 Task: Look for space in Suining, China from 6th September, 2023 to 12th September, 2023 for 4 adults in price range Rs.10000 to Rs.14000. Place can be private room with 4 bedrooms having 4 beds and 4 bathrooms. Property type can be house, flat, guest house. Amenities needed are: wifi, TV, free parkinig on premises, gym, breakfast. Booking option can be shelf check-in. Required host language is Chinese (Simplified).
Action: Mouse moved to (416, 85)
Screenshot: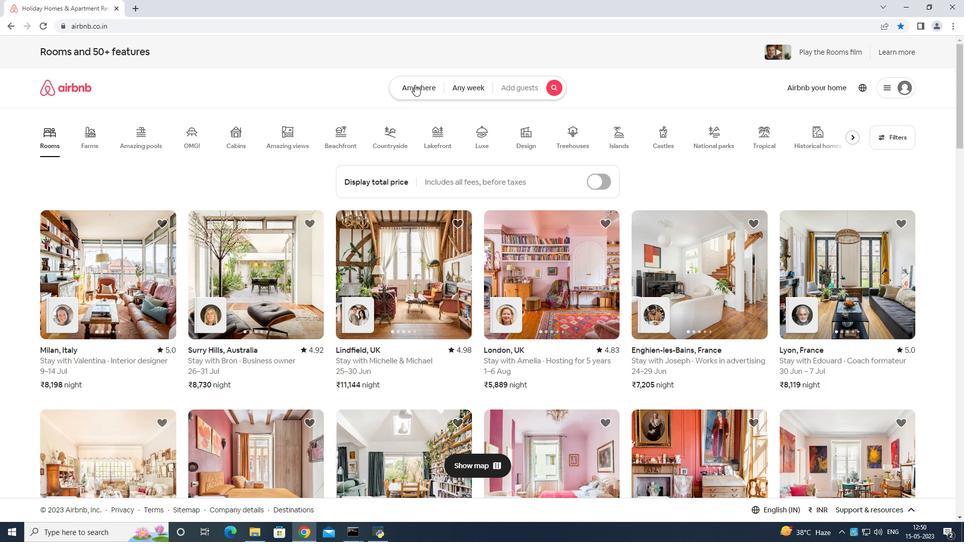 
Action: Mouse pressed left at (416, 85)
Screenshot: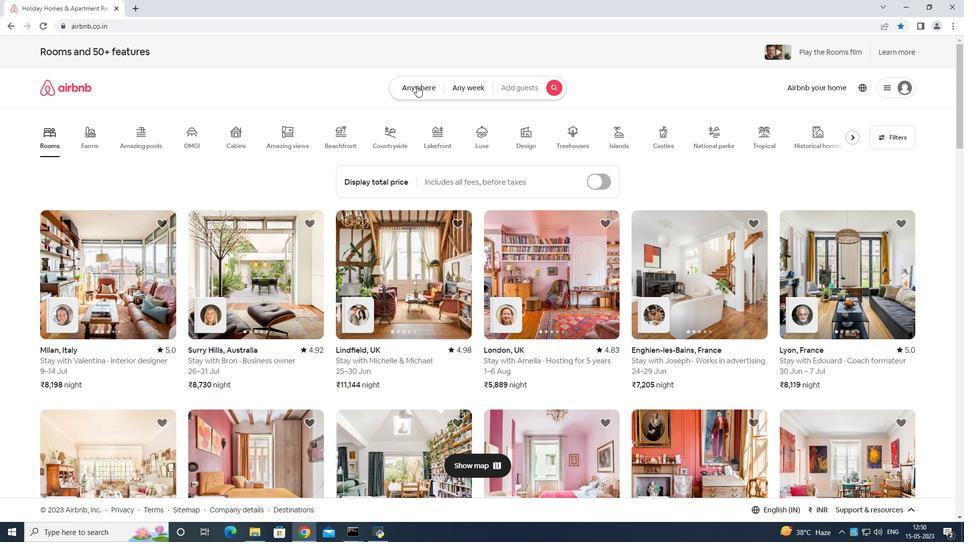 
Action: Mouse moved to (377, 114)
Screenshot: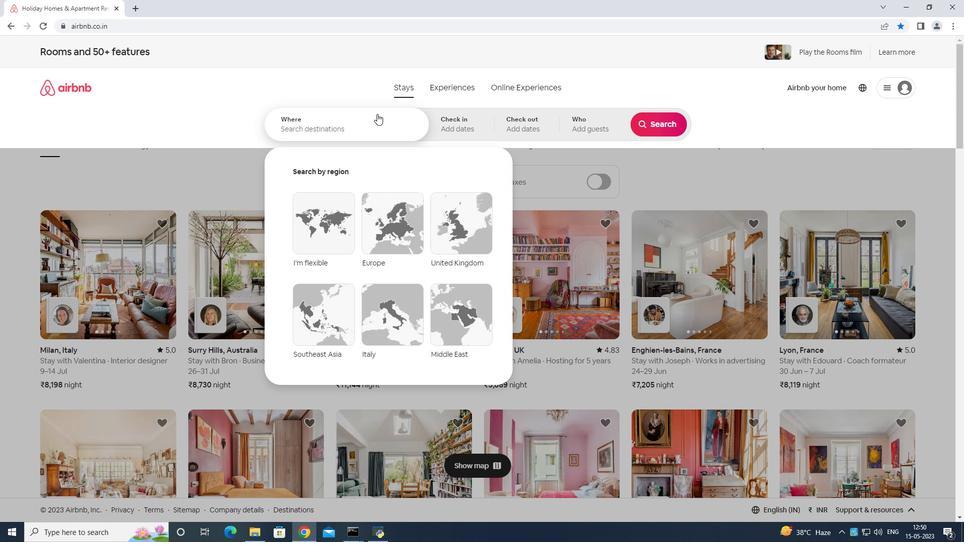 
Action: Mouse pressed left at (377, 114)
Screenshot: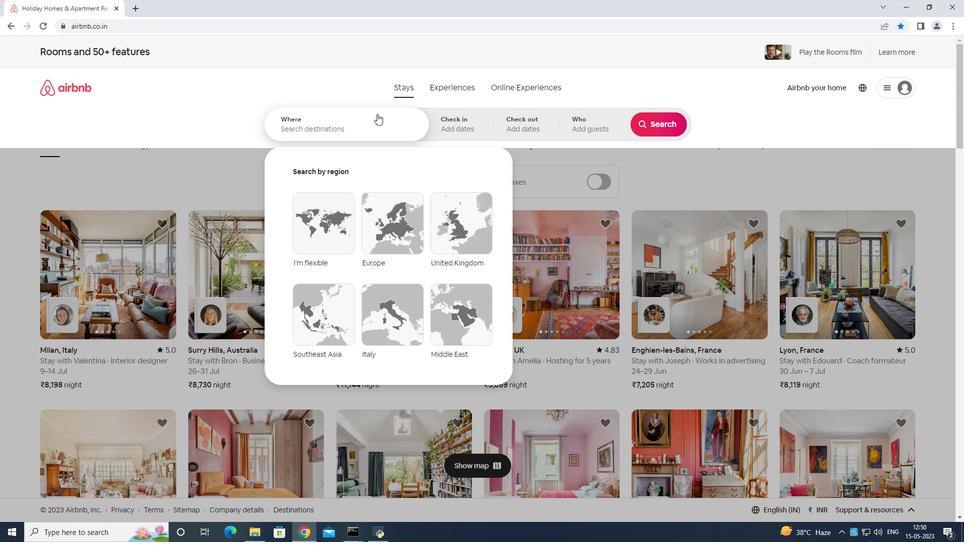 
Action: Mouse moved to (391, 161)
Screenshot: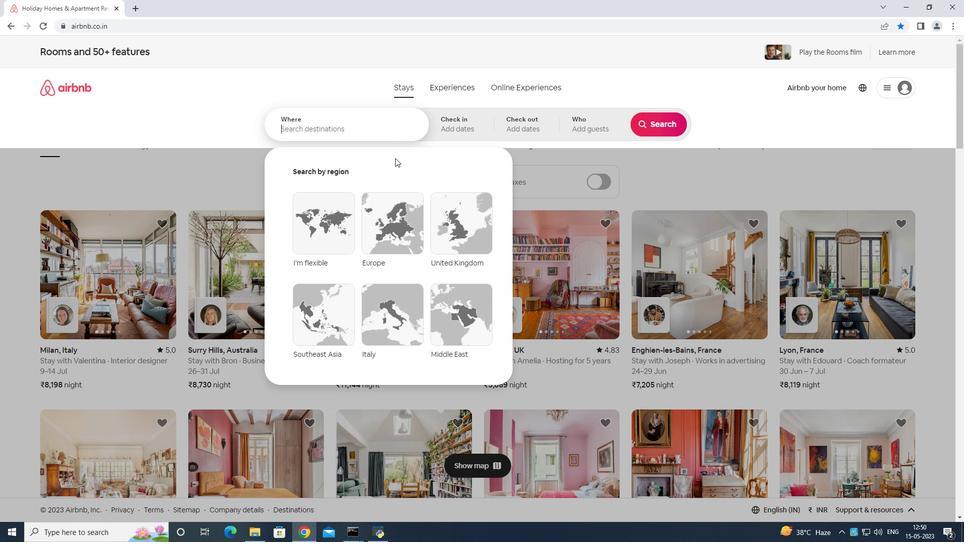 
Action: Key pressed <Key.shift>Suining<Key.space>china<Key.enter>
Screenshot: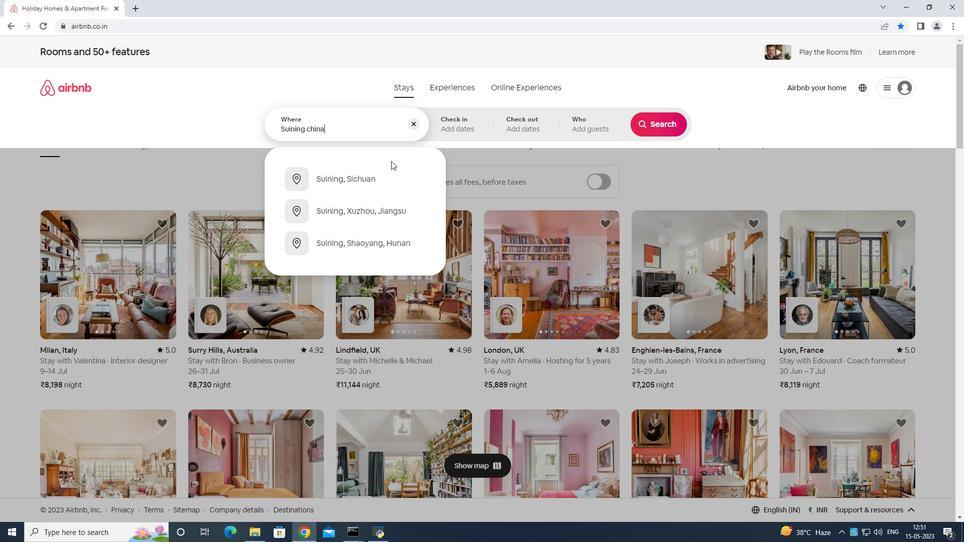 
Action: Mouse moved to (657, 201)
Screenshot: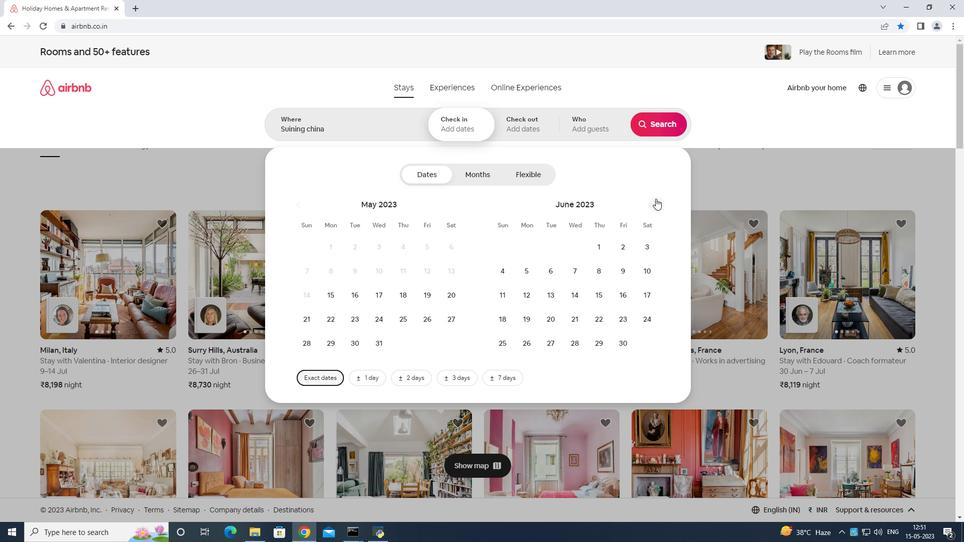 
Action: Mouse pressed left at (657, 201)
Screenshot: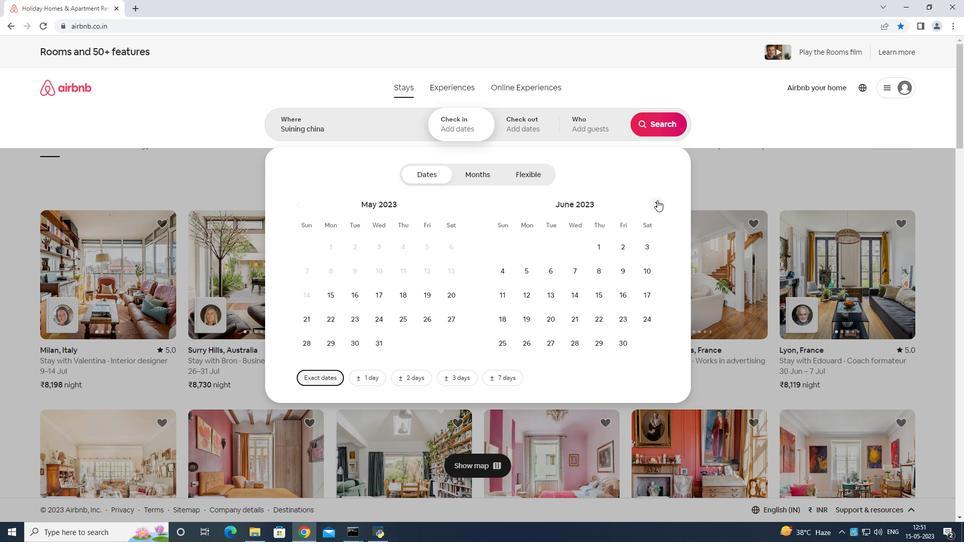 
Action: Mouse moved to (658, 200)
Screenshot: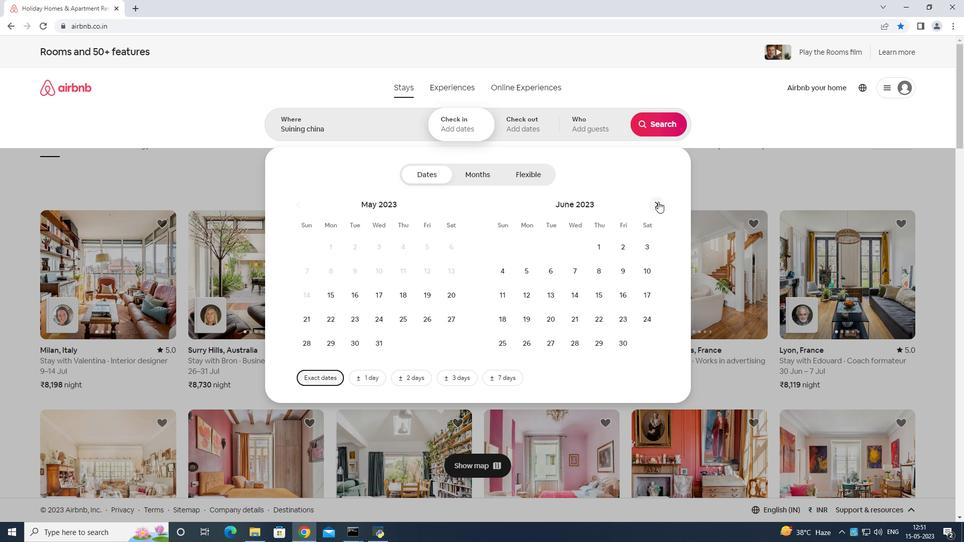 
Action: Mouse pressed left at (658, 200)
Screenshot: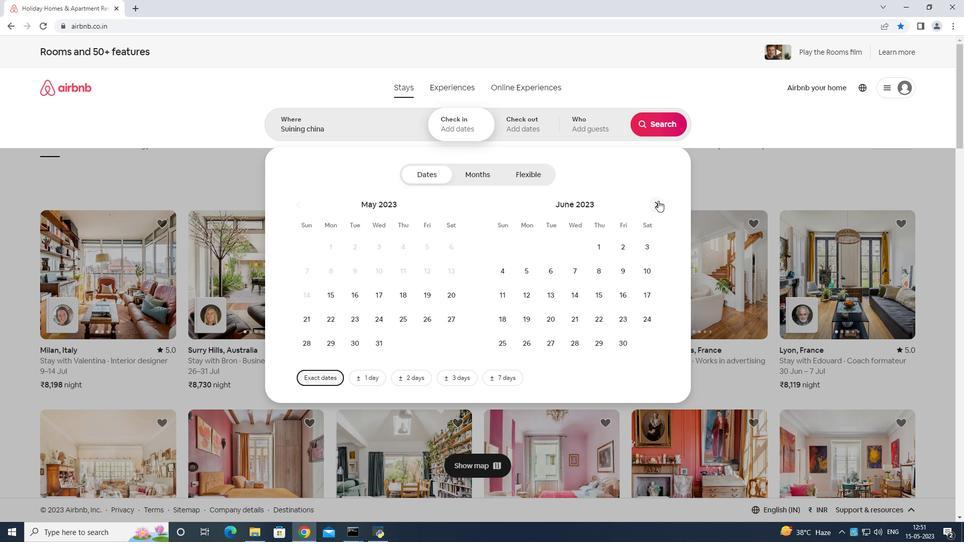 
Action: Mouse pressed left at (658, 200)
Screenshot: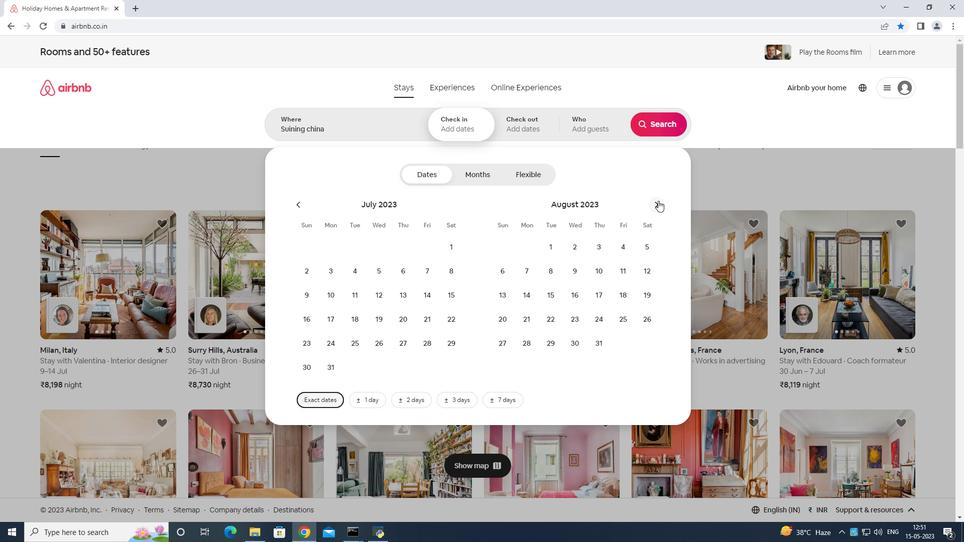 
Action: Mouse moved to (575, 267)
Screenshot: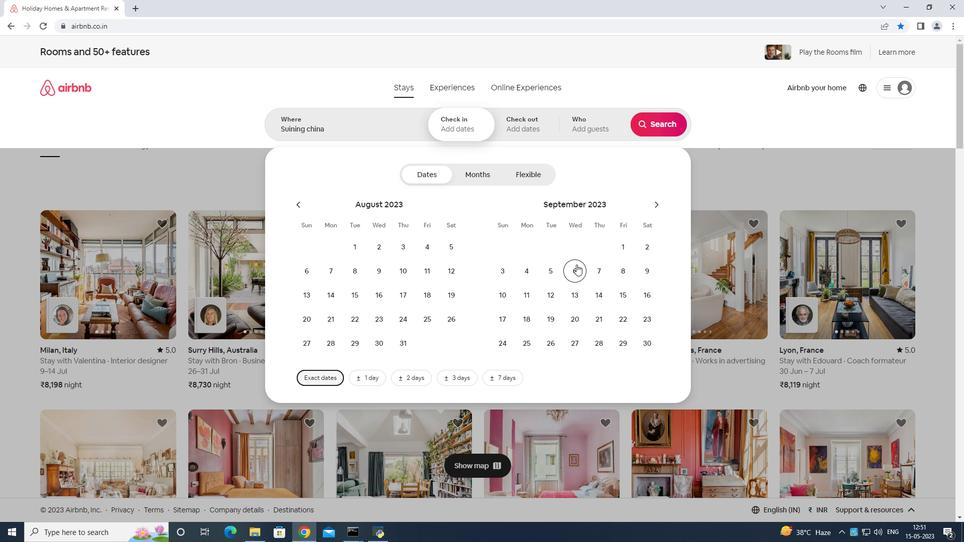 
Action: Mouse pressed left at (575, 267)
Screenshot: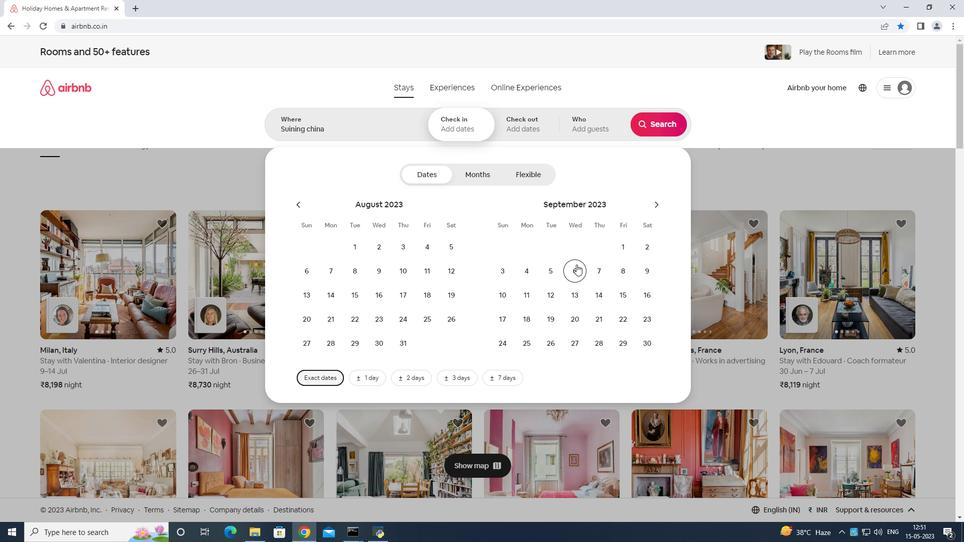 
Action: Mouse moved to (553, 288)
Screenshot: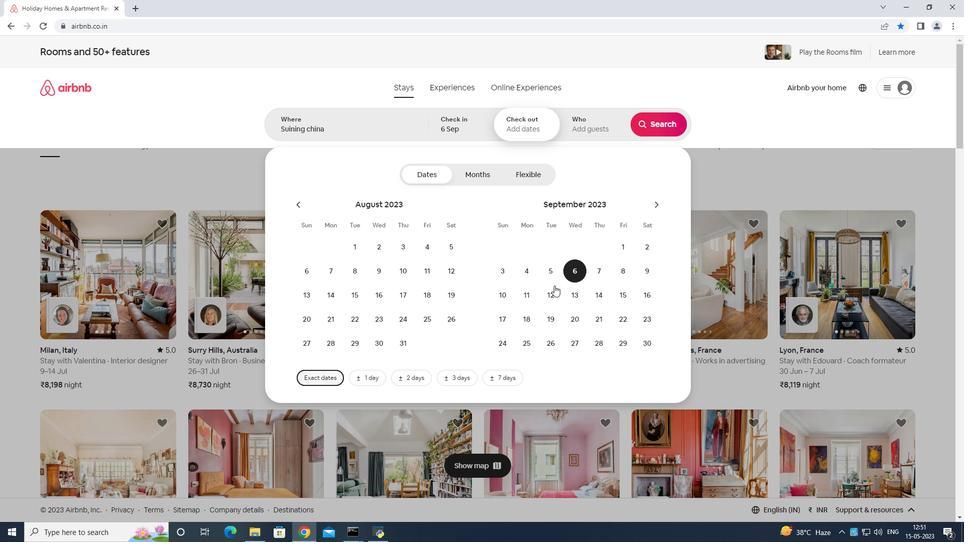 
Action: Mouse pressed left at (553, 288)
Screenshot: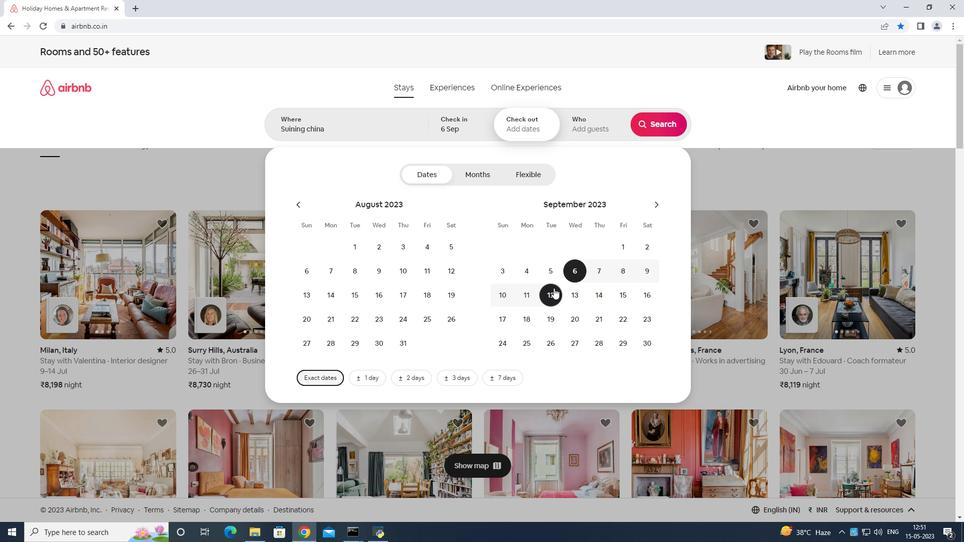 
Action: Mouse moved to (590, 123)
Screenshot: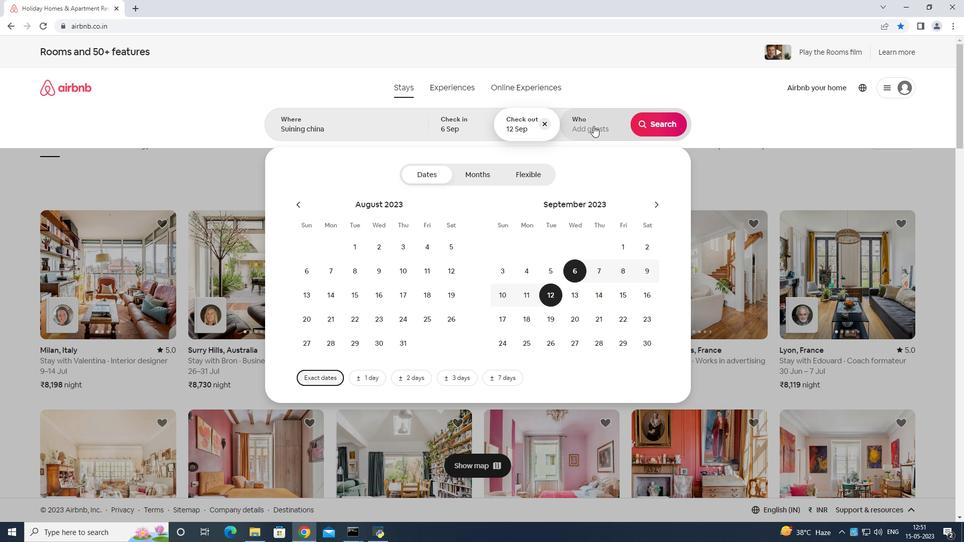 
Action: Mouse pressed left at (590, 123)
Screenshot: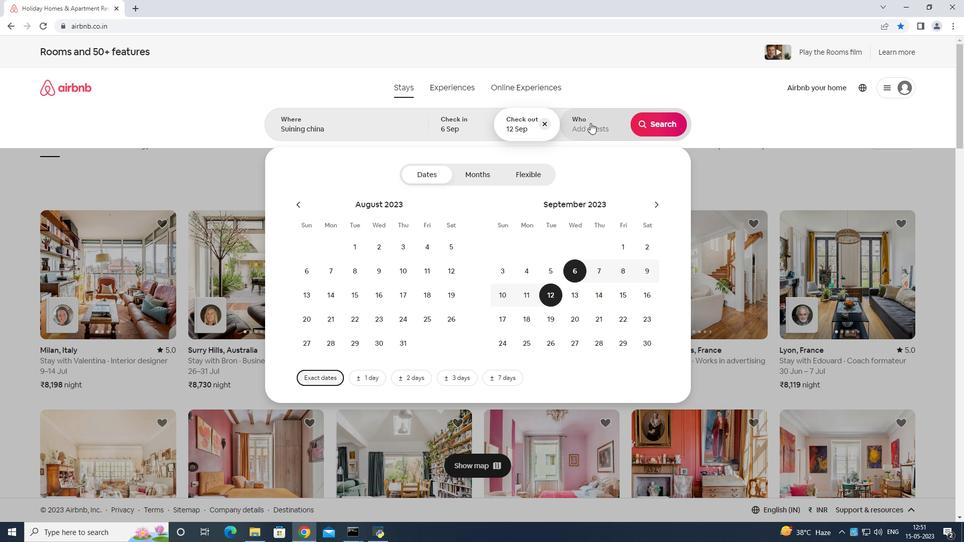 
Action: Mouse moved to (657, 171)
Screenshot: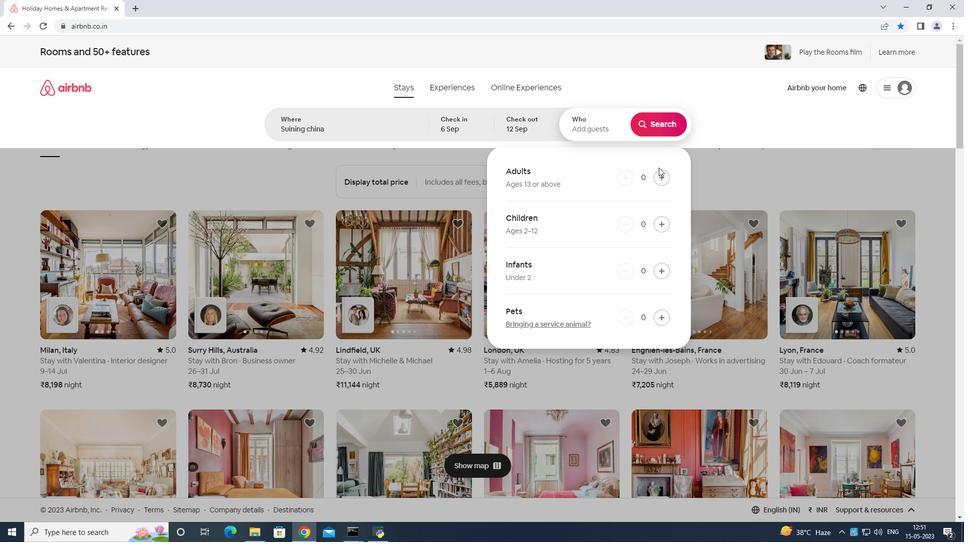 
Action: Mouse pressed left at (657, 171)
Screenshot: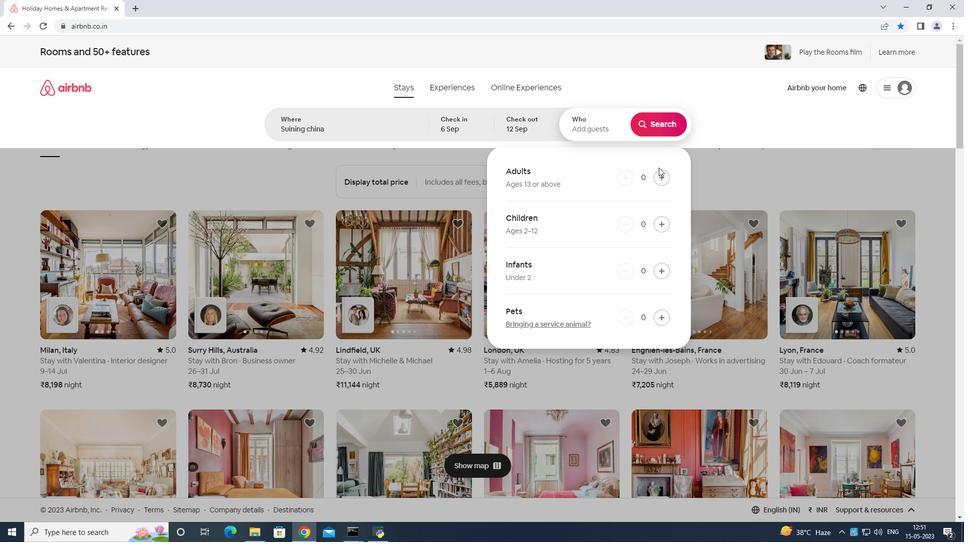 
Action: Mouse moved to (654, 178)
Screenshot: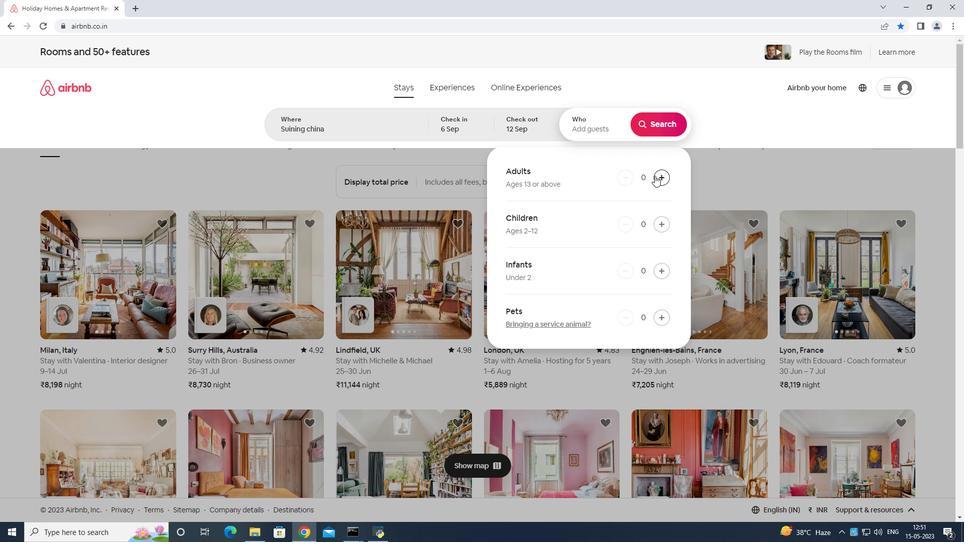 
Action: Mouse pressed left at (654, 178)
Screenshot: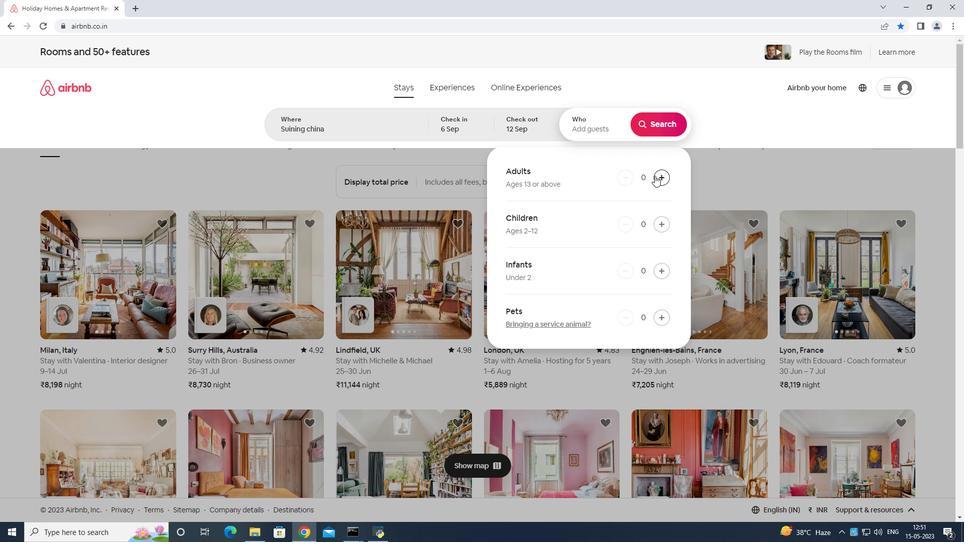 
Action: Mouse moved to (655, 179)
Screenshot: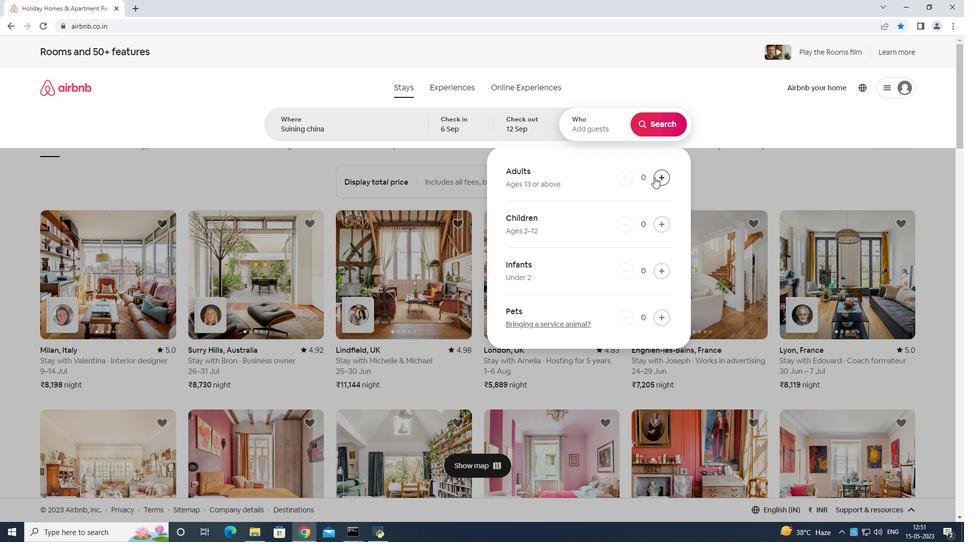 
Action: Mouse pressed left at (655, 179)
Screenshot: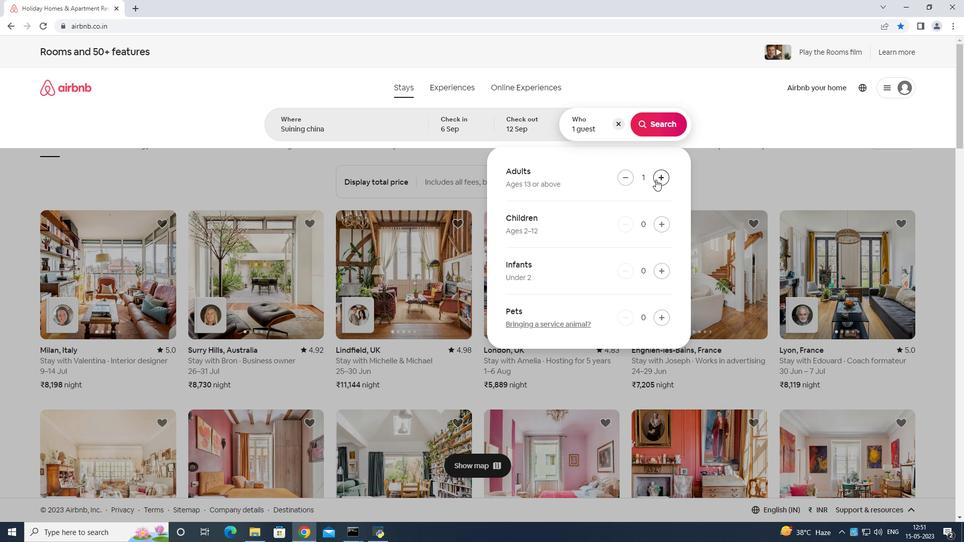 
Action: Mouse moved to (658, 179)
Screenshot: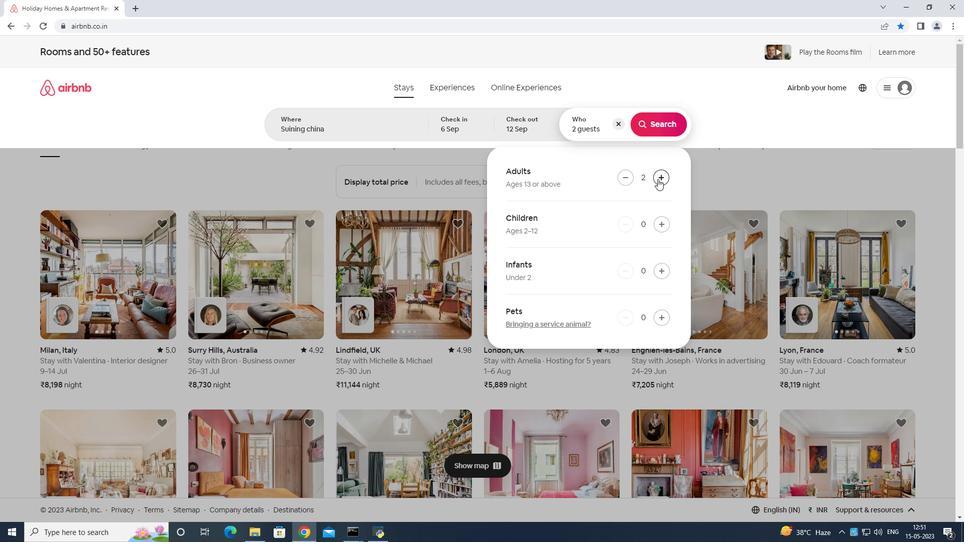 
Action: Mouse pressed left at (658, 179)
Screenshot: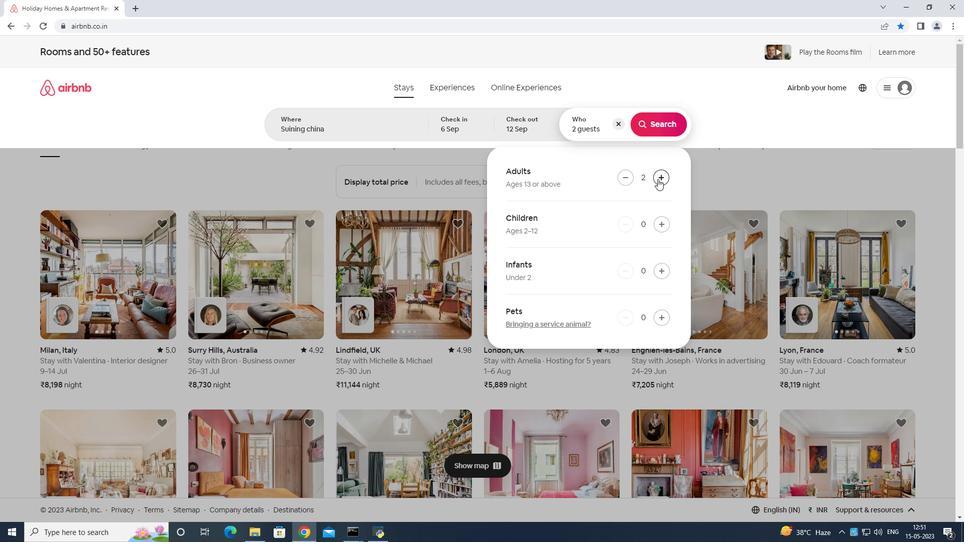 
Action: Mouse moved to (667, 122)
Screenshot: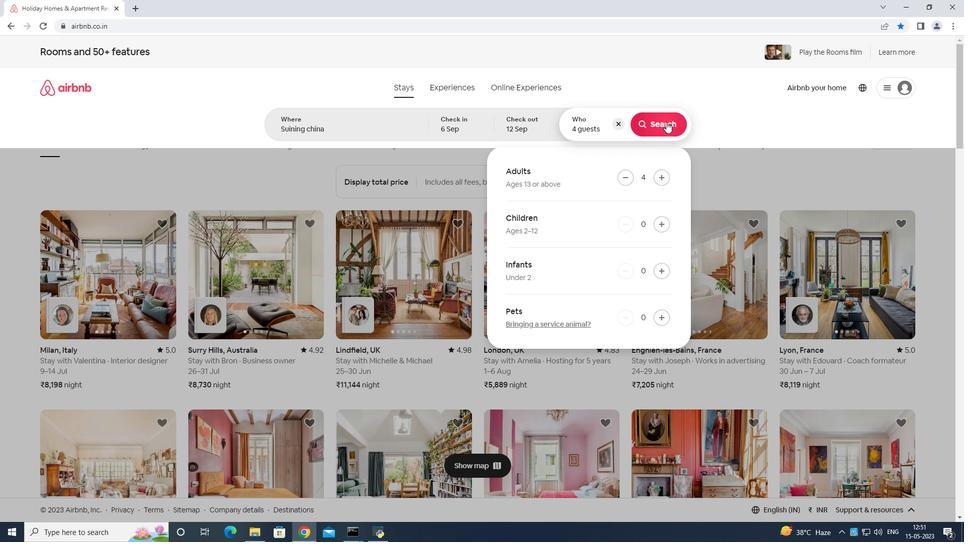 
Action: Mouse pressed left at (667, 122)
Screenshot: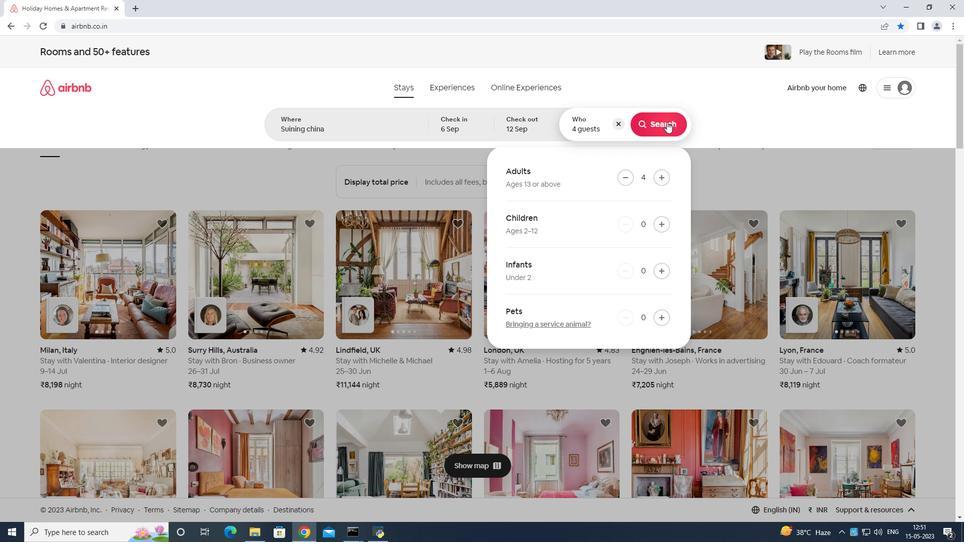 
Action: Mouse moved to (912, 89)
Screenshot: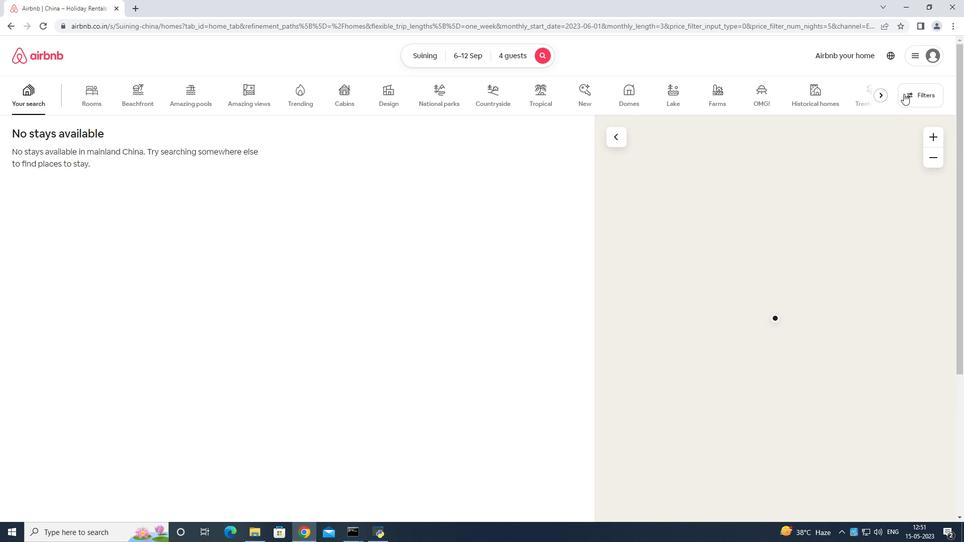 
Action: Mouse pressed left at (912, 89)
Screenshot: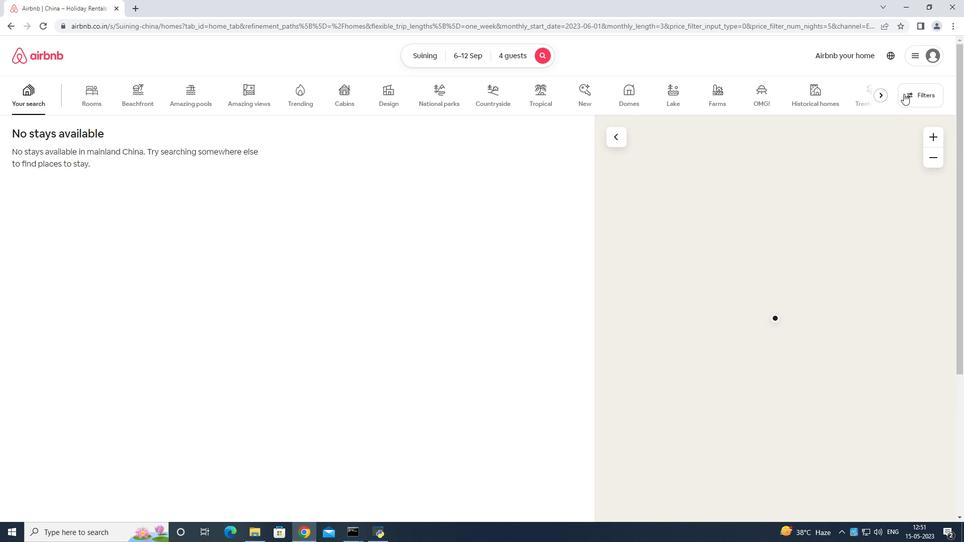 
Action: Mouse moved to (388, 340)
Screenshot: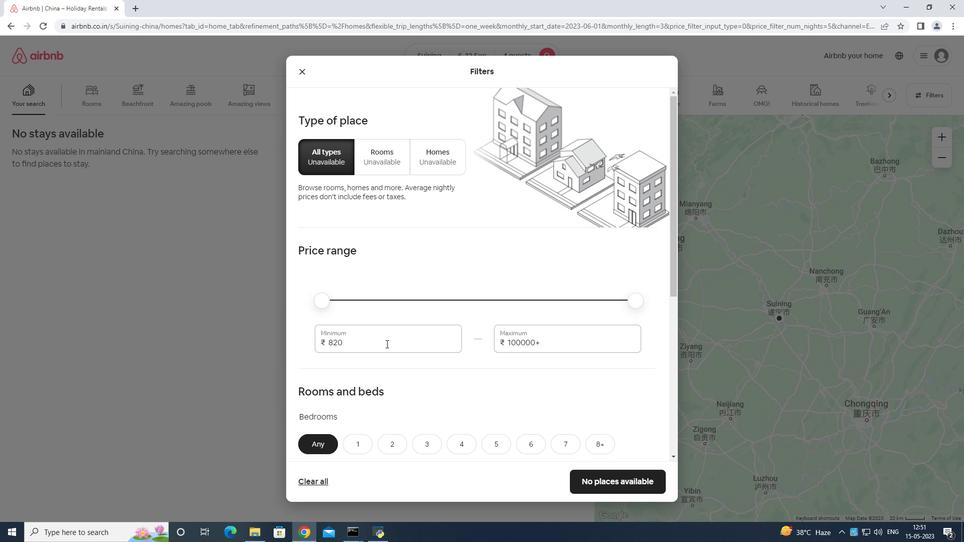 
Action: Mouse pressed left at (388, 340)
Screenshot: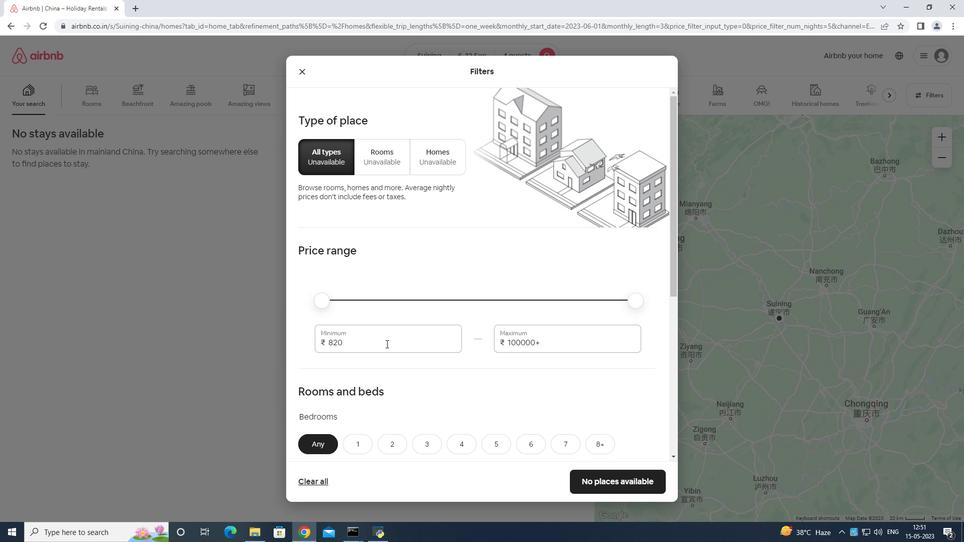 
Action: Mouse moved to (390, 337)
Screenshot: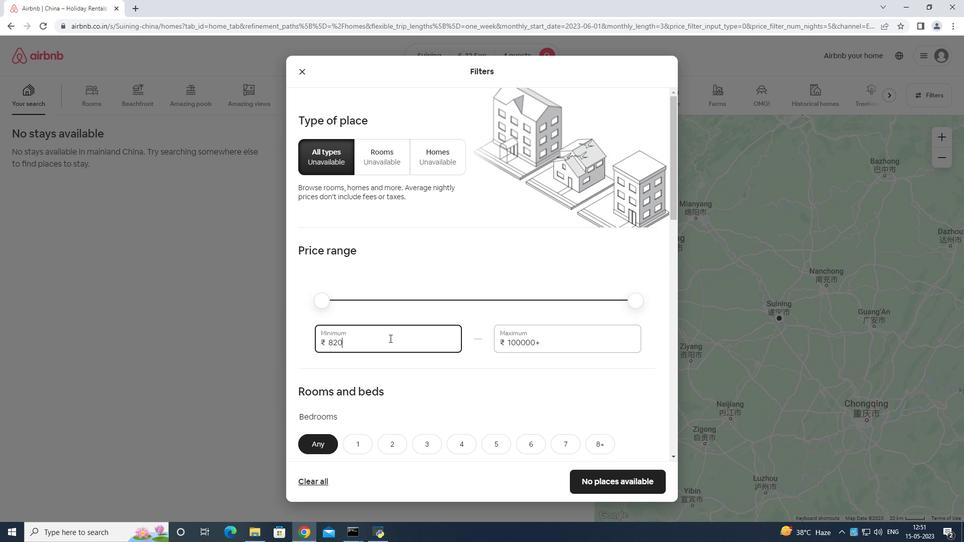 
Action: Key pressed 4
Screenshot: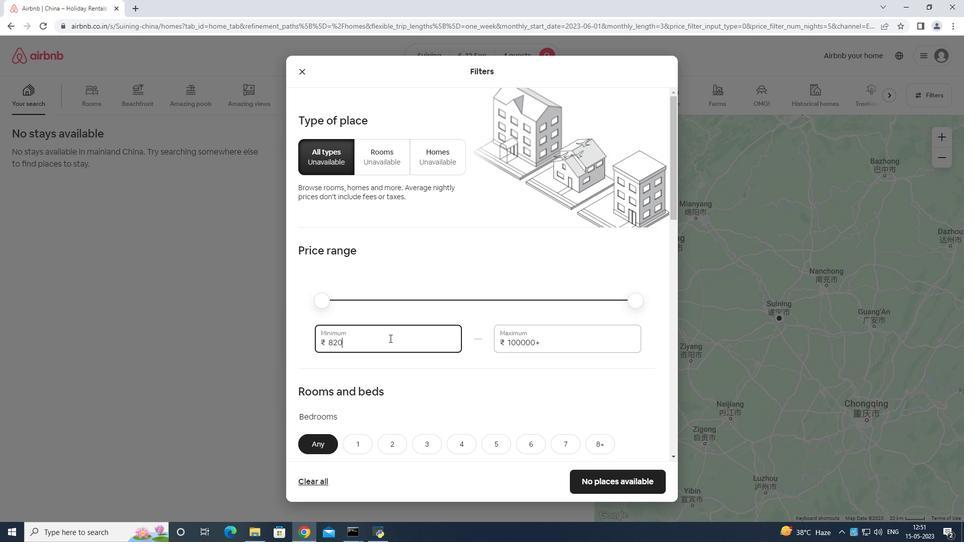 
Action: Mouse moved to (391, 334)
Screenshot: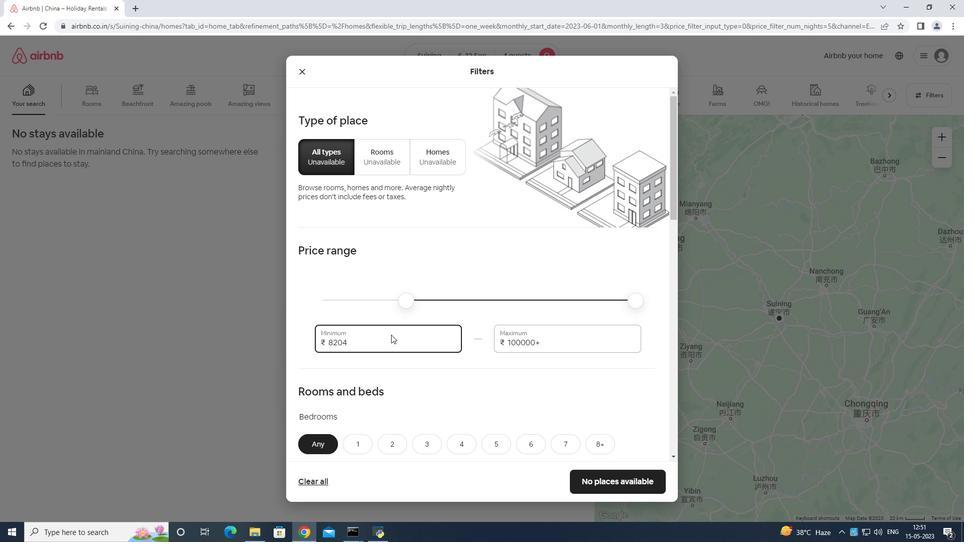 
Action: Key pressed <Key.backspace><Key.backspace><Key.backspace><Key.backspace><Key.backspace><Key.backspace>10000
Screenshot: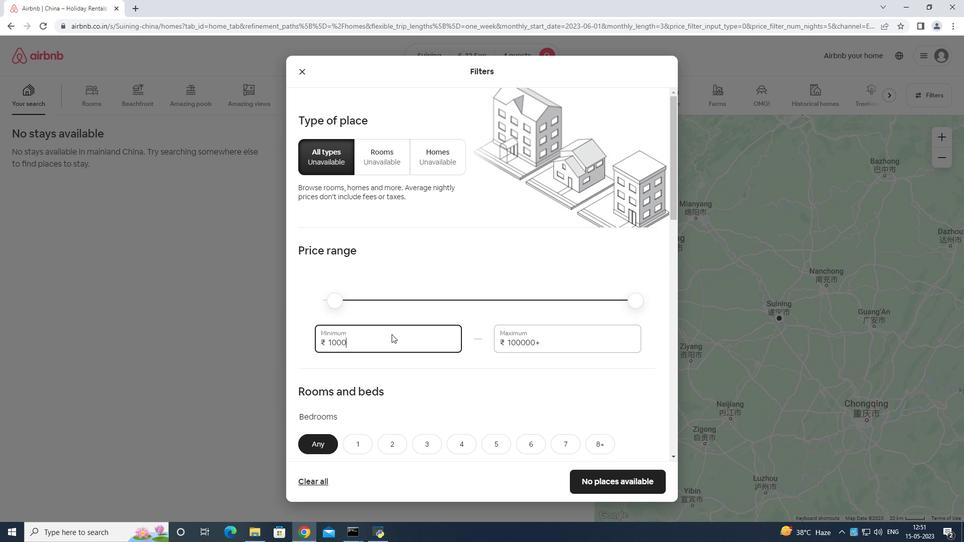 
Action: Mouse moved to (596, 340)
Screenshot: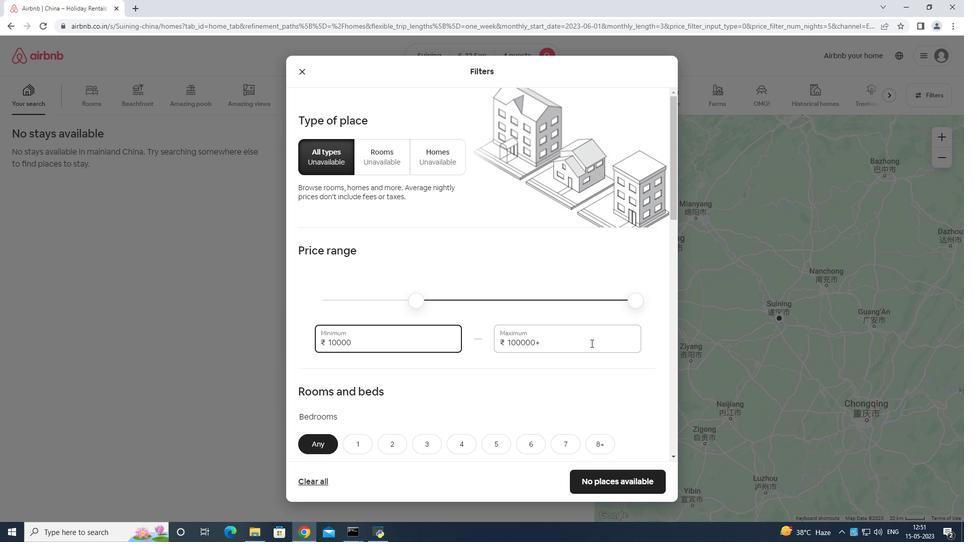 
Action: Mouse pressed left at (596, 340)
Screenshot: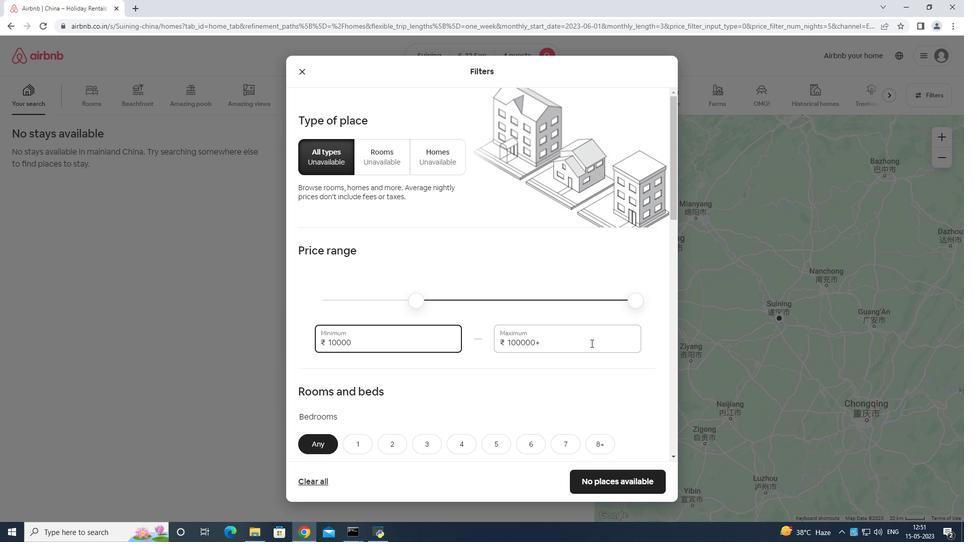 
Action: Mouse moved to (598, 338)
Screenshot: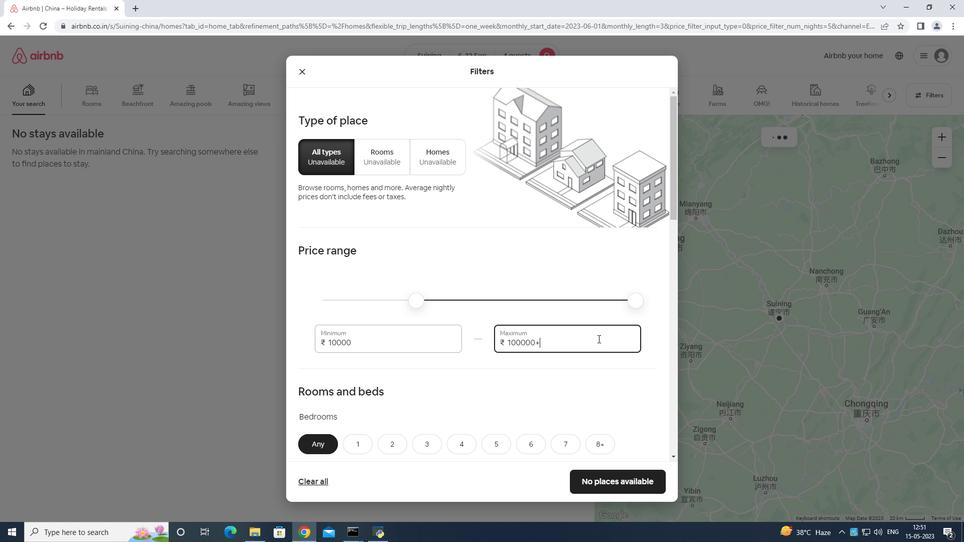 
Action: Key pressed <Key.backspace>
Screenshot: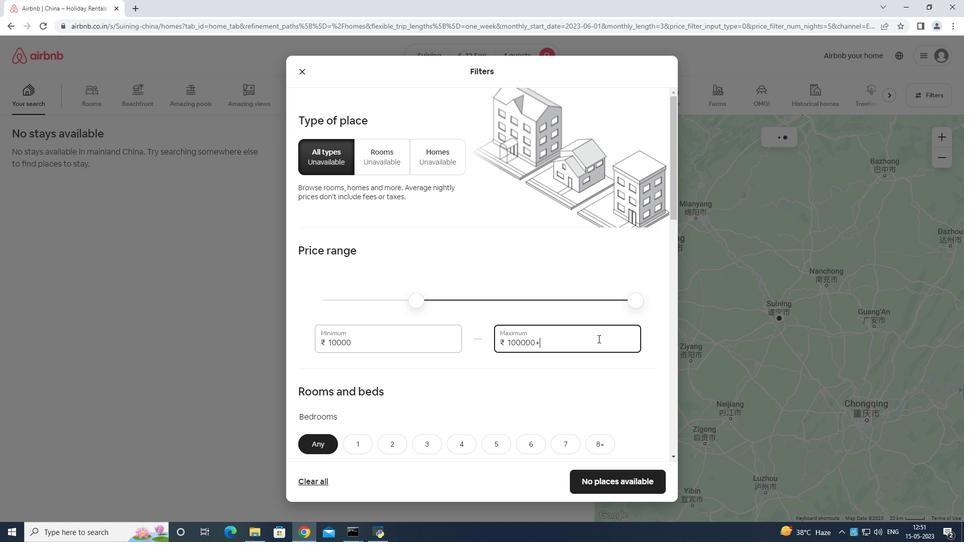 
Action: Mouse moved to (597, 338)
Screenshot: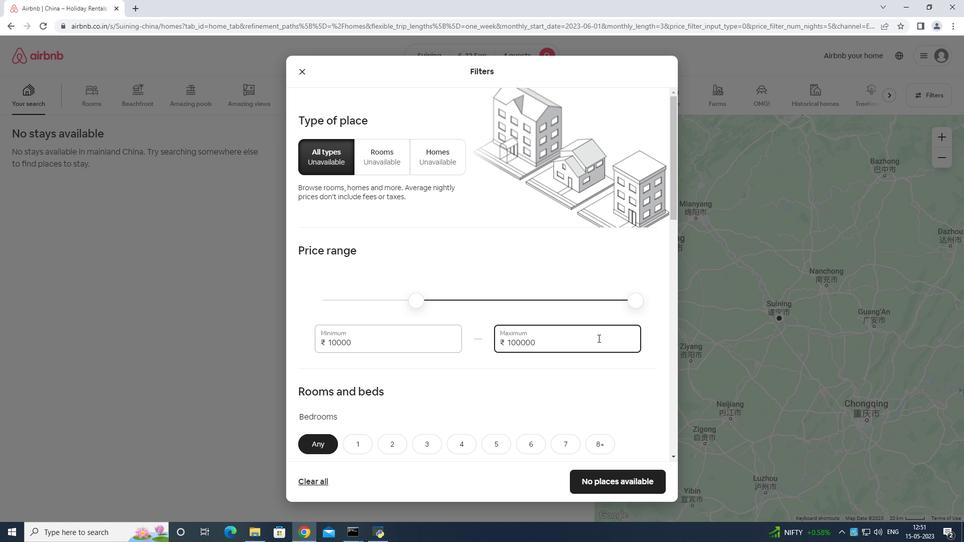 
Action: Key pressed <Key.backspace>
Screenshot: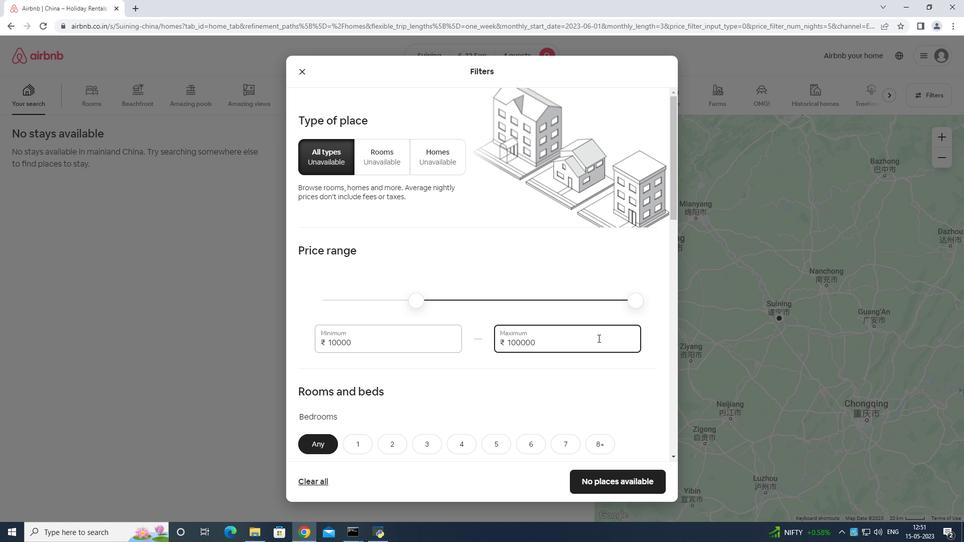 
Action: Mouse moved to (597, 338)
Screenshot: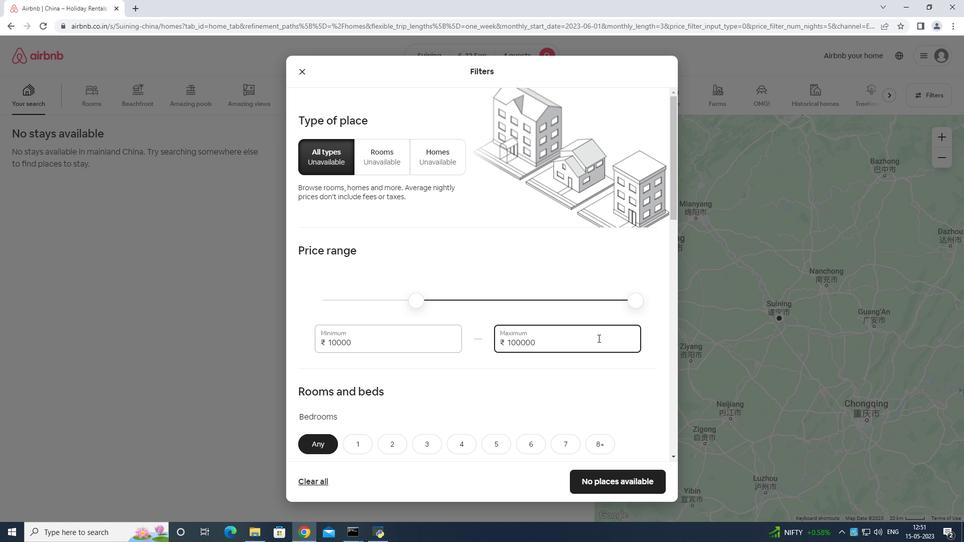 
Action: Key pressed <Key.backspace>
Screenshot: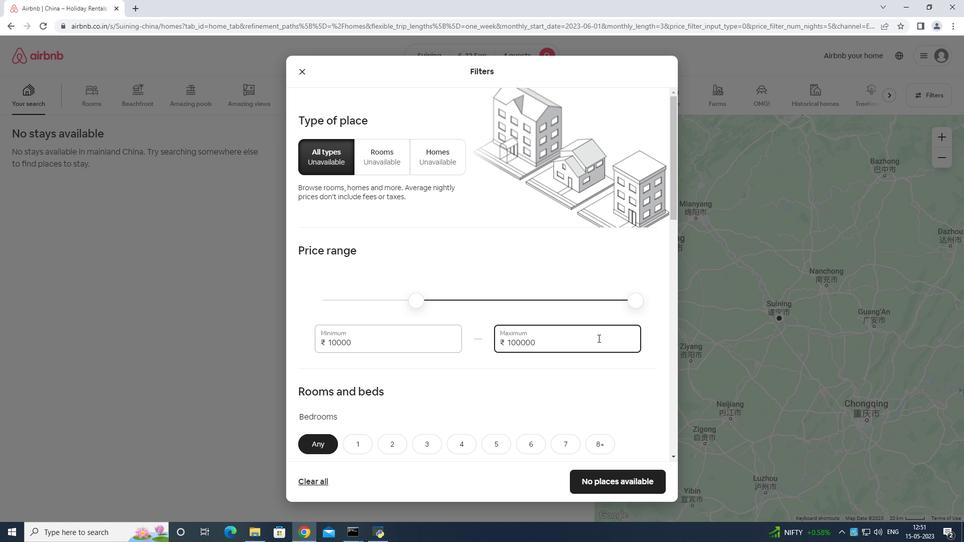 
Action: Mouse moved to (596, 338)
Screenshot: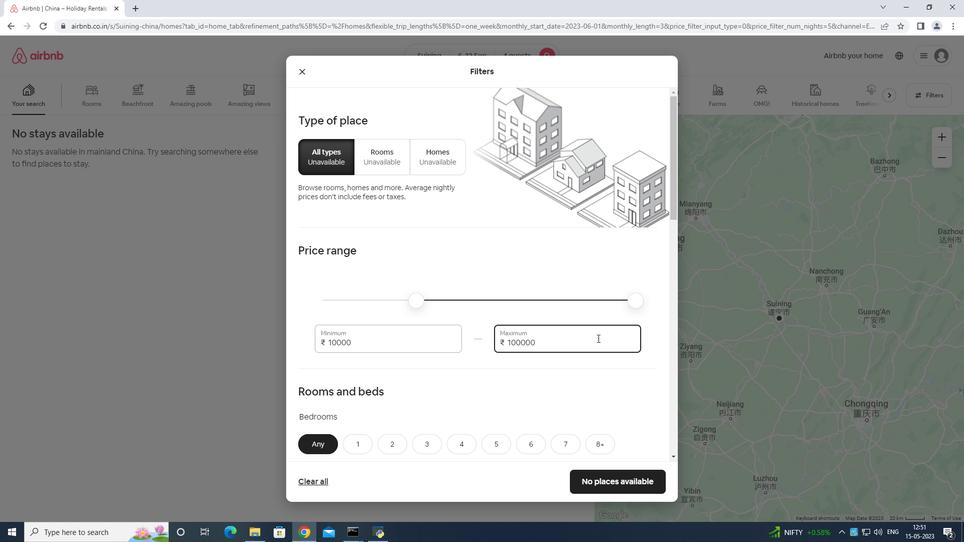 
Action: Key pressed <Key.backspace>
Screenshot: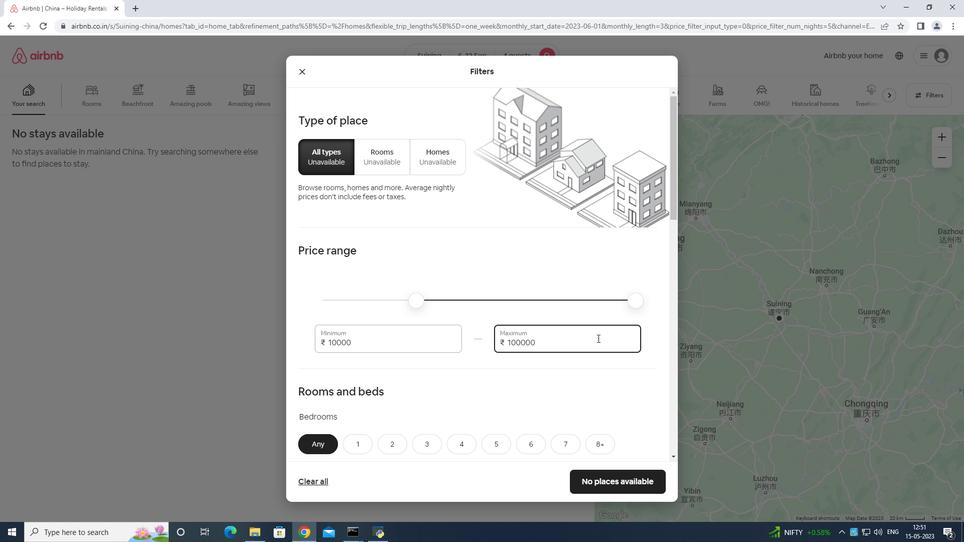 
Action: Mouse moved to (594, 339)
Screenshot: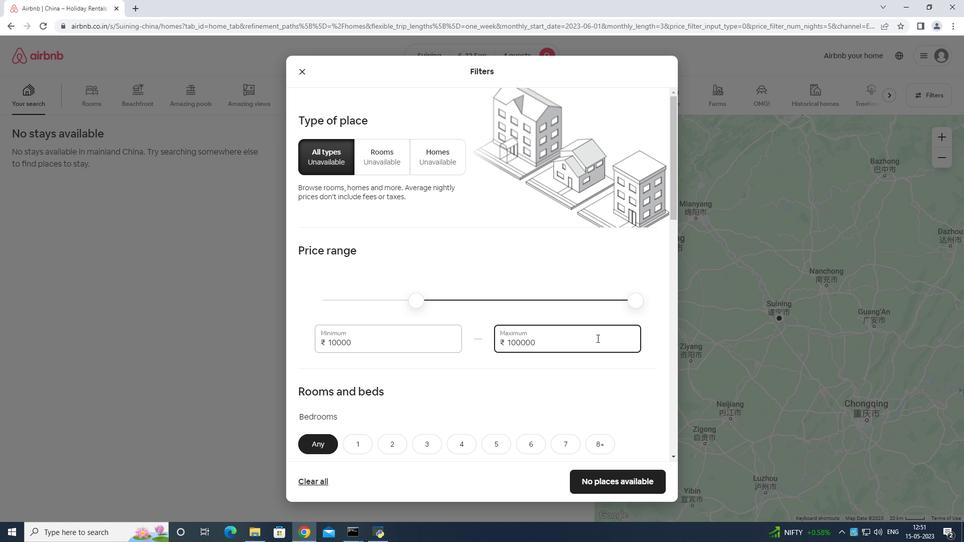 
Action: Key pressed <Key.backspace>
Screenshot: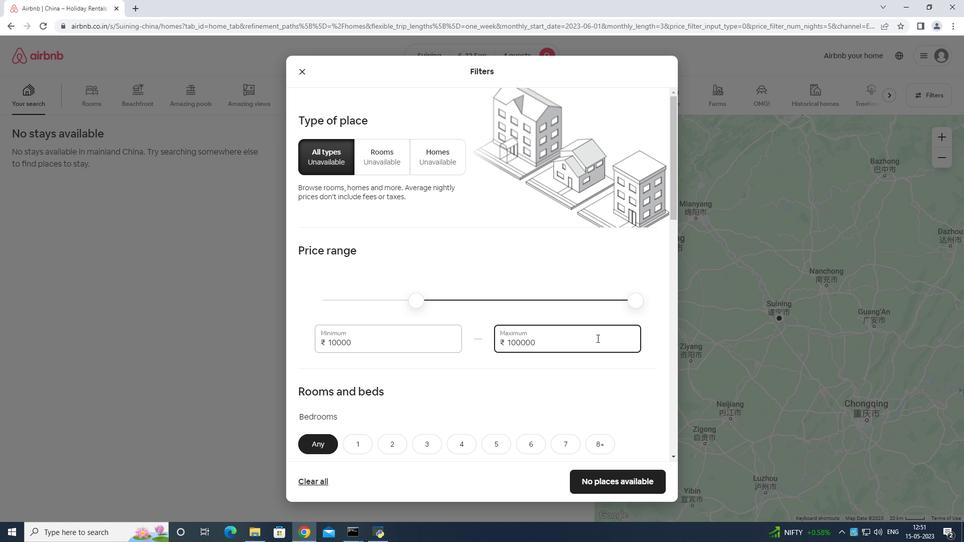 
Action: Mouse moved to (594, 339)
Screenshot: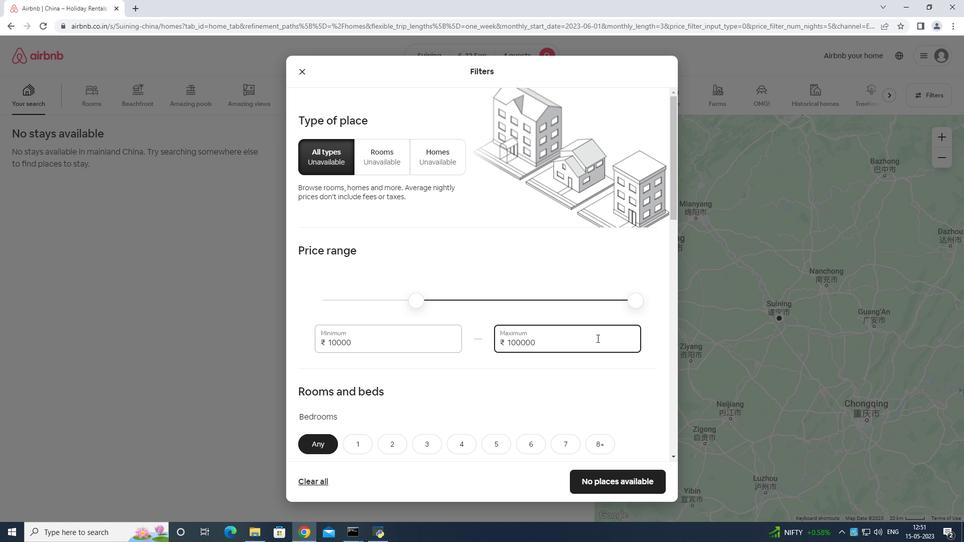 
Action: Key pressed <Key.backspace><Key.backspace><Key.backspace><Key.backspace>
Screenshot: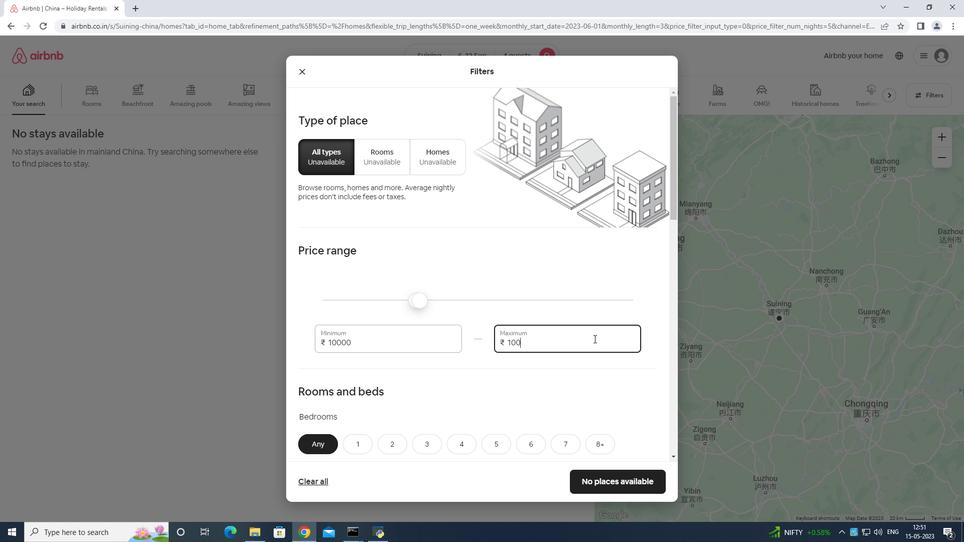 
Action: Mouse moved to (593, 339)
Screenshot: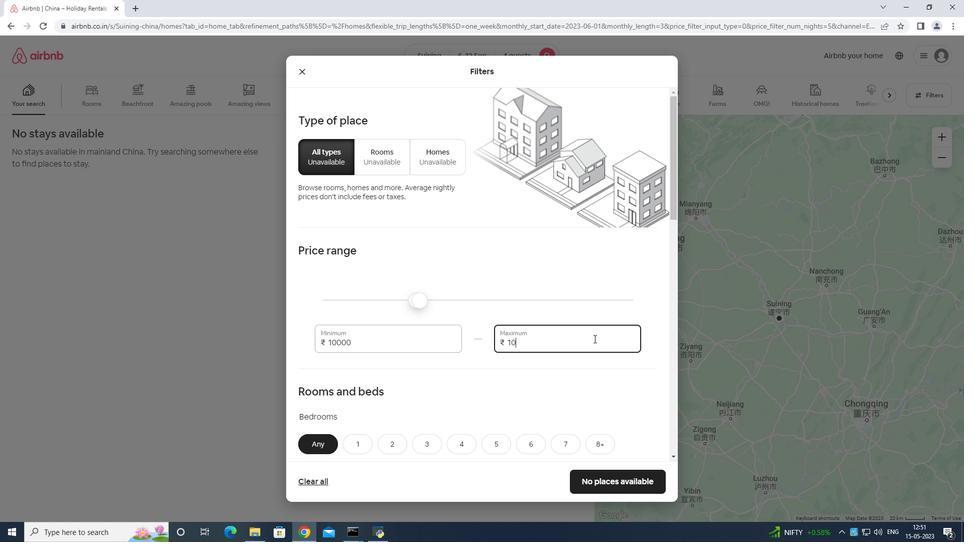 
Action: Key pressed 14
Screenshot: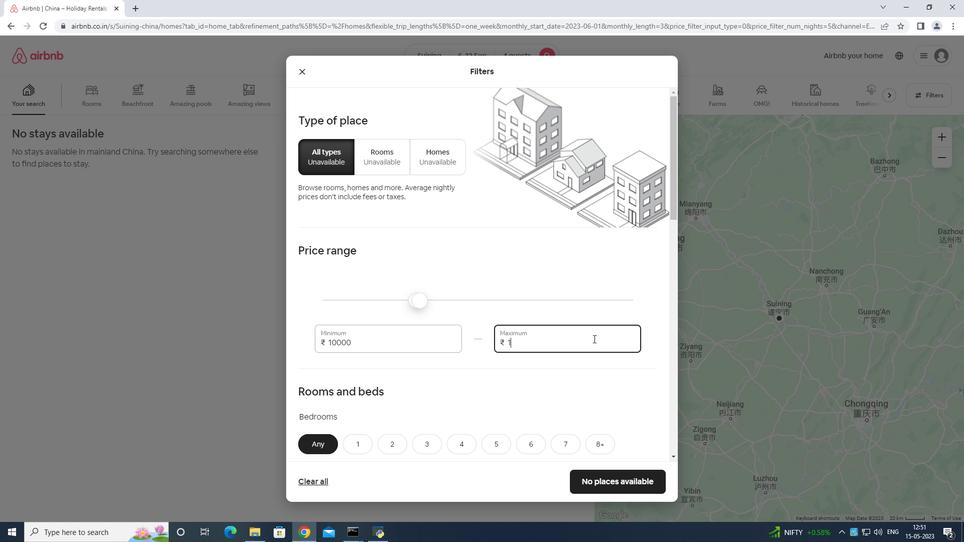 
Action: Mouse moved to (593, 336)
Screenshot: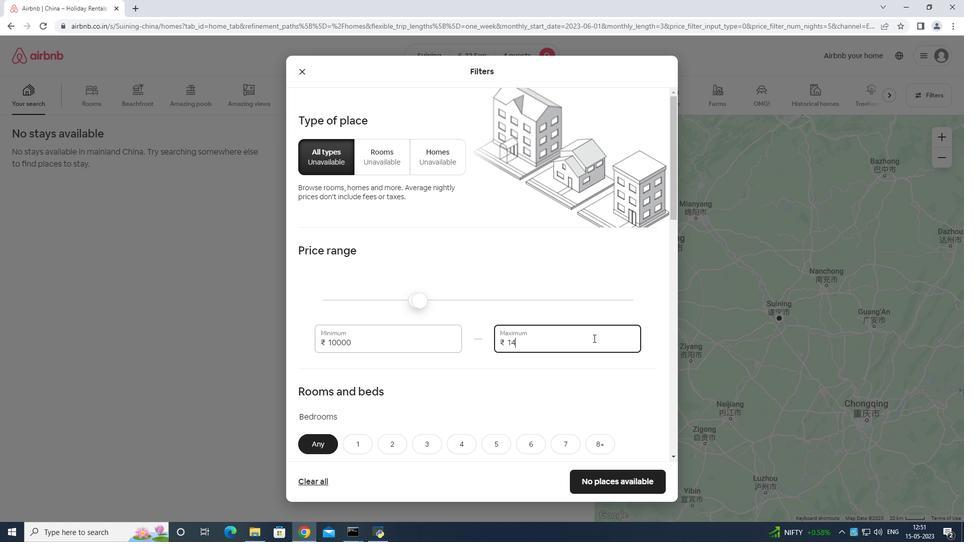 
Action: Key pressed 0
Screenshot: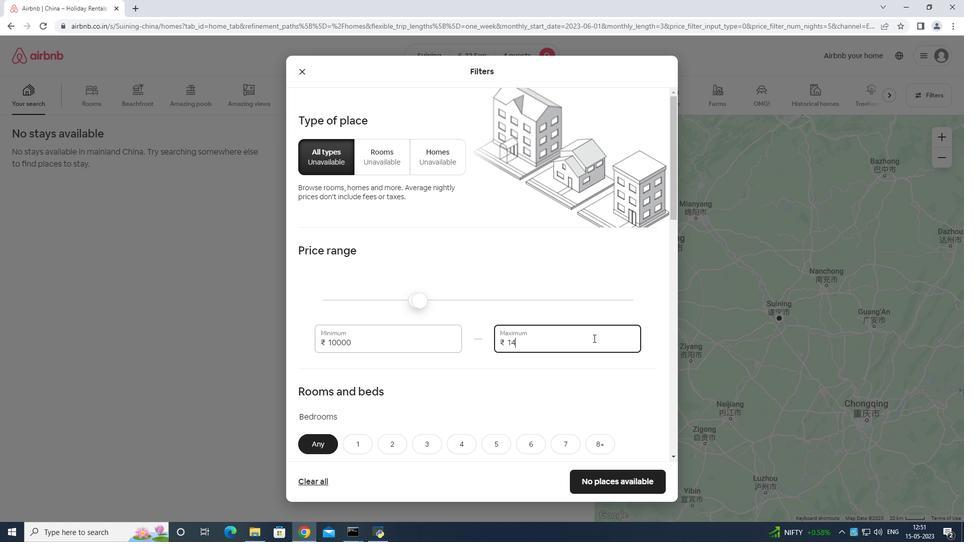
Action: Mouse moved to (592, 336)
Screenshot: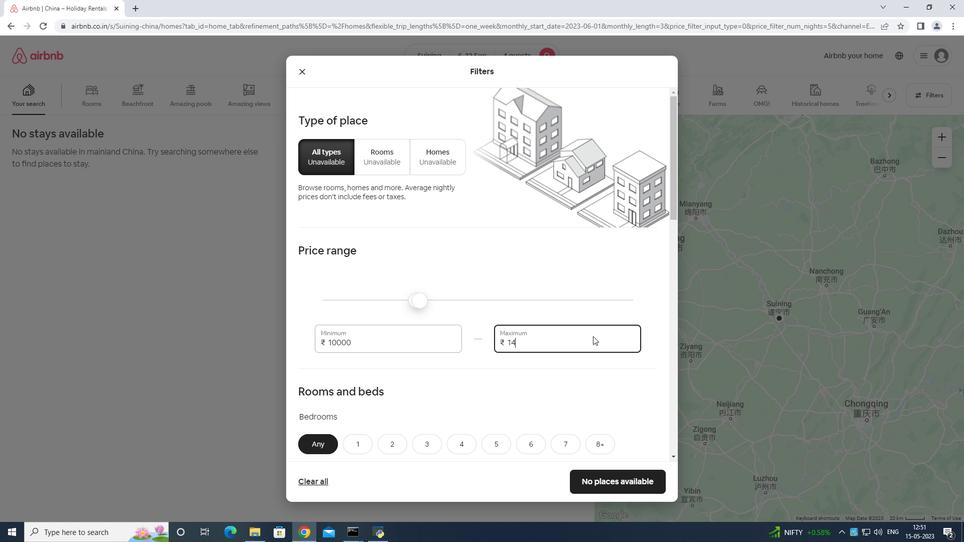 
Action: Key pressed 00
Screenshot: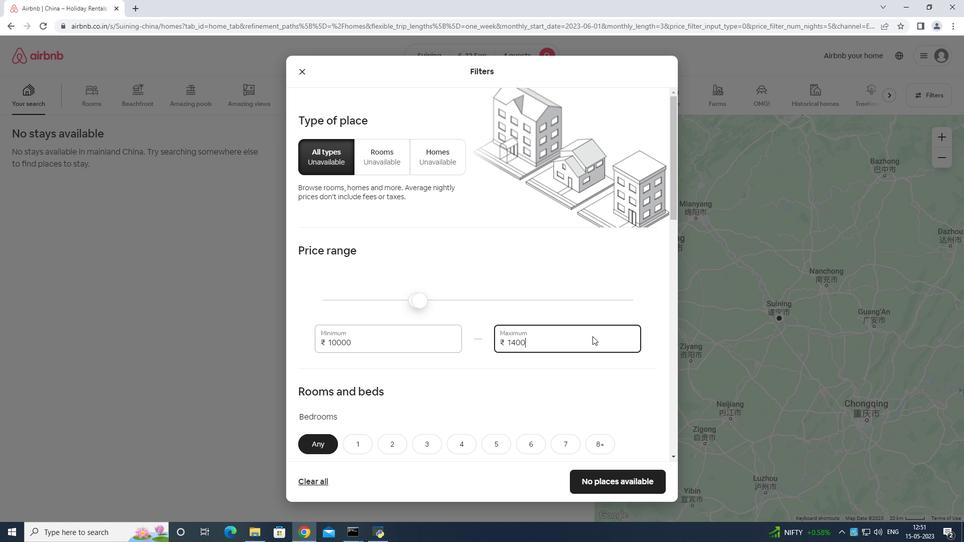 
Action: Mouse moved to (584, 335)
Screenshot: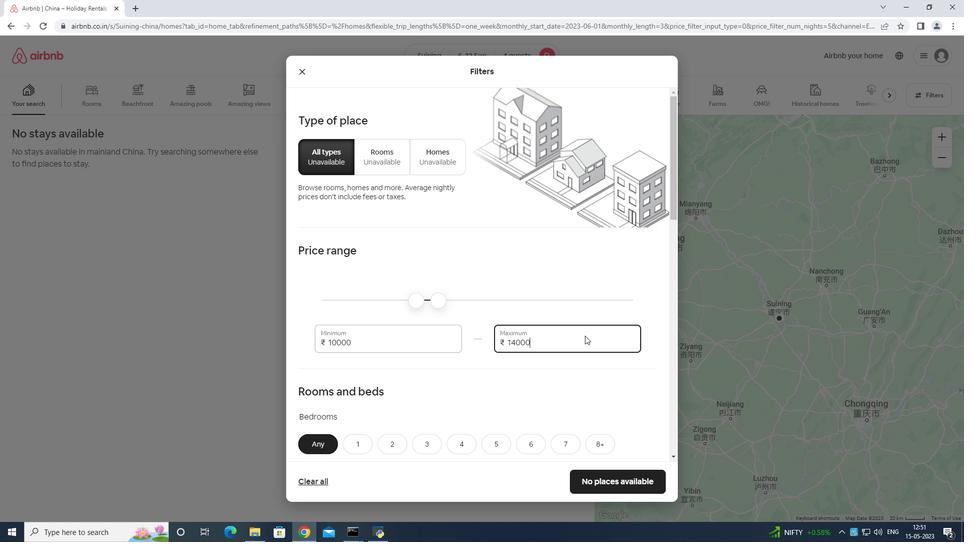 
Action: Mouse scrolled (584, 335) with delta (0, 0)
Screenshot: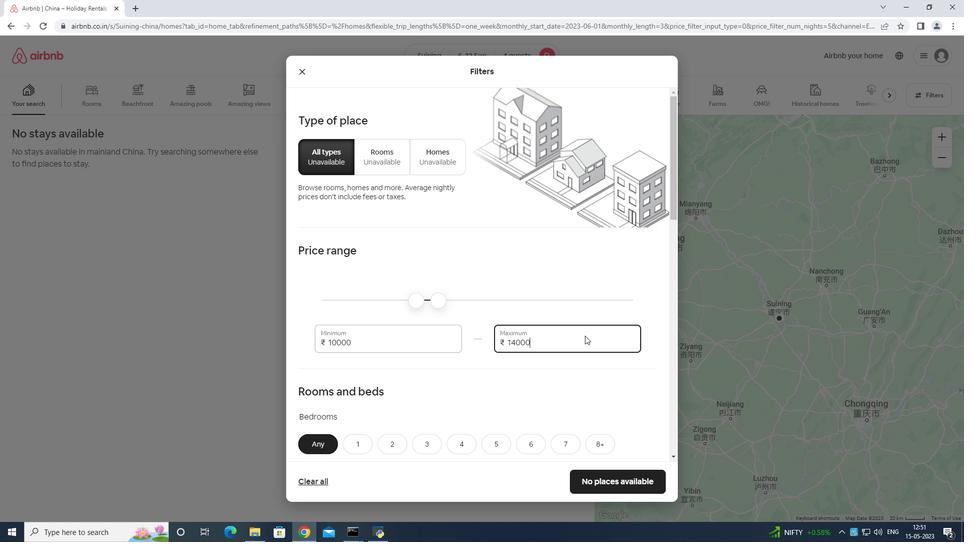 
Action: Mouse moved to (583, 337)
Screenshot: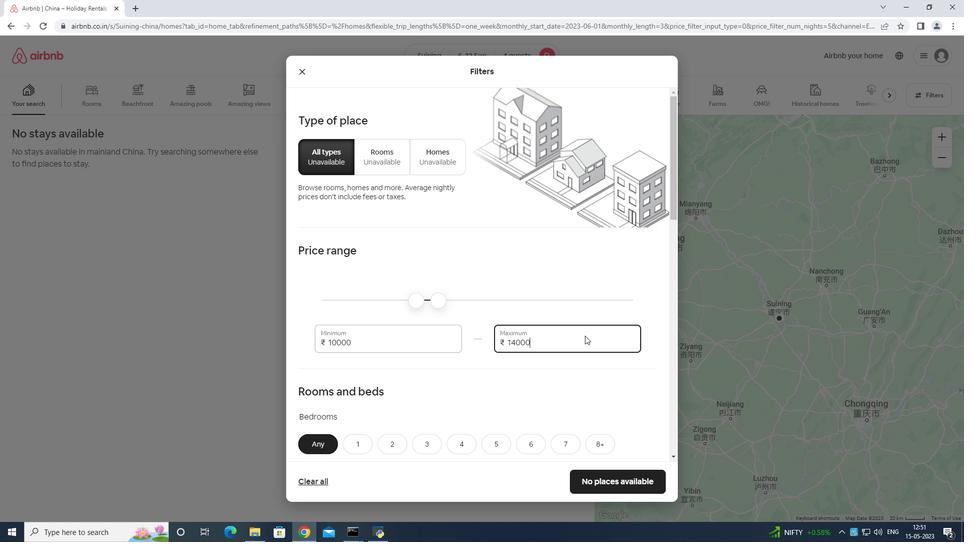 
Action: Mouse scrolled (583, 336) with delta (0, 0)
Screenshot: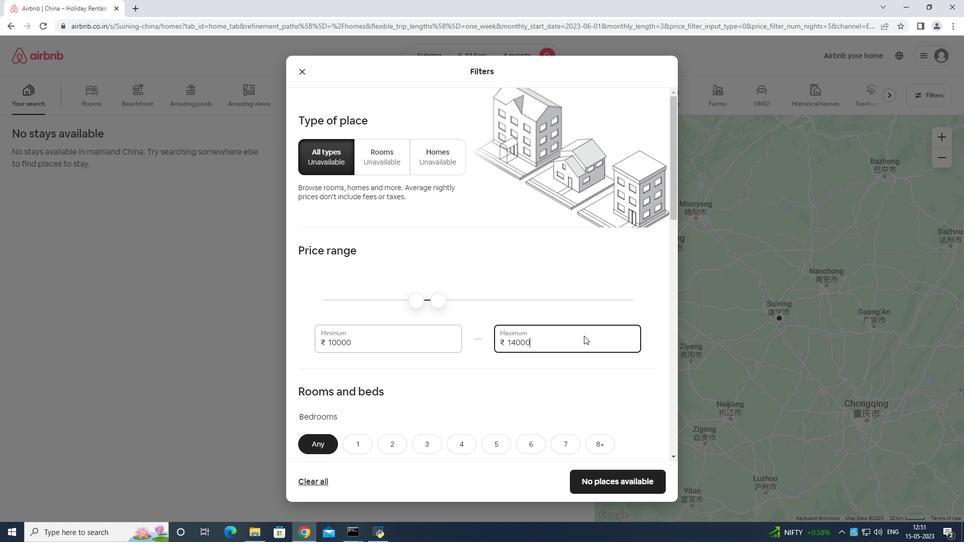 
Action: Mouse moved to (464, 340)
Screenshot: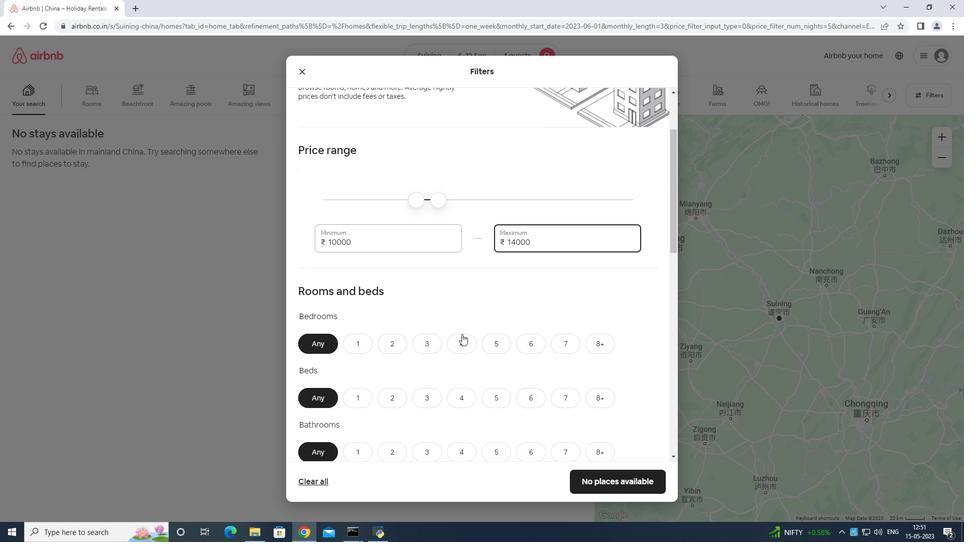 
Action: Mouse pressed left at (464, 340)
Screenshot: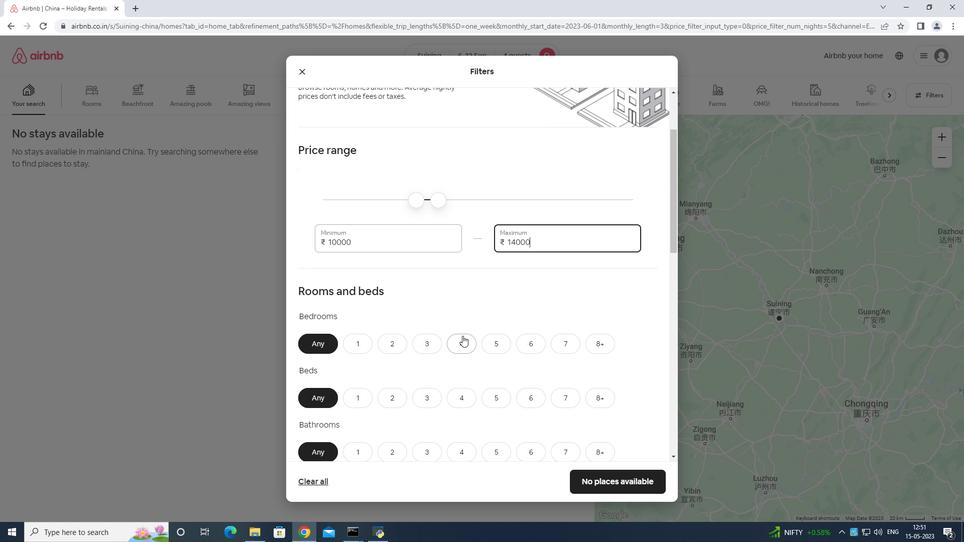 
Action: Mouse moved to (459, 394)
Screenshot: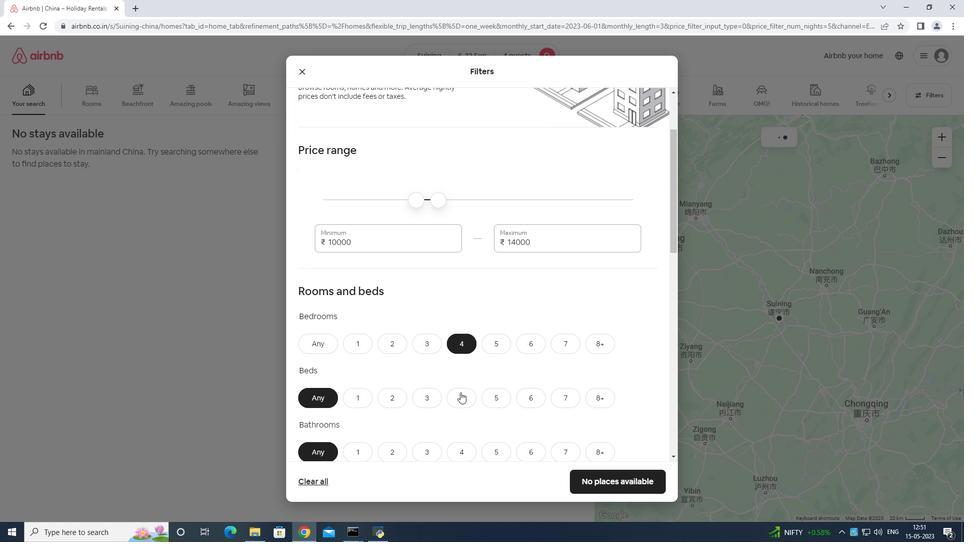 
Action: Mouse pressed left at (459, 394)
Screenshot: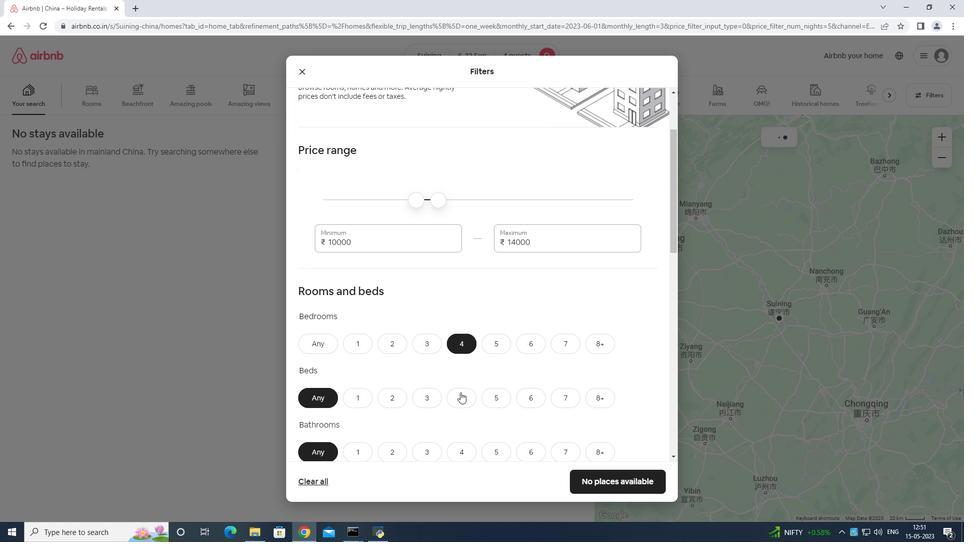 
Action: Mouse moved to (460, 444)
Screenshot: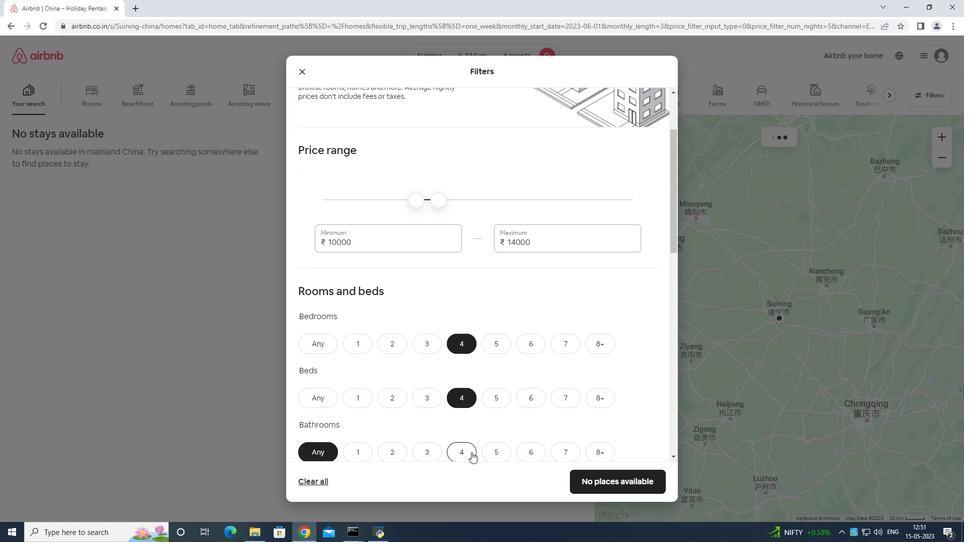 
Action: Mouse pressed left at (460, 444)
Screenshot: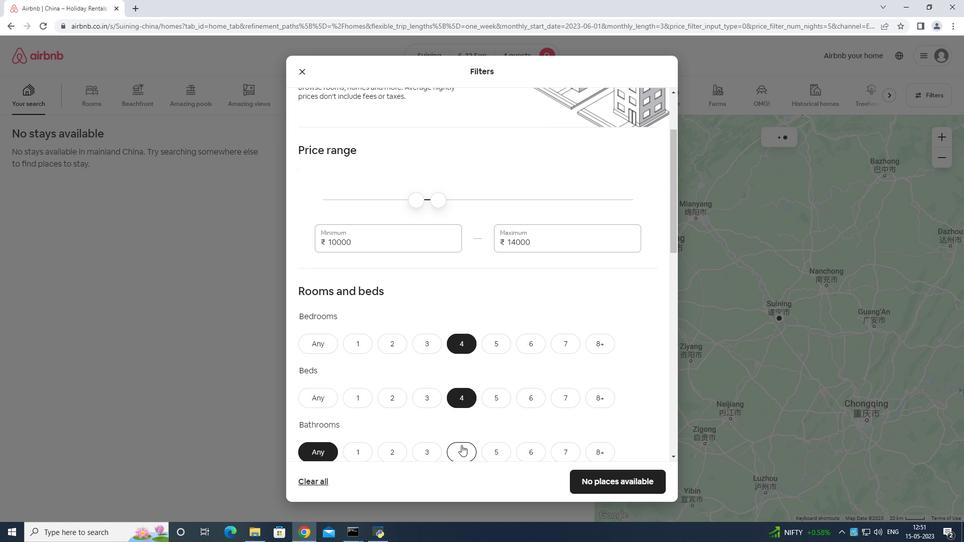 
Action: Mouse moved to (511, 416)
Screenshot: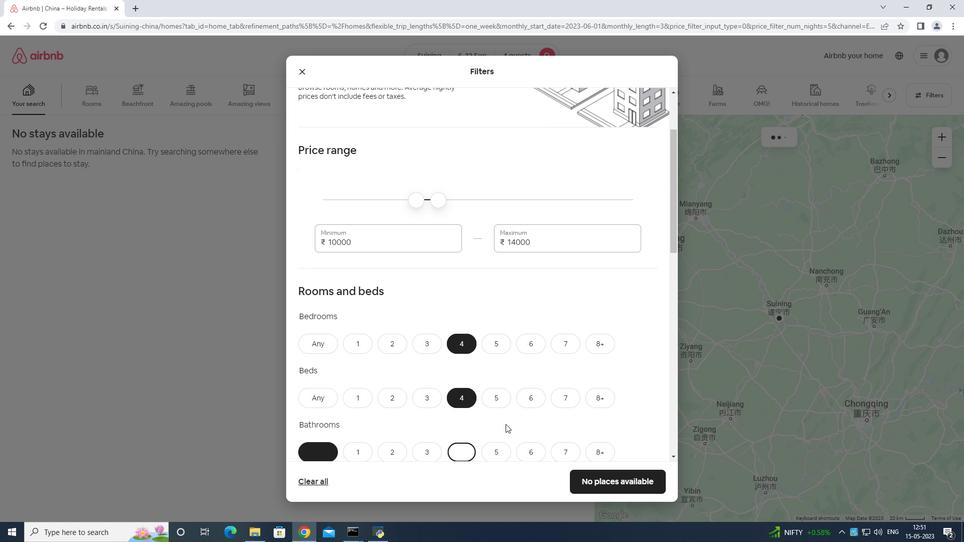 
Action: Mouse scrolled (511, 415) with delta (0, 0)
Screenshot: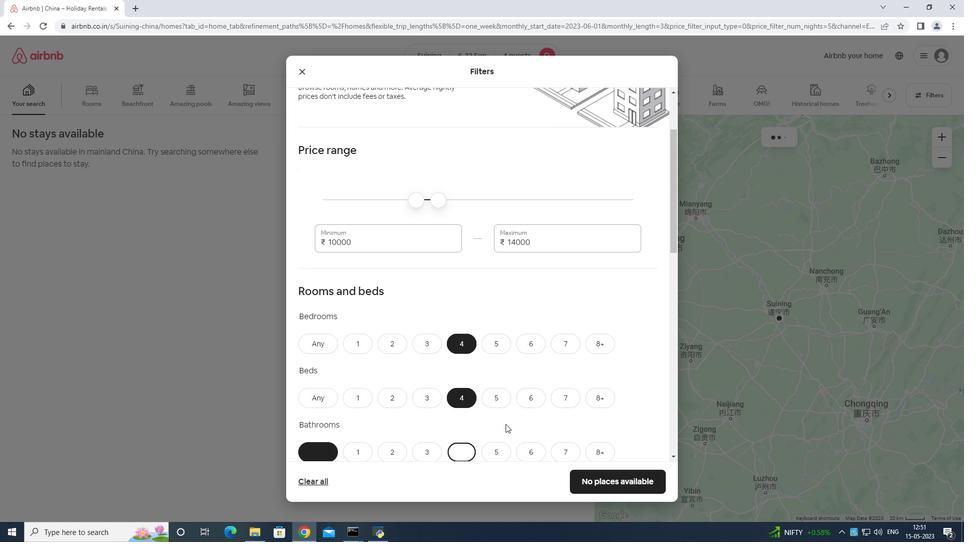 
Action: Mouse moved to (513, 411)
Screenshot: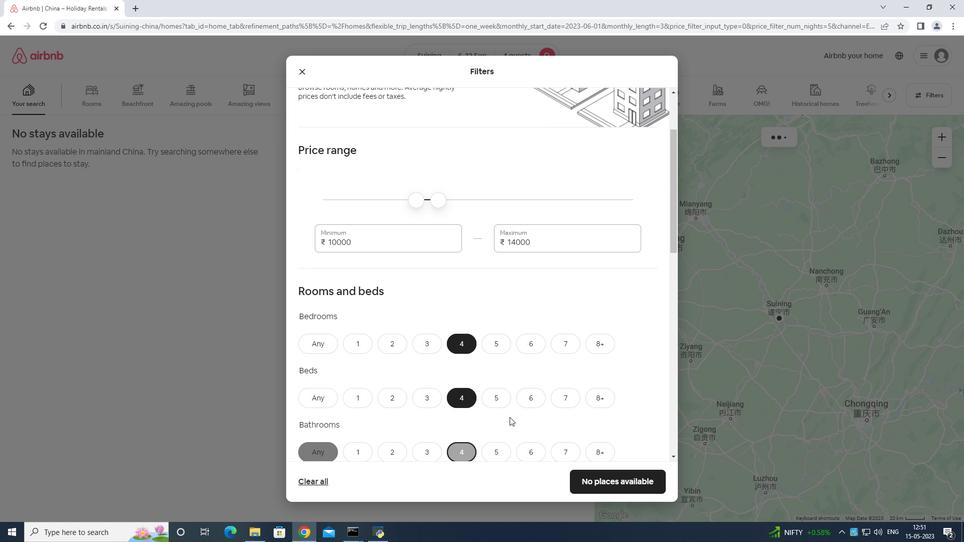 
Action: Mouse scrolled (513, 410) with delta (0, 0)
Screenshot: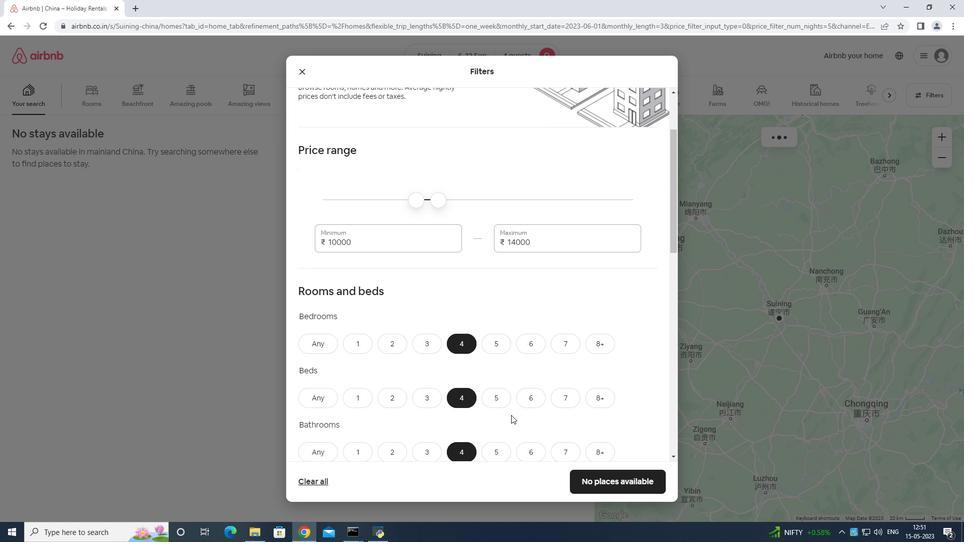 
Action: Mouse moved to (516, 393)
Screenshot: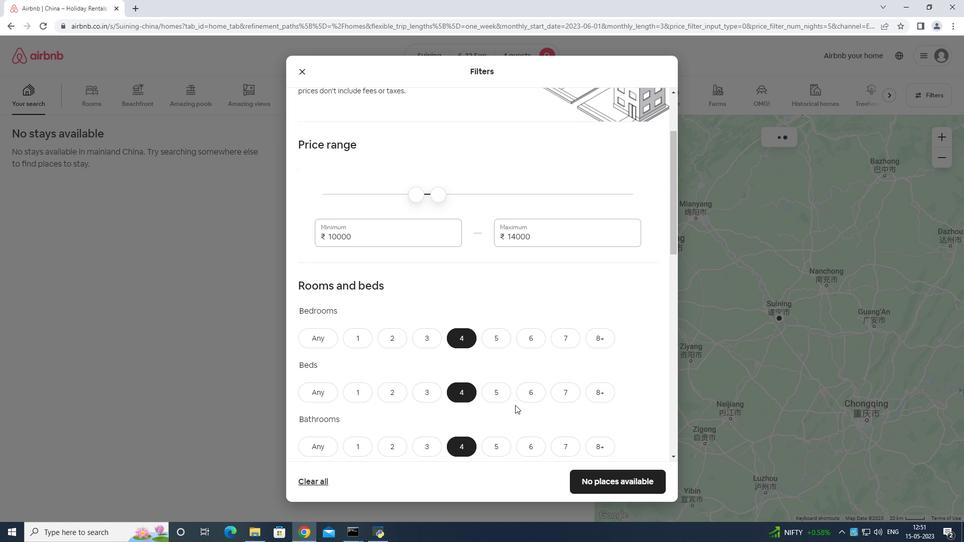 
Action: Mouse scrolled (516, 394) with delta (0, 0)
Screenshot: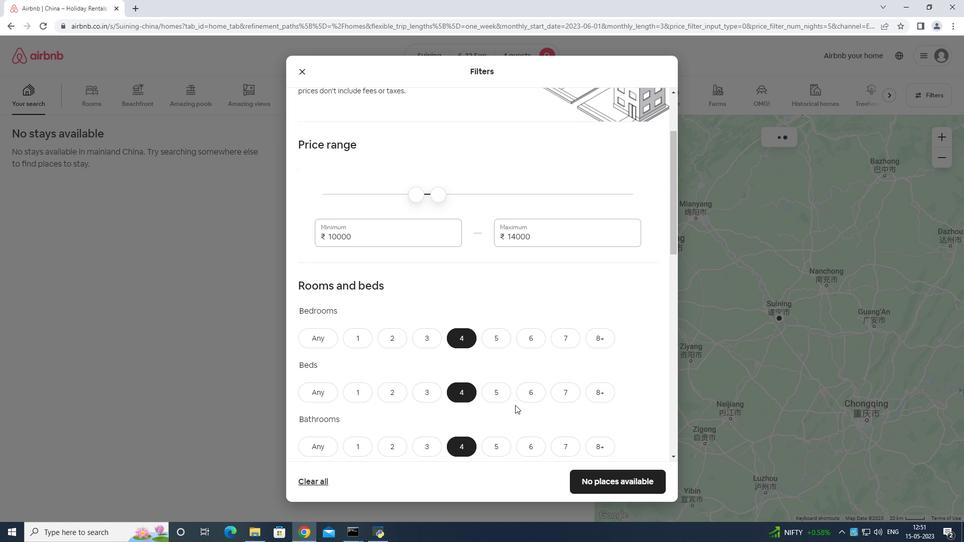 
Action: Mouse moved to (515, 373)
Screenshot: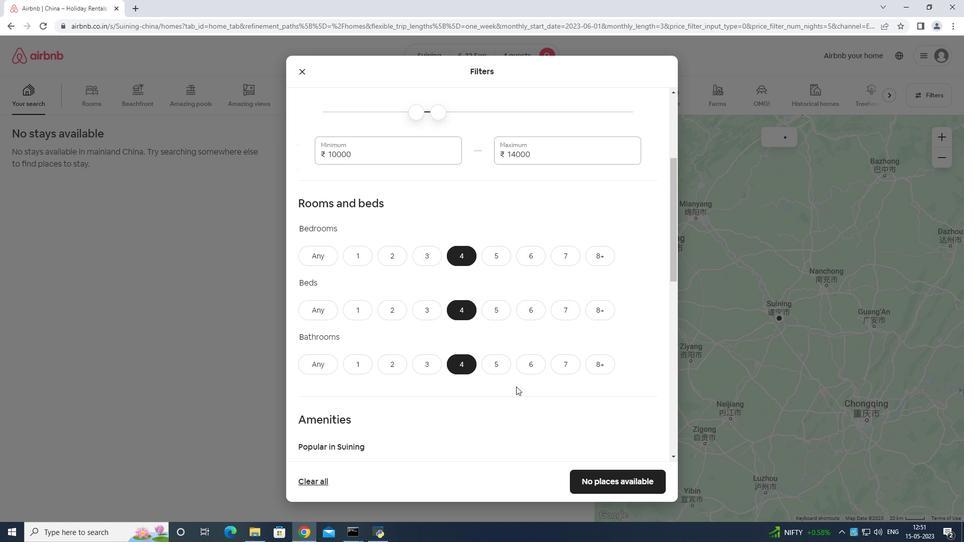 
Action: Mouse scrolled (515, 373) with delta (0, 0)
Screenshot: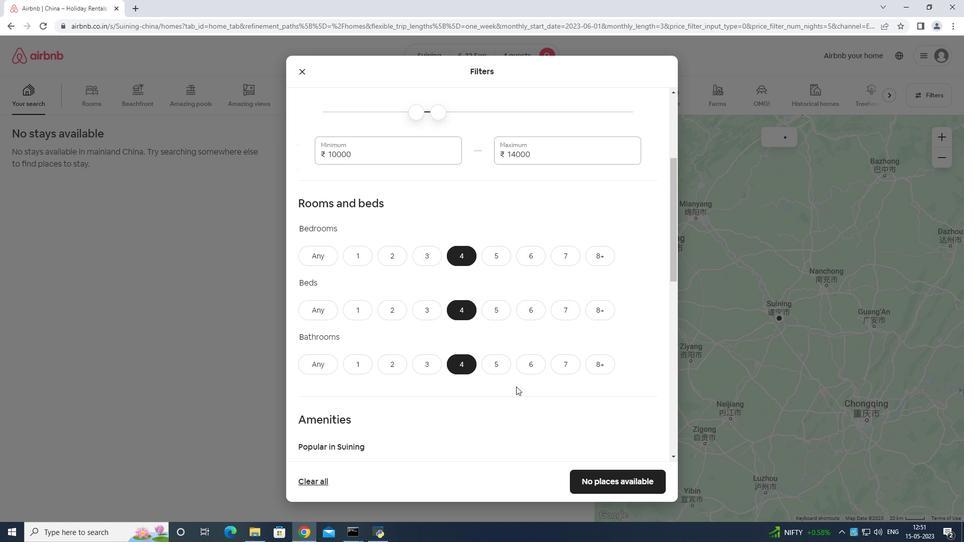 
Action: Mouse moved to (331, 354)
Screenshot: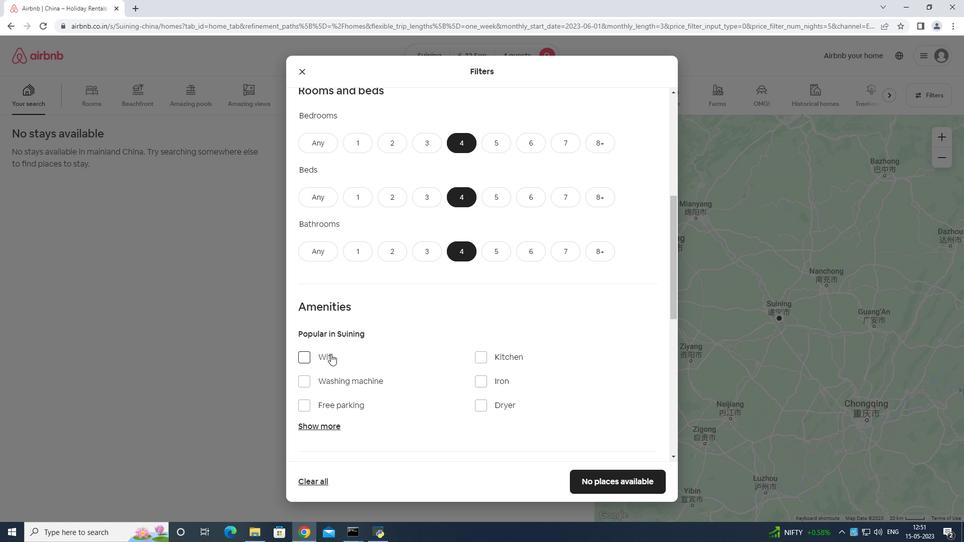 
Action: Mouse pressed left at (331, 354)
Screenshot: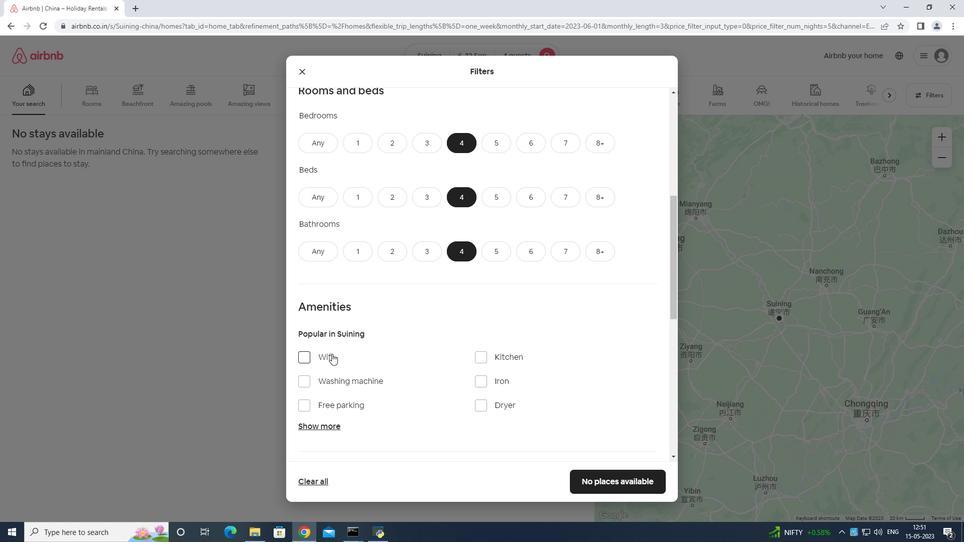 
Action: Mouse moved to (323, 348)
Screenshot: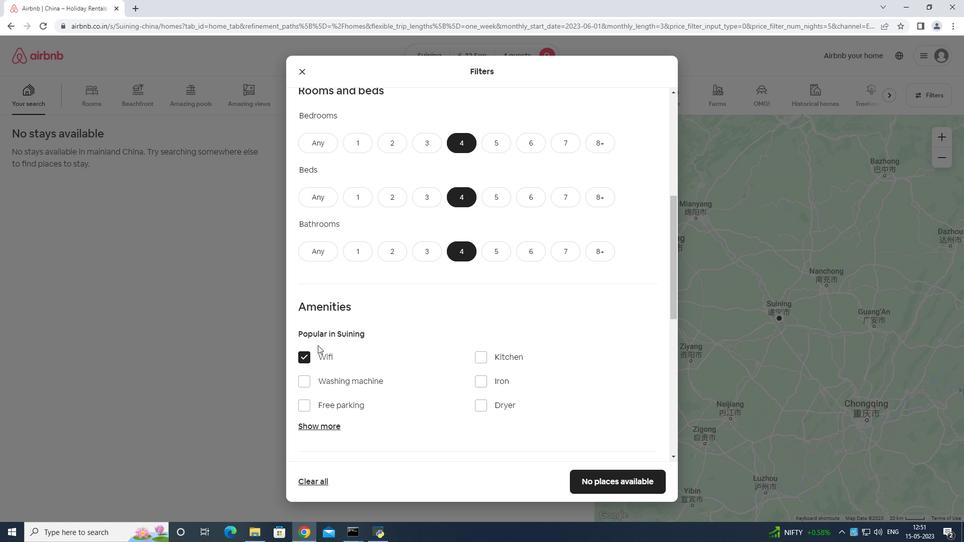 
Action: Mouse scrolled (323, 347) with delta (0, 0)
Screenshot: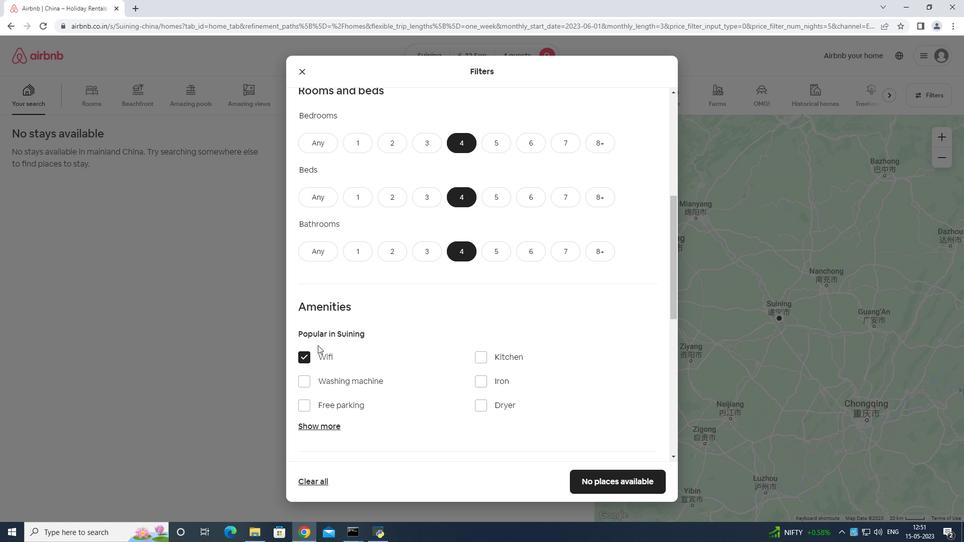 
Action: Mouse moved to (333, 350)
Screenshot: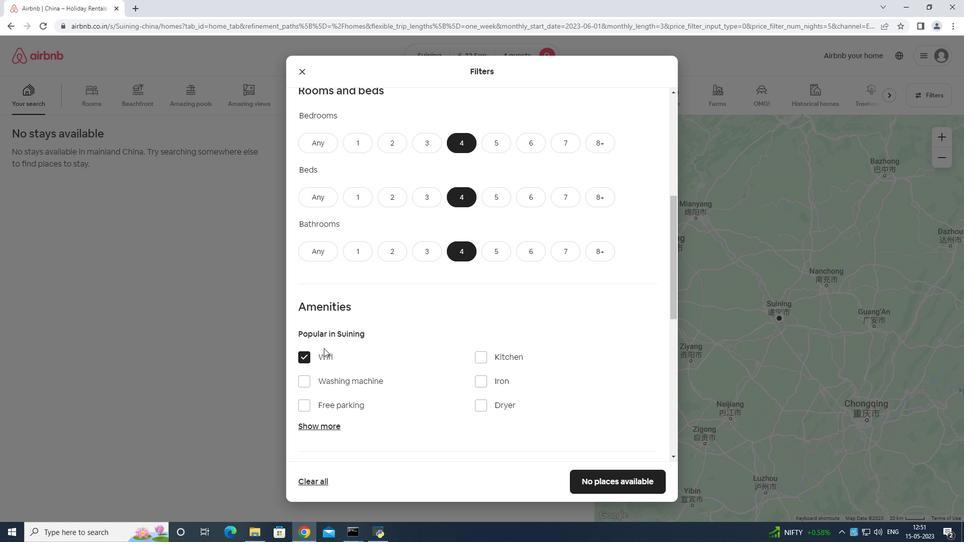 
Action: Mouse scrolled (333, 350) with delta (0, 0)
Screenshot: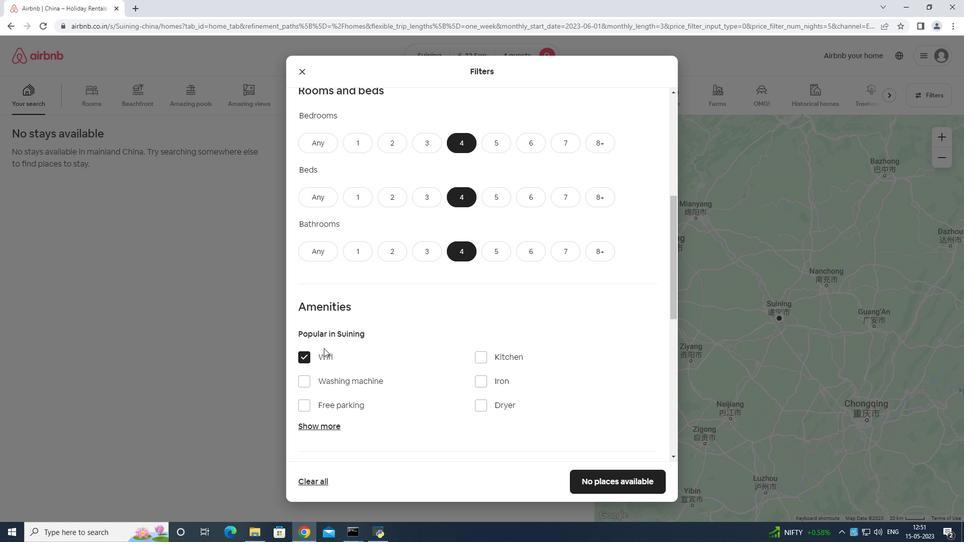 
Action: Mouse moved to (343, 298)
Screenshot: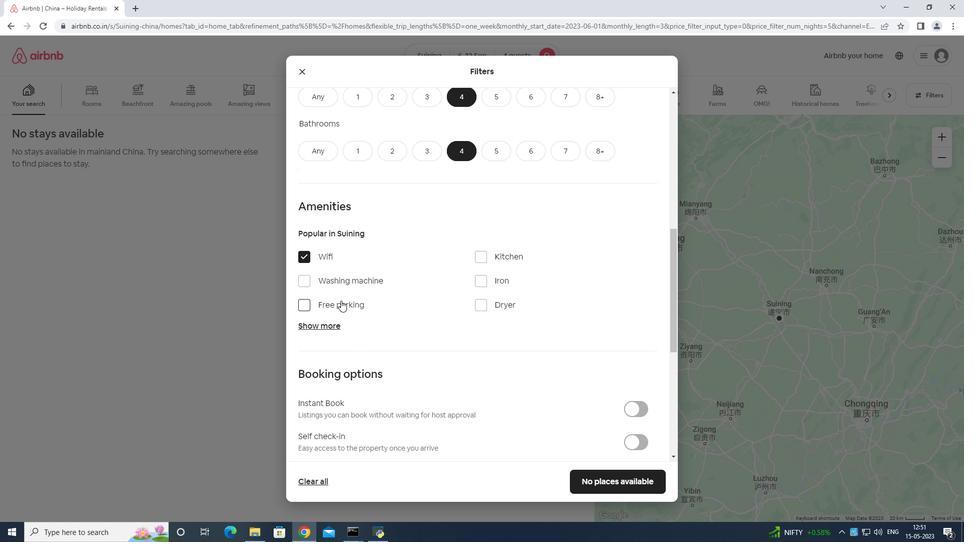 
Action: Mouse pressed left at (343, 298)
Screenshot: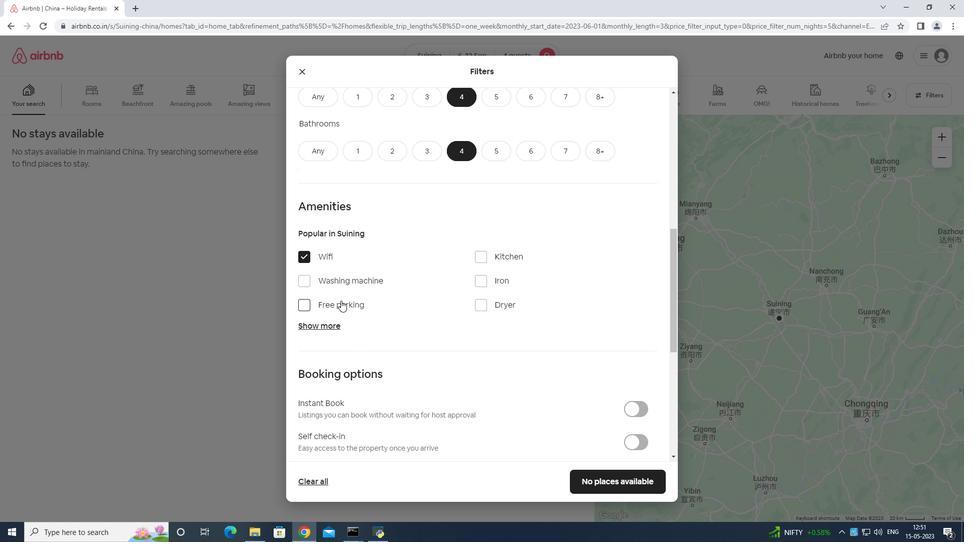 
Action: Mouse moved to (321, 325)
Screenshot: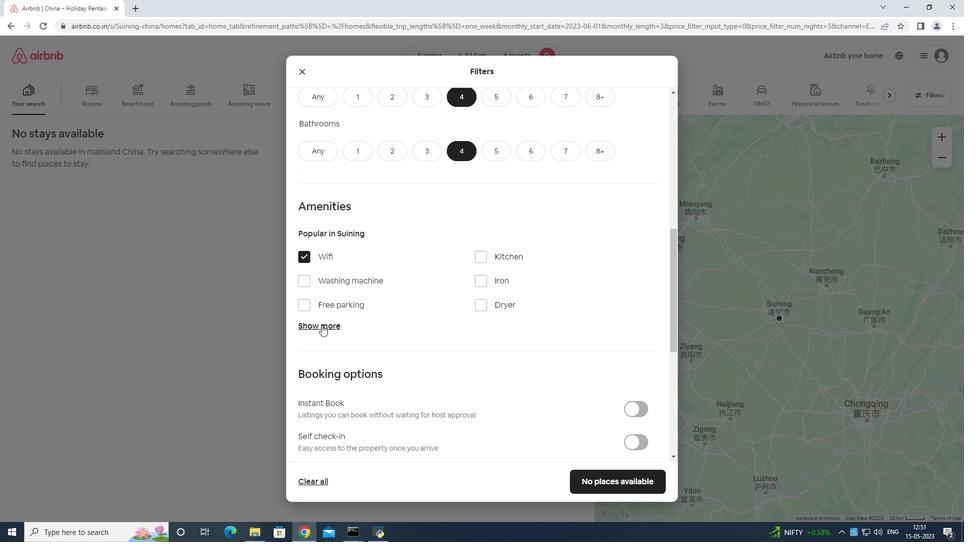 
Action: Mouse pressed left at (321, 325)
Screenshot: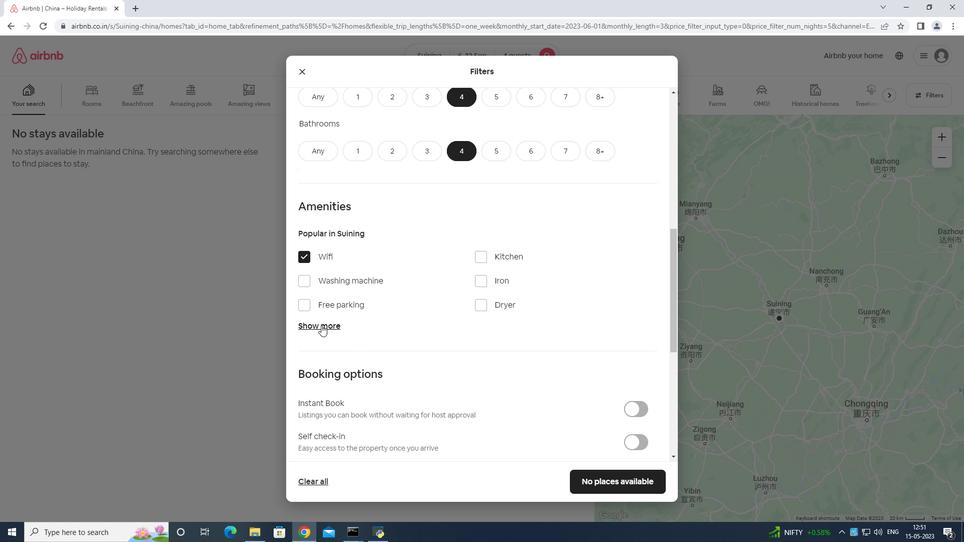 
Action: Mouse moved to (325, 304)
Screenshot: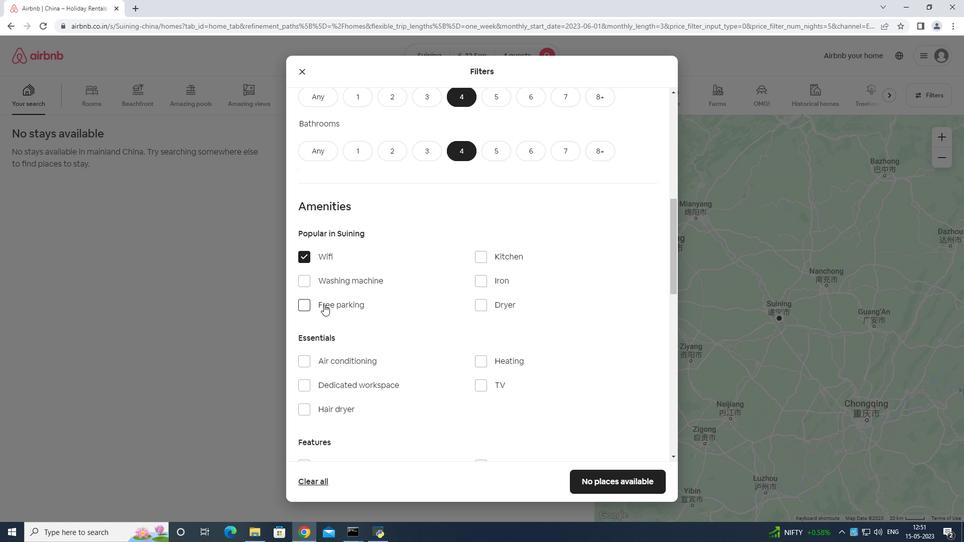 
Action: Mouse pressed left at (325, 304)
Screenshot: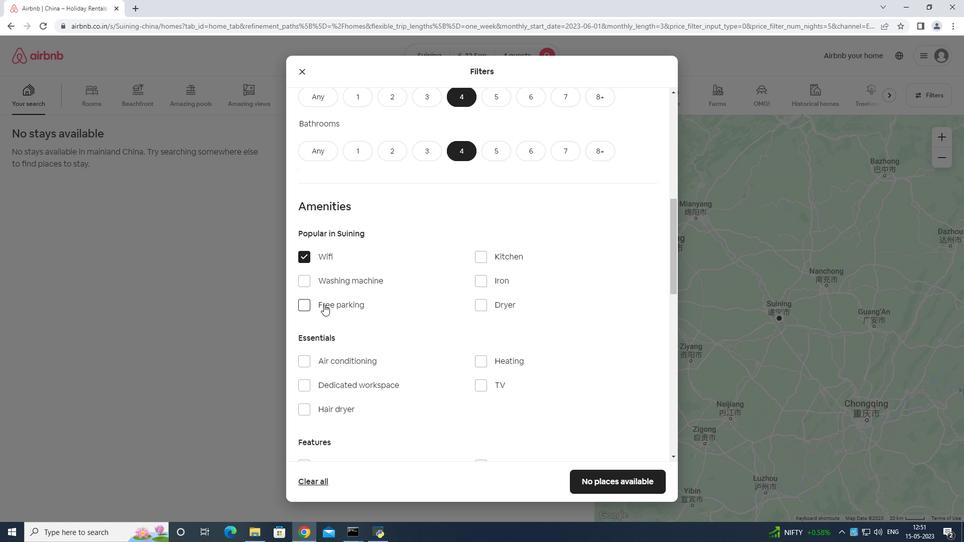
Action: Mouse moved to (479, 387)
Screenshot: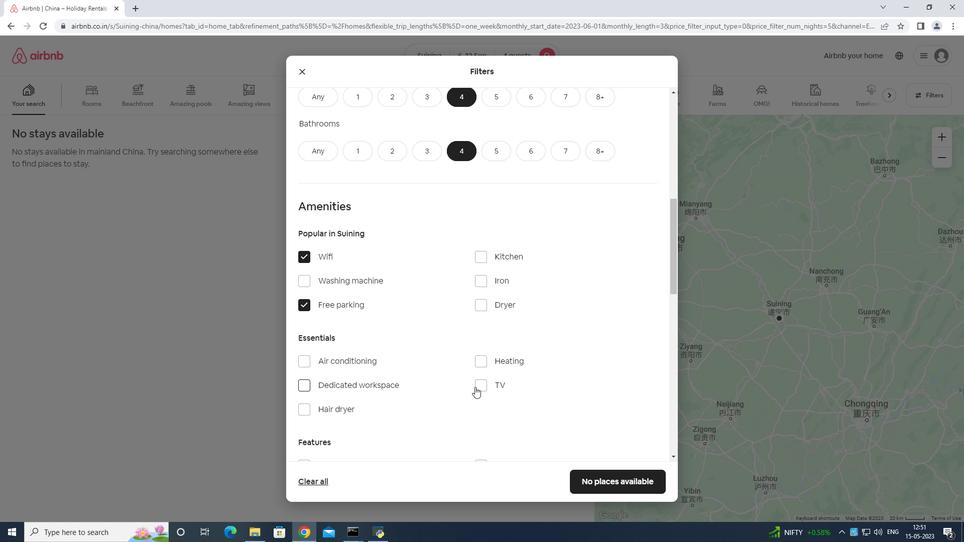 
Action: Mouse pressed left at (479, 387)
Screenshot: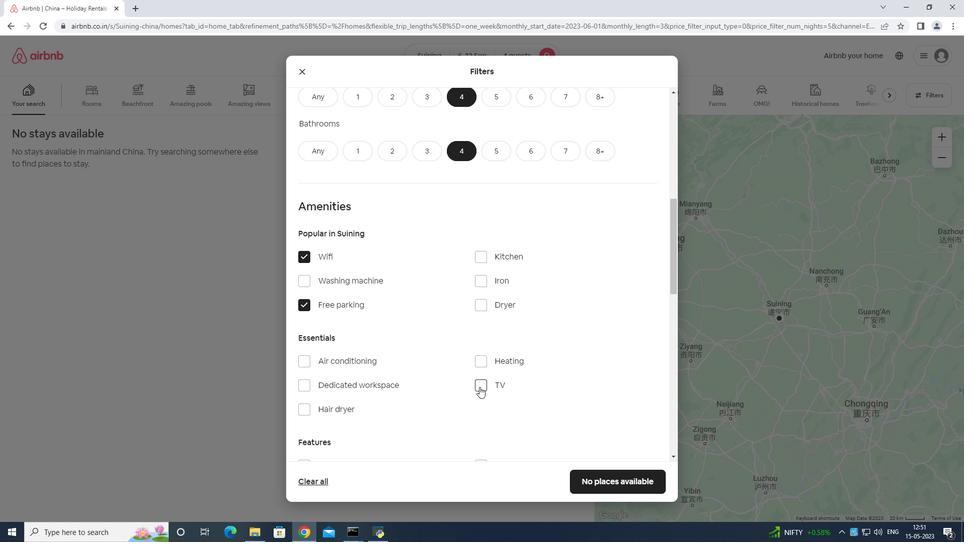 
Action: Mouse moved to (491, 367)
Screenshot: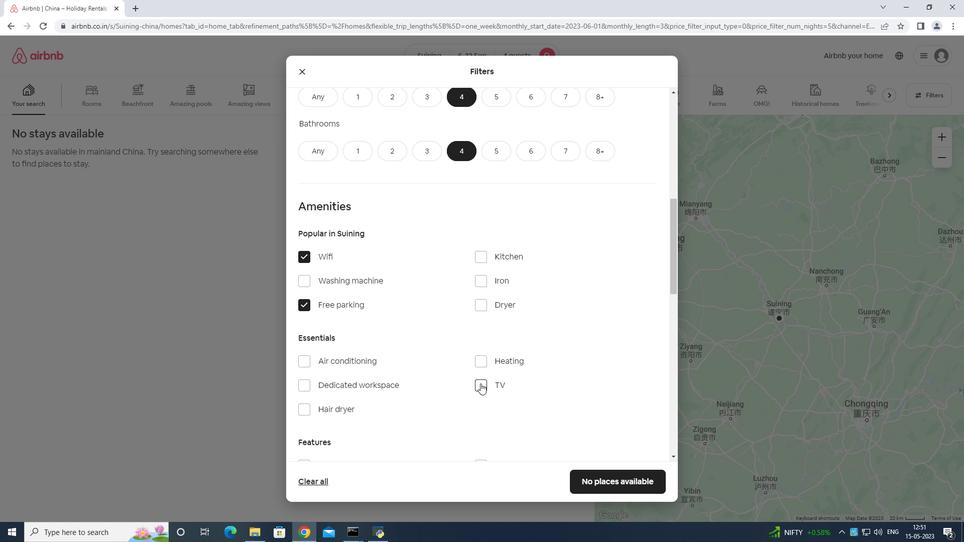 
Action: Mouse scrolled (491, 367) with delta (0, 0)
Screenshot: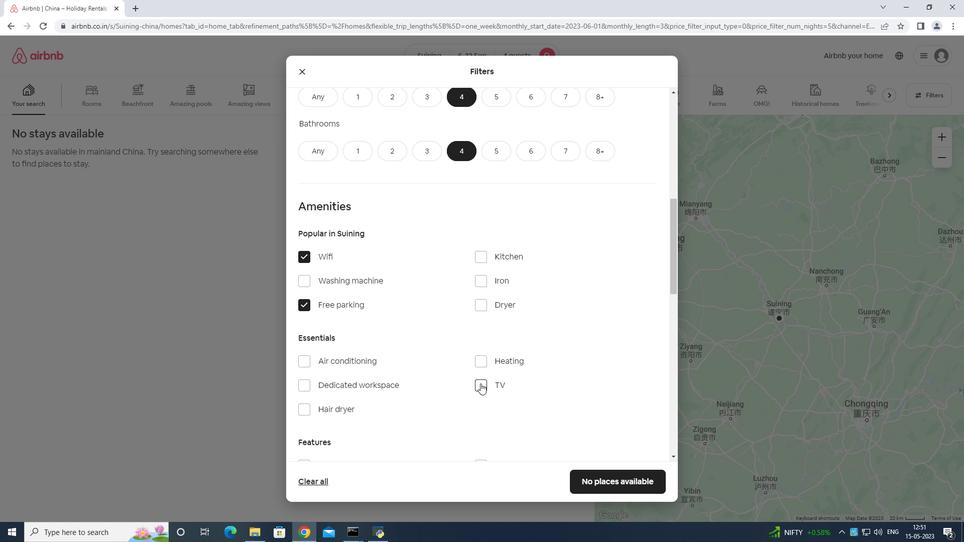 
Action: Mouse moved to (493, 367)
Screenshot: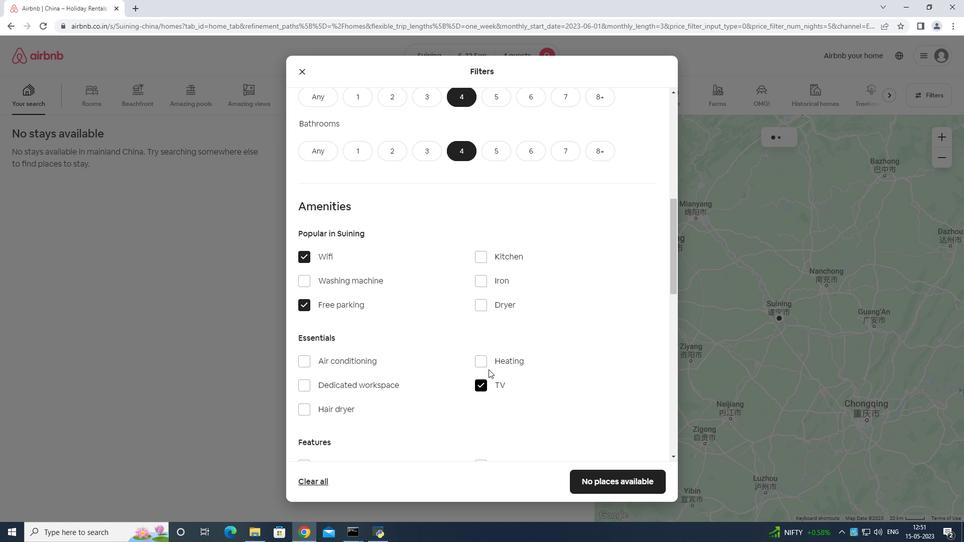 
Action: Mouse scrolled (493, 367) with delta (0, 0)
Screenshot: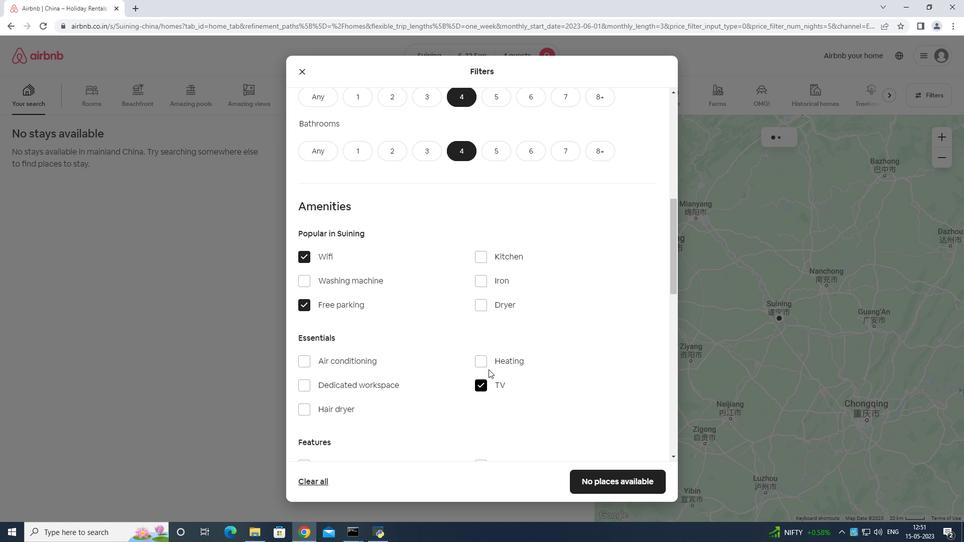 
Action: Mouse moved to (494, 367)
Screenshot: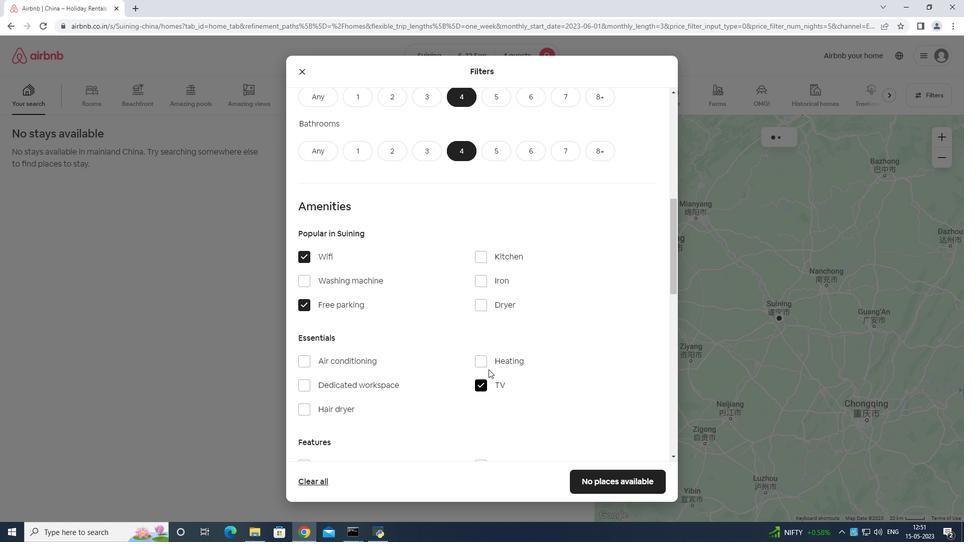 
Action: Mouse scrolled (494, 367) with delta (0, 0)
Screenshot: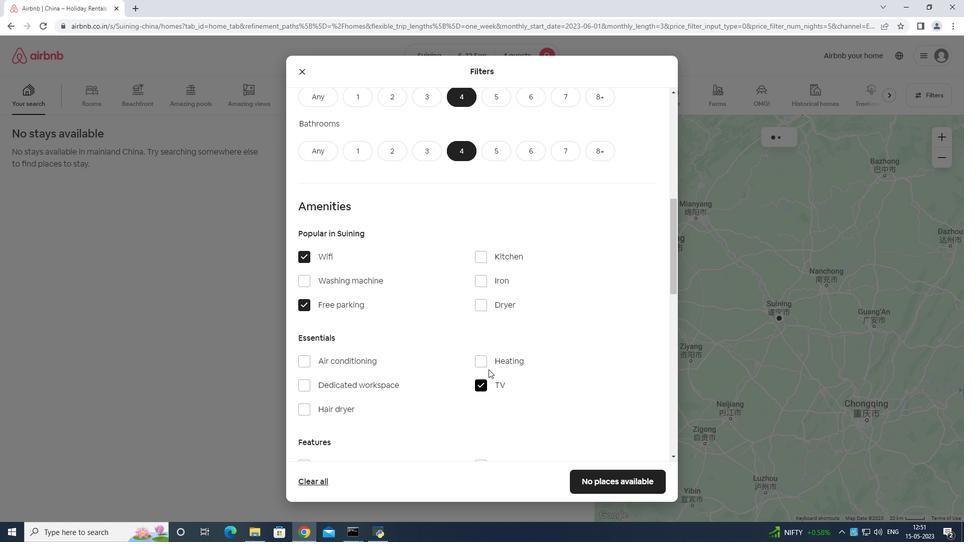 
Action: Mouse moved to (494, 367)
Screenshot: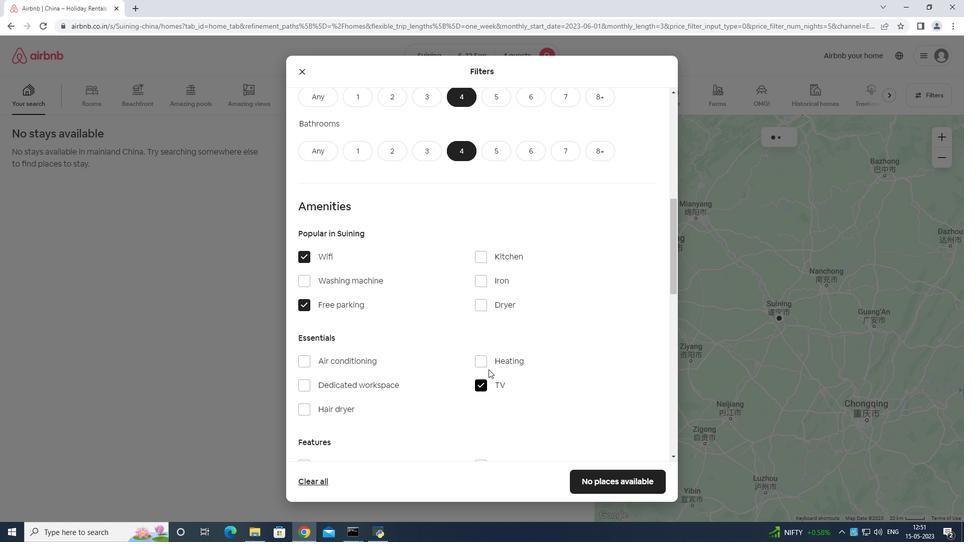 
Action: Mouse scrolled (494, 367) with delta (0, 0)
Screenshot: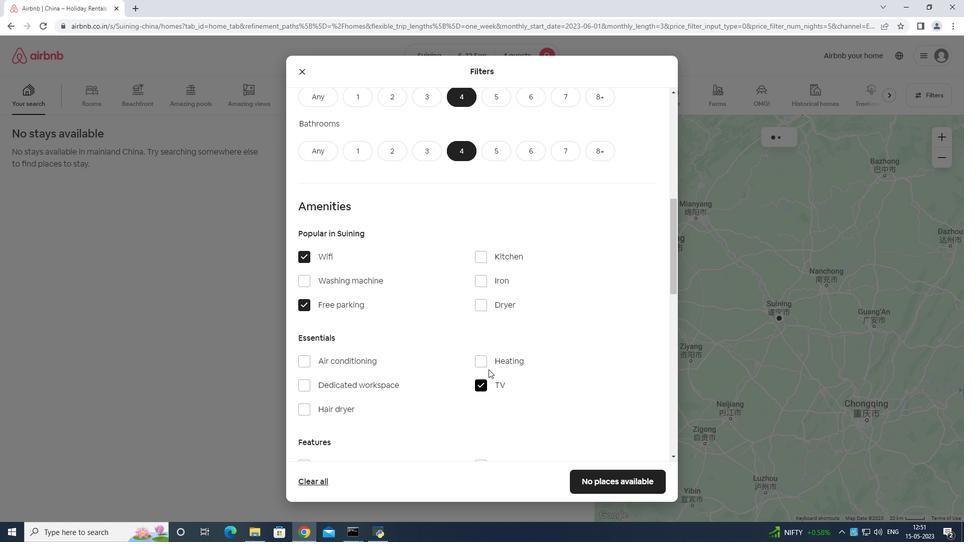 
Action: Mouse moved to (341, 319)
Screenshot: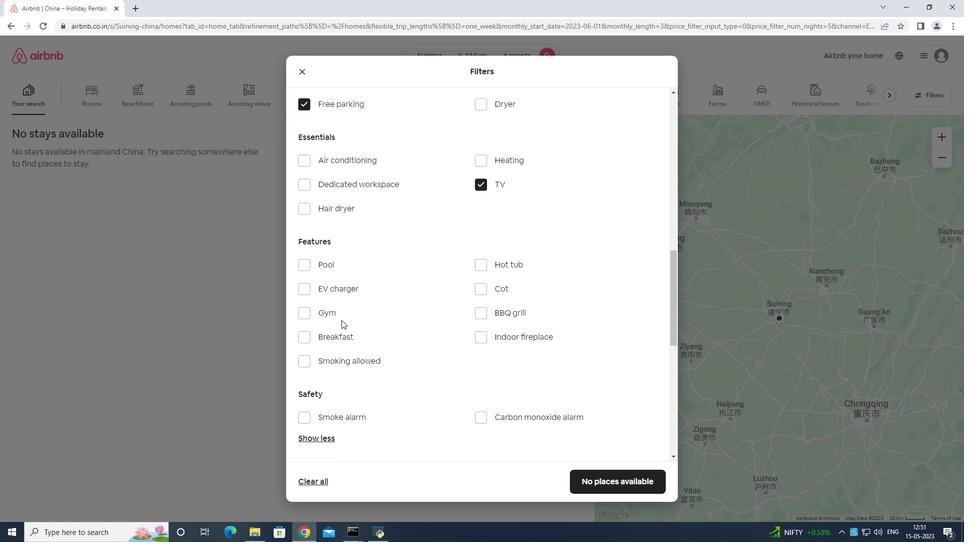 
Action: Mouse pressed left at (341, 319)
Screenshot: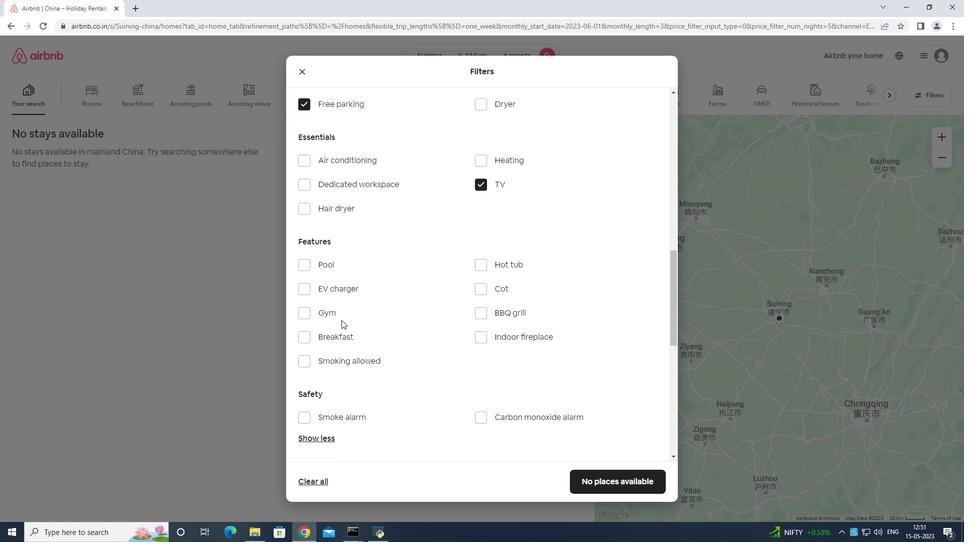 
Action: Mouse moved to (341, 336)
Screenshot: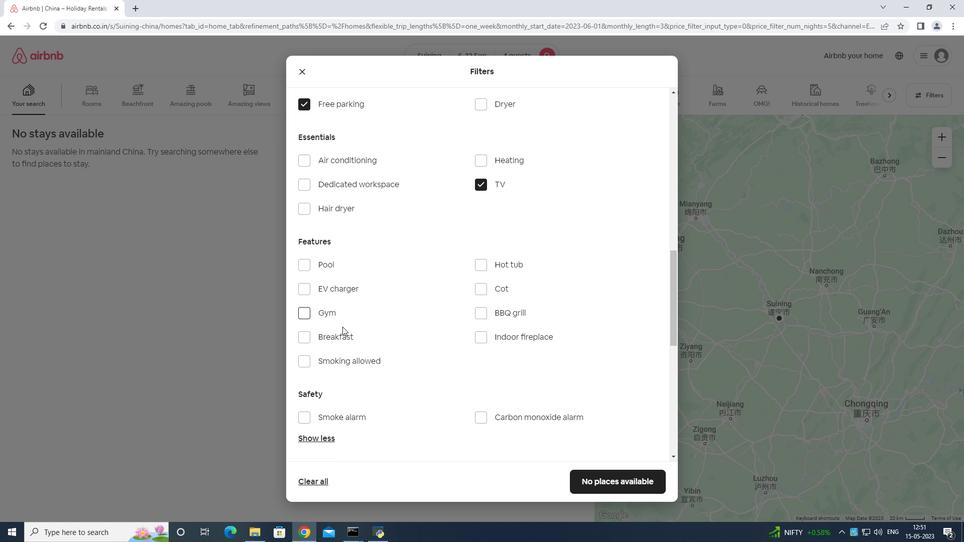 
Action: Mouse pressed left at (341, 336)
Screenshot: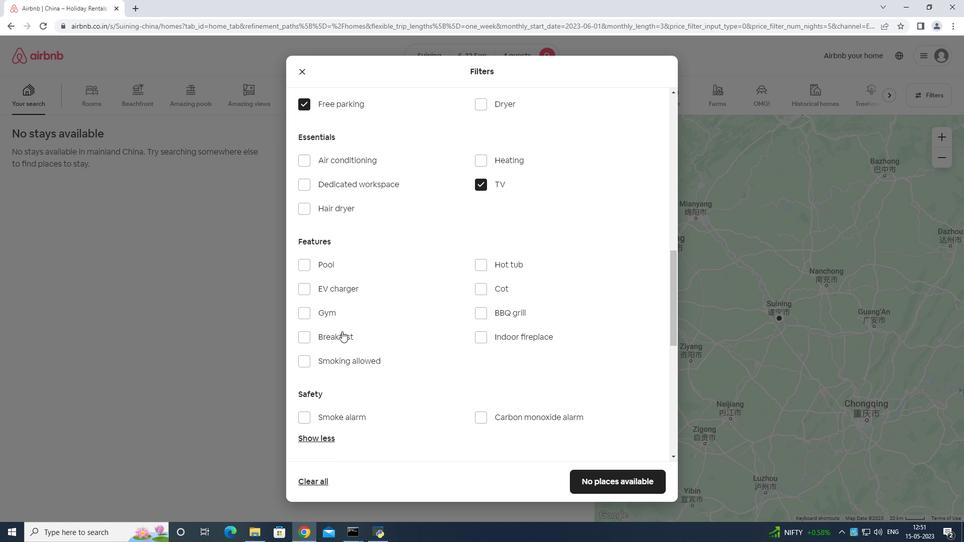 
Action: Mouse moved to (348, 309)
Screenshot: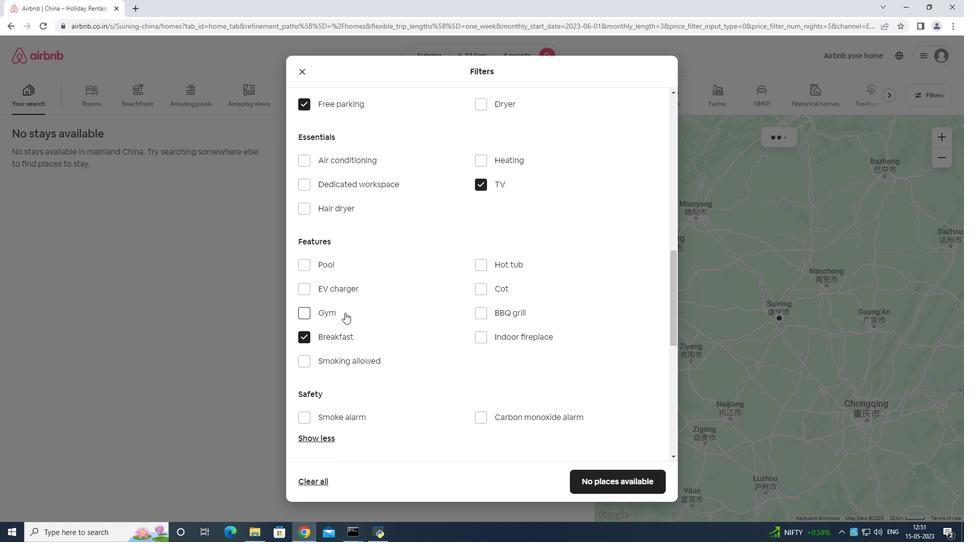 
Action: Mouse pressed left at (348, 309)
Screenshot: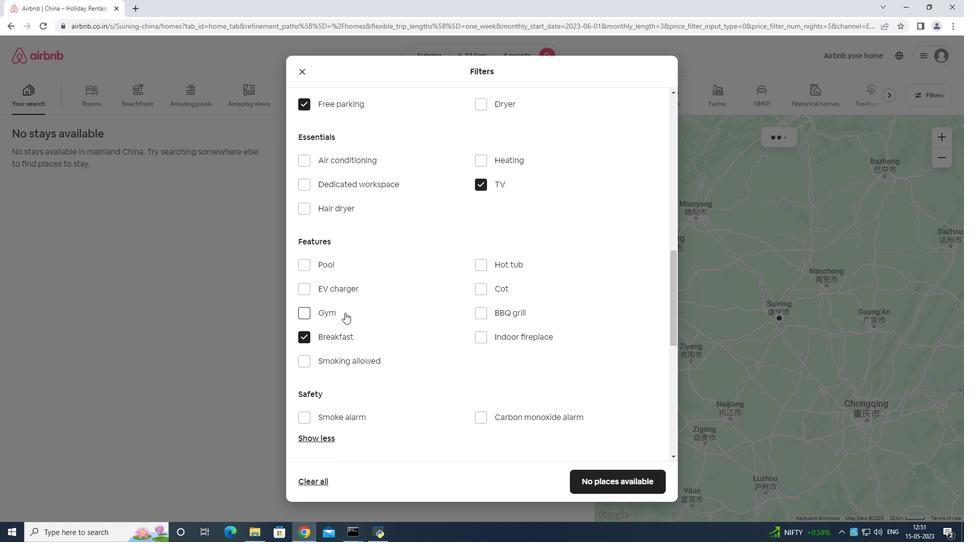 
Action: Mouse moved to (502, 309)
Screenshot: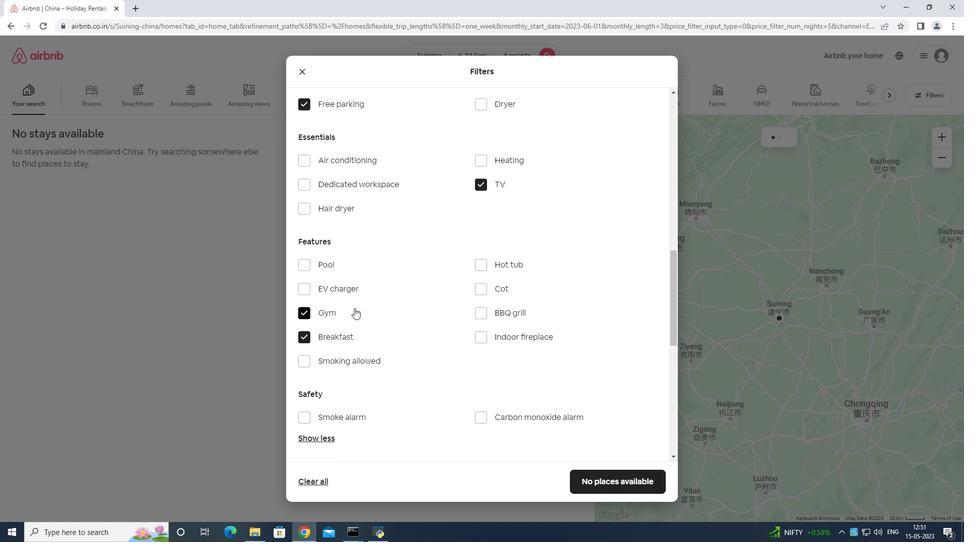 
Action: Mouse scrolled (502, 308) with delta (0, 0)
Screenshot: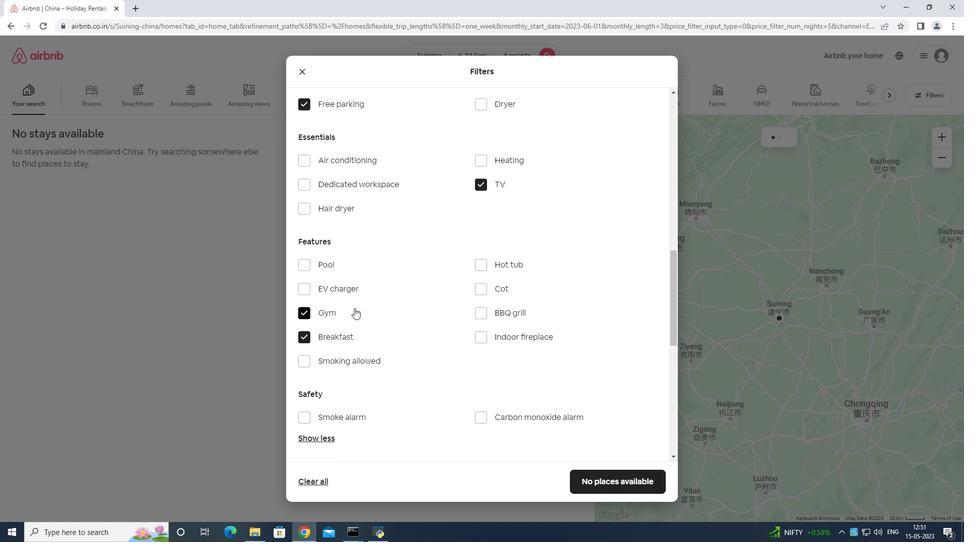 
Action: Mouse moved to (513, 314)
Screenshot: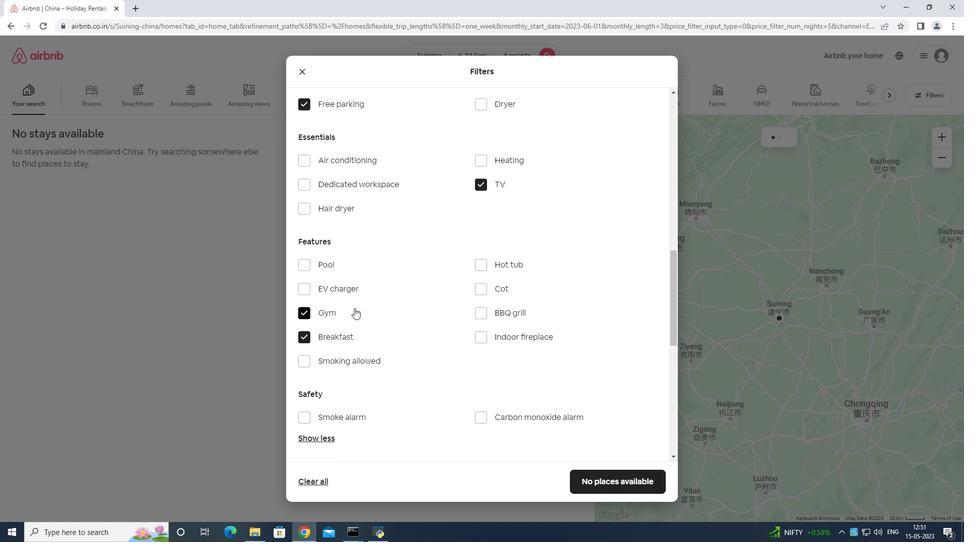 
Action: Mouse scrolled (513, 313) with delta (0, 0)
Screenshot: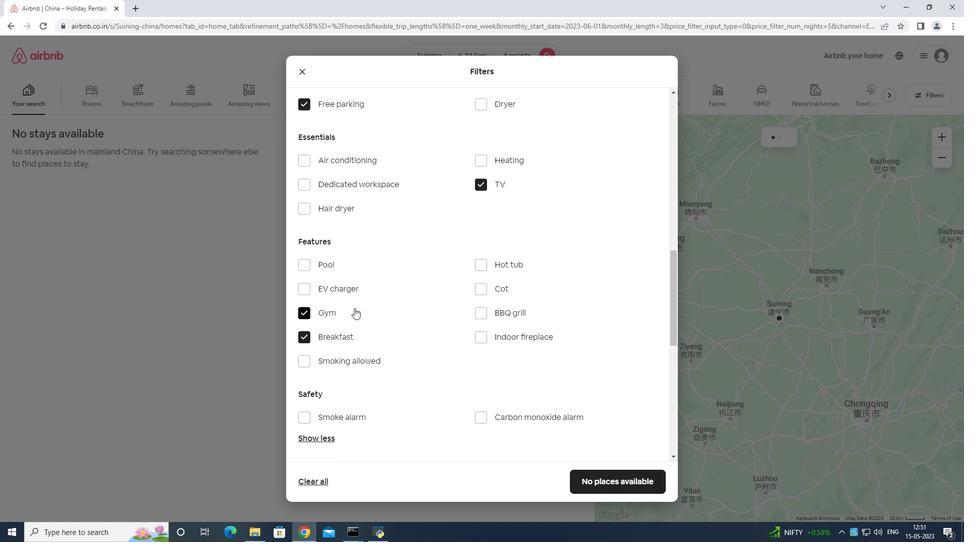 
Action: Mouse moved to (518, 316)
Screenshot: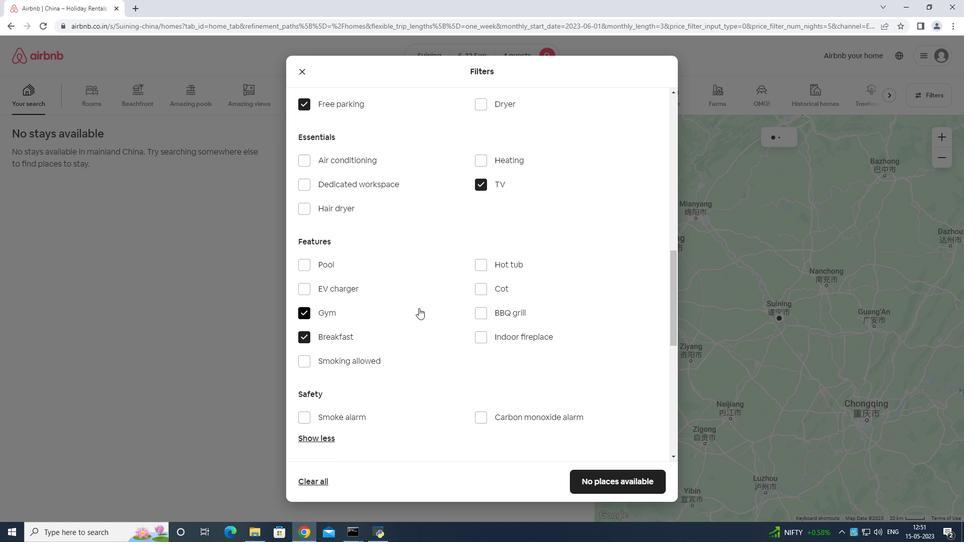 
Action: Mouse scrolled (518, 316) with delta (0, 0)
Screenshot: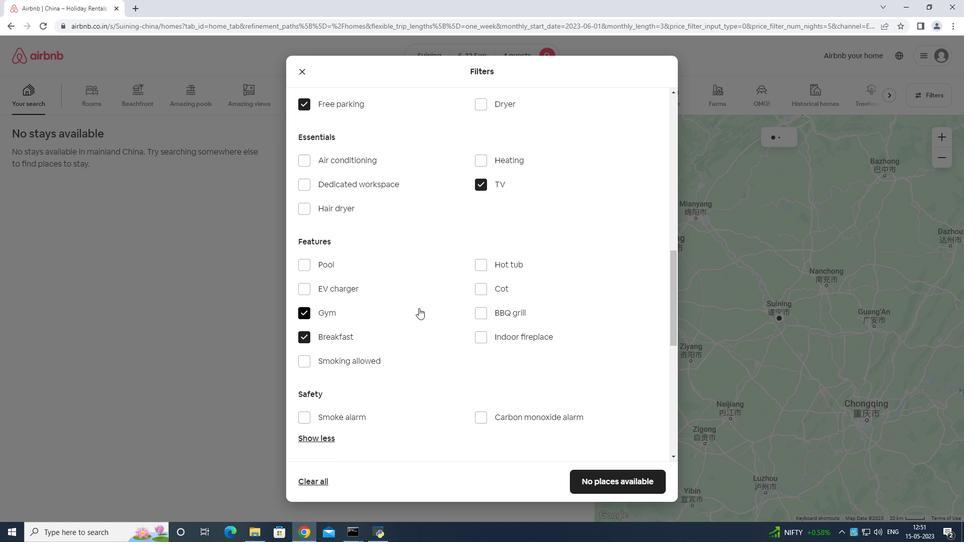 
Action: Mouse moved to (521, 316)
Screenshot: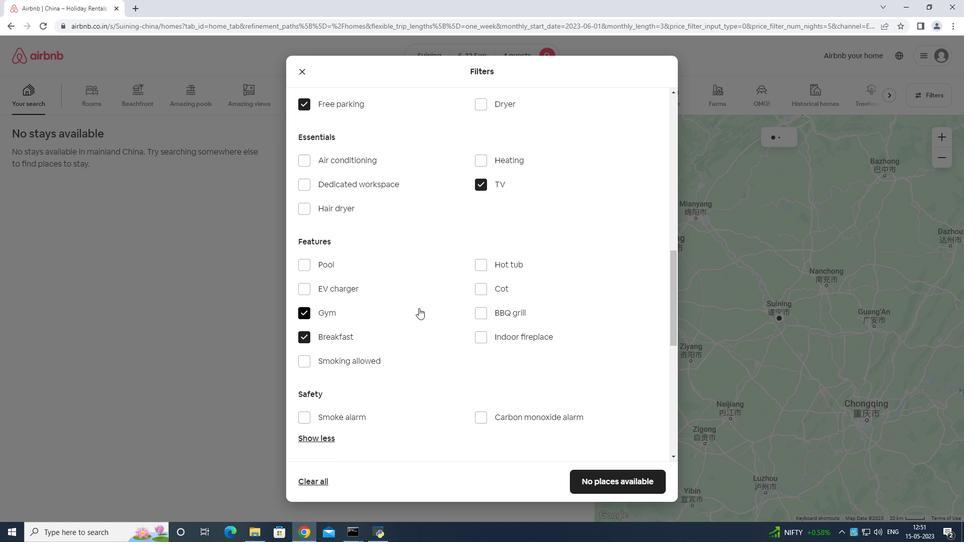
Action: Mouse scrolled (521, 316) with delta (0, 0)
Screenshot: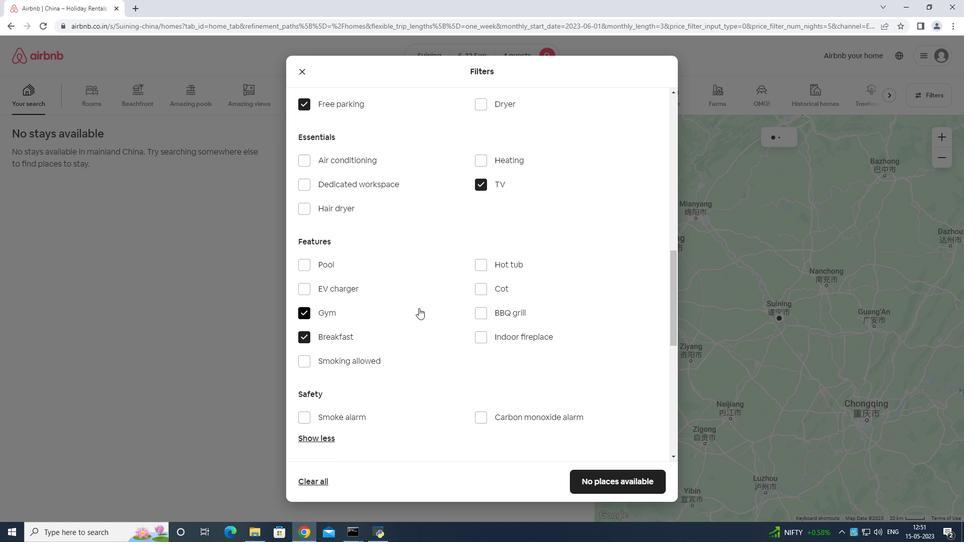 
Action: Mouse moved to (528, 316)
Screenshot: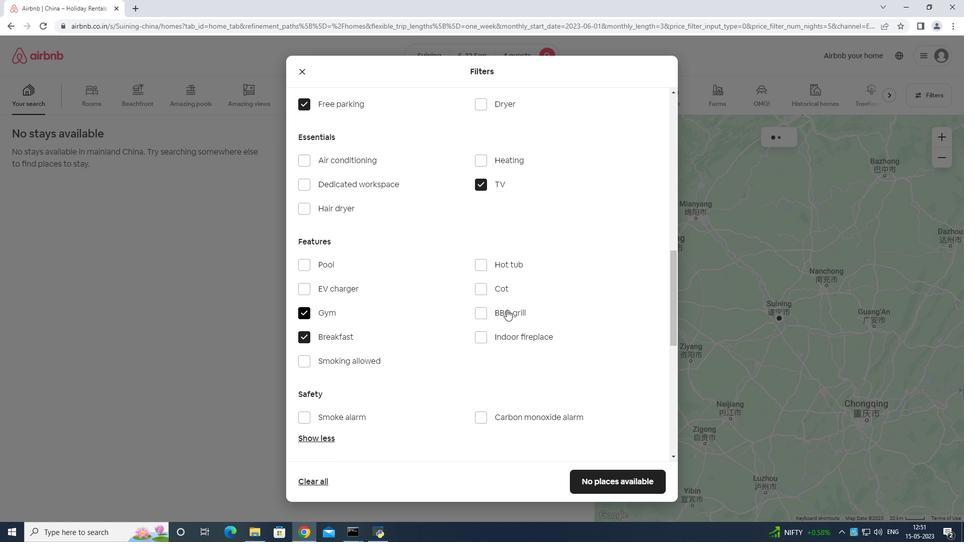 
Action: Mouse scrolled (526, 316) with delta (0, 0)
Screenshot: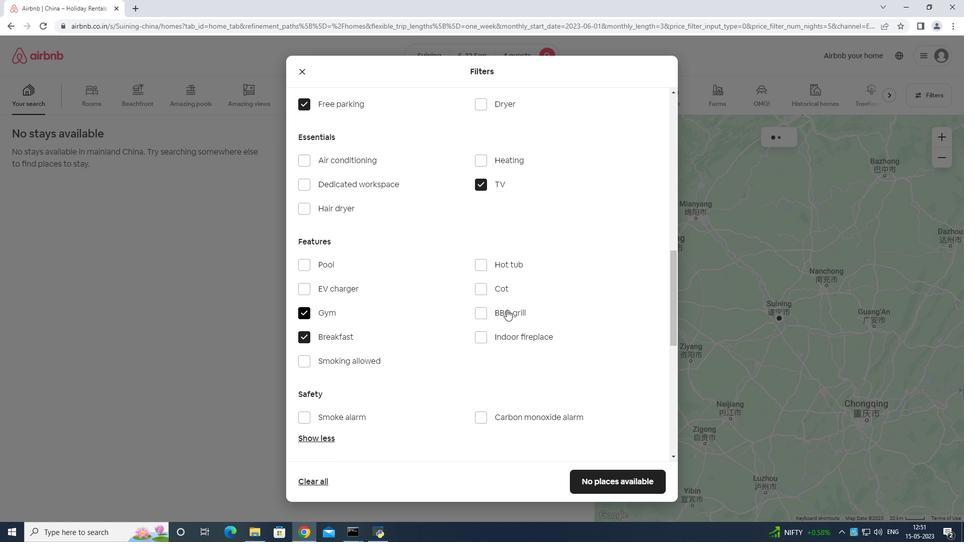 
Action: Mouse moved to (637, 303)
Screenshot: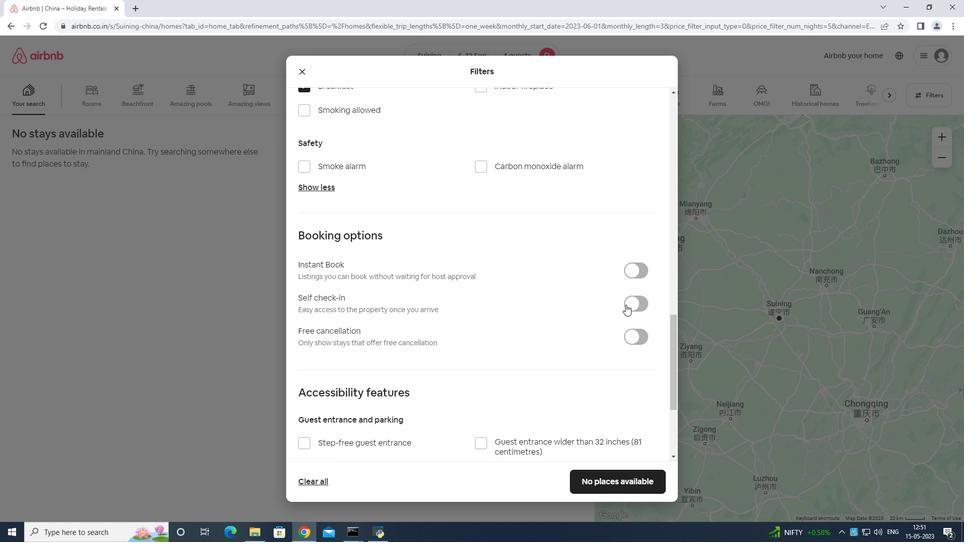 
Action: Mouse pressed left at (637, 303)
Screenshot: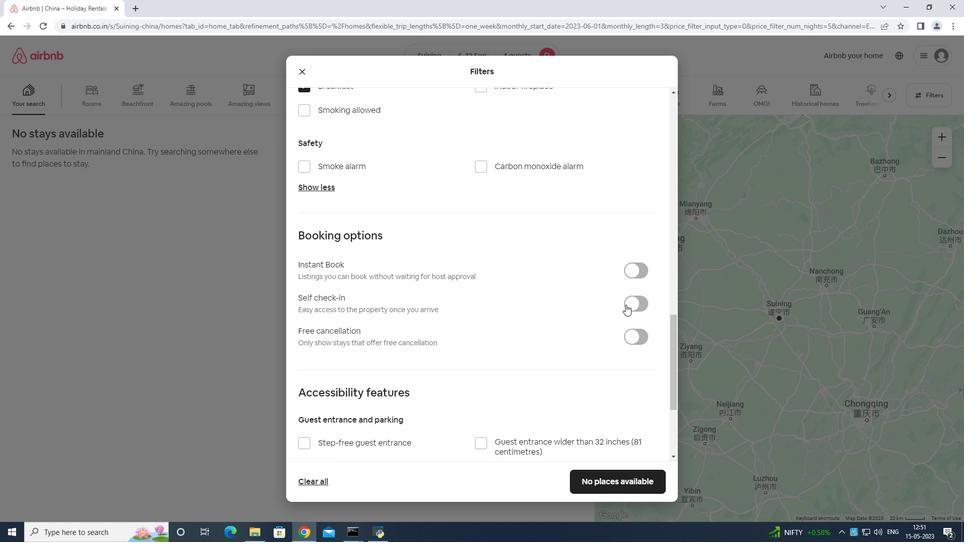 
Action: Mouse moved to (611, 322)
Screenshot: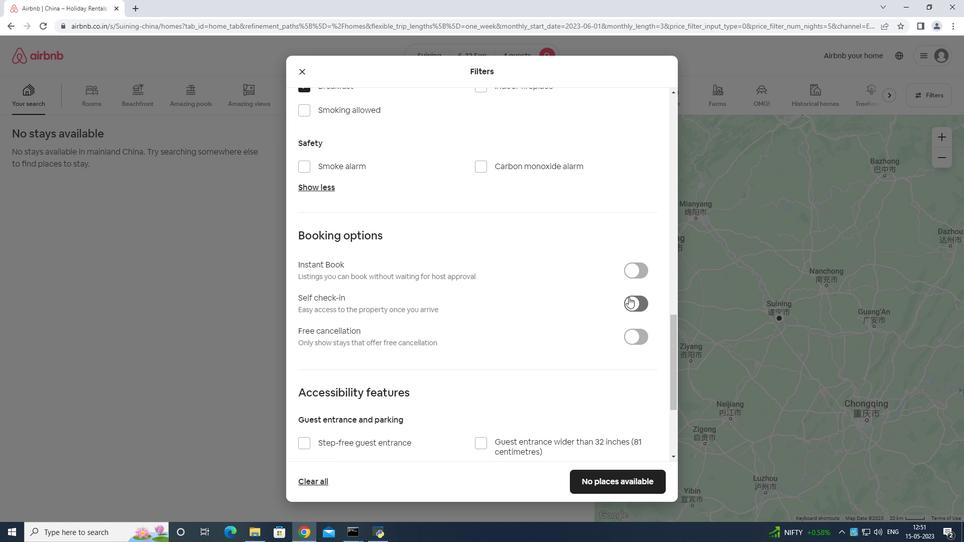 
Action: Mouse scrolled (611, 322) with delta (0, 0)
Screenshot: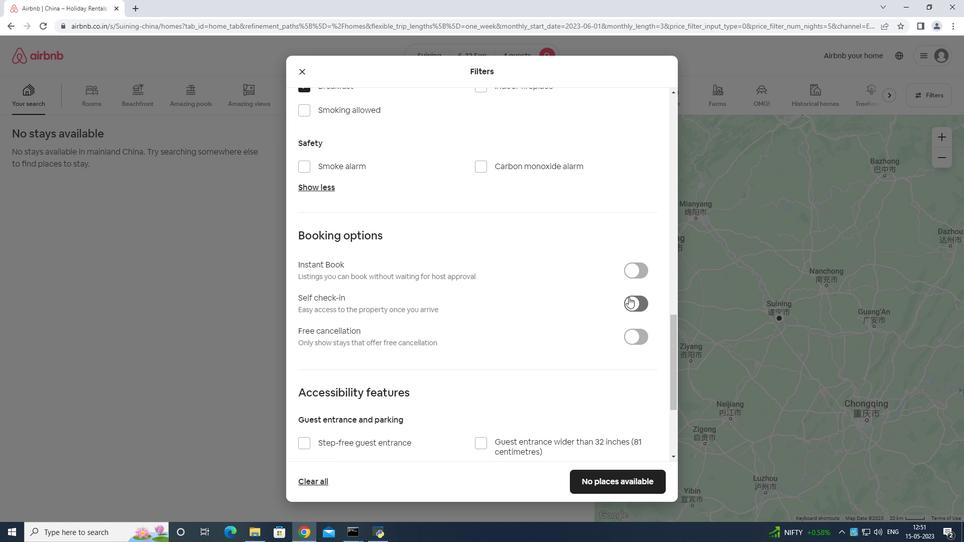 
Action: Mouse moved to (609, 327)
Screenshot: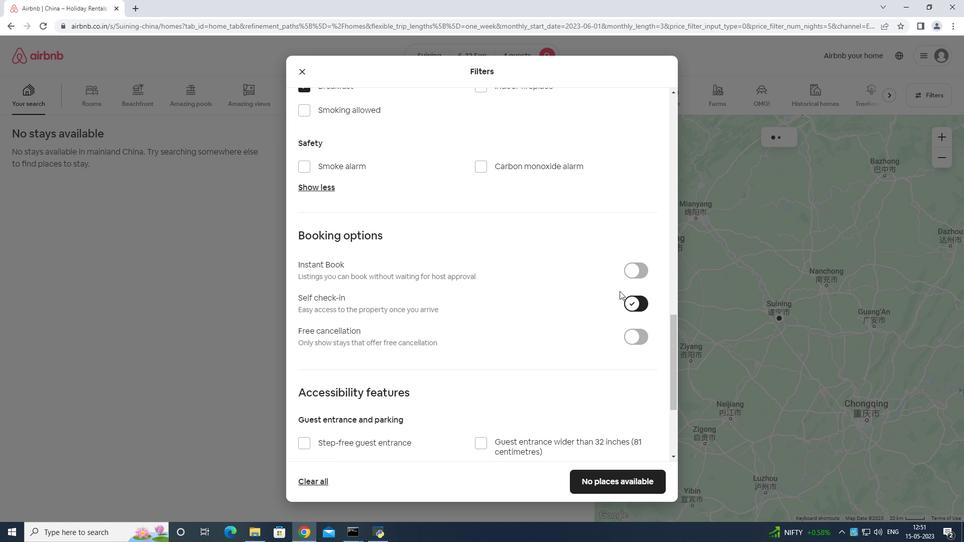 
Action: Mouse scrolled (609, 326) with delta (0, 0)
Screenshot: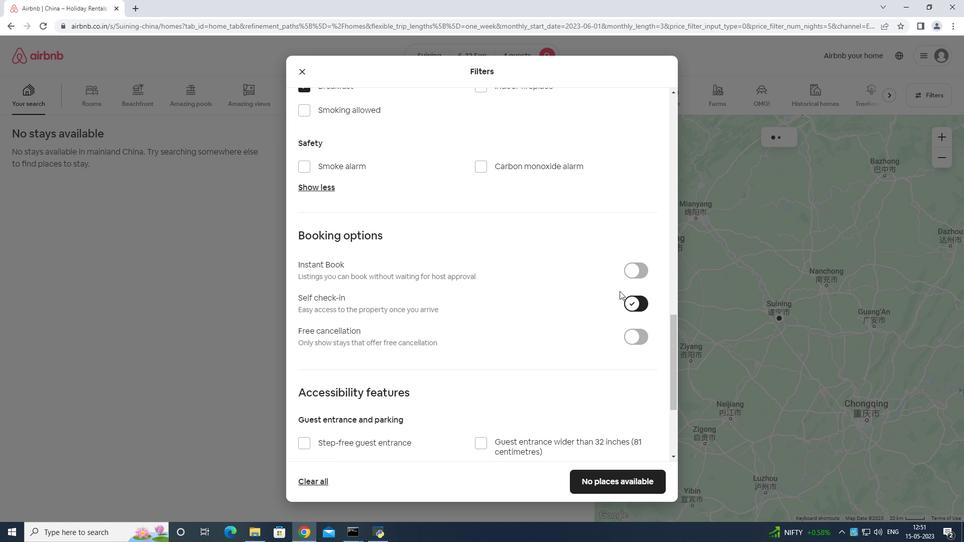 
Action: Mouse moved to (607, 330)
Screenshot: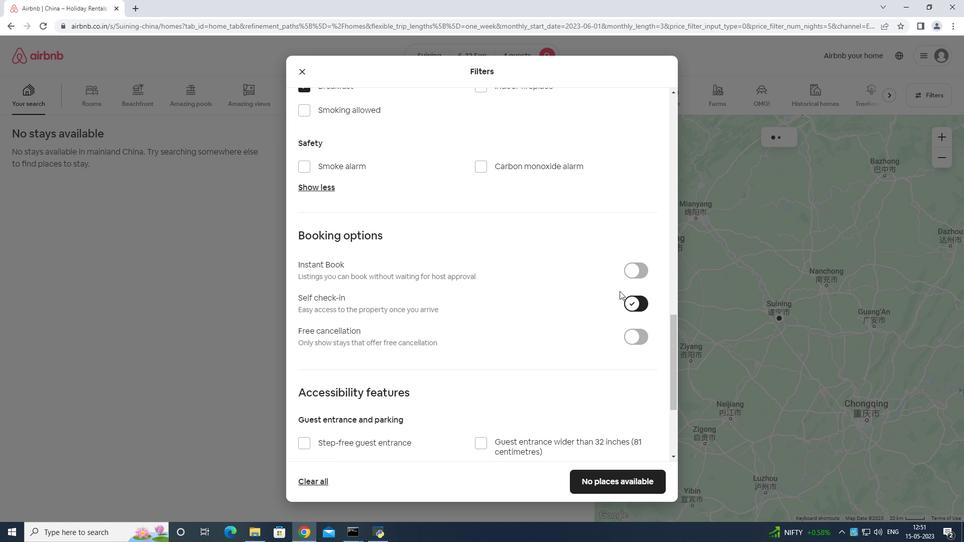 
Action: Mouse scrolled (607, 330) with delta (0, 0)
Screenshot: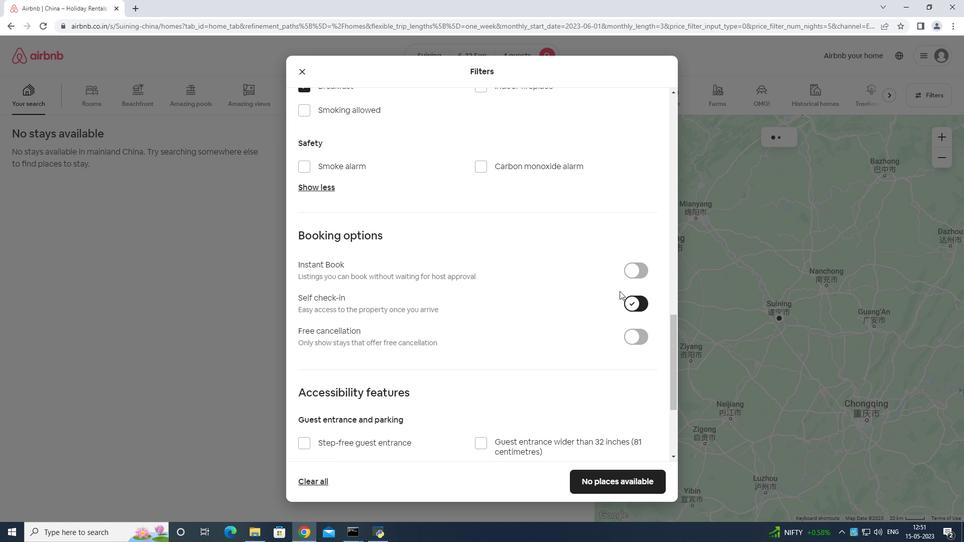 
Action: Mouse moved to (605, 332)
Screenshot: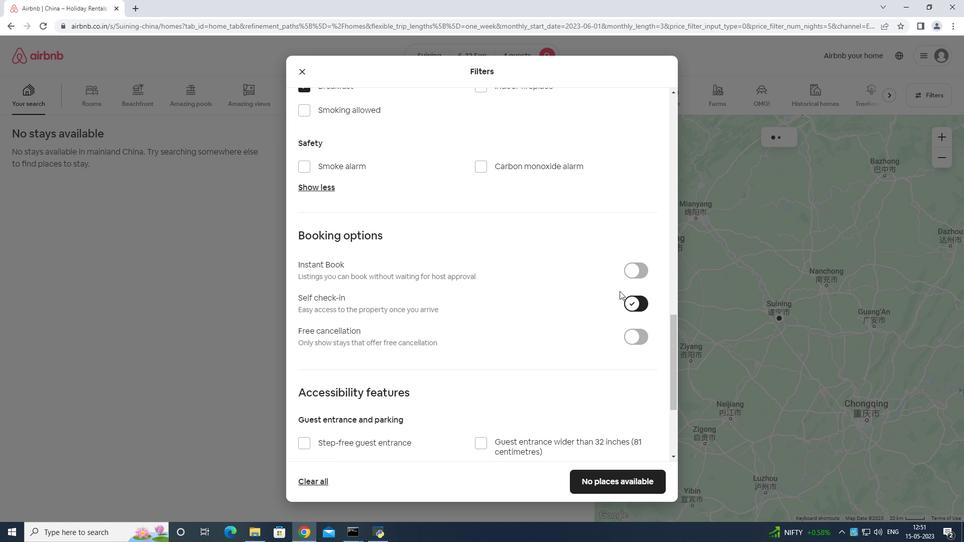 
Action: Mouse scrolled (605, 331) with delta (0, 0)
Screenshot: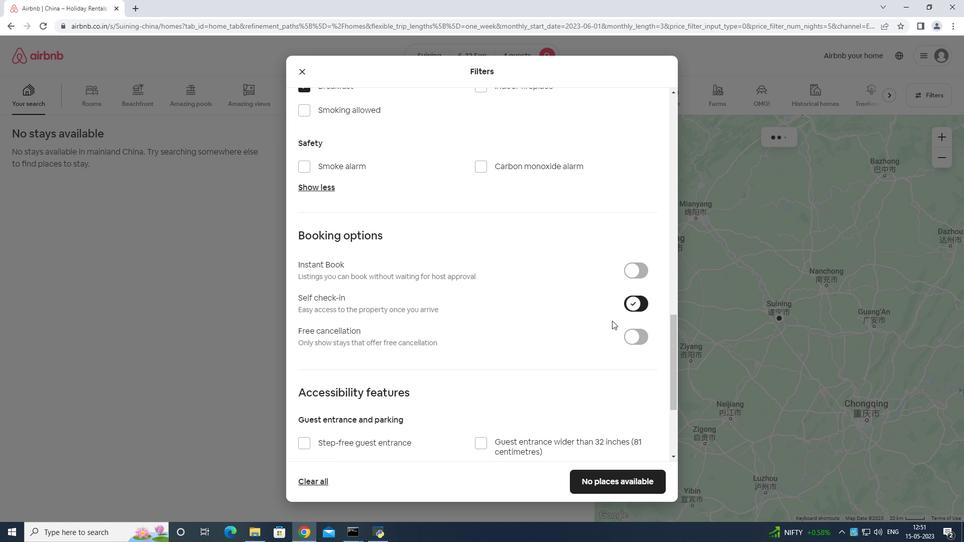 
Action: Mouse moved to (597, 329)
Screenshot: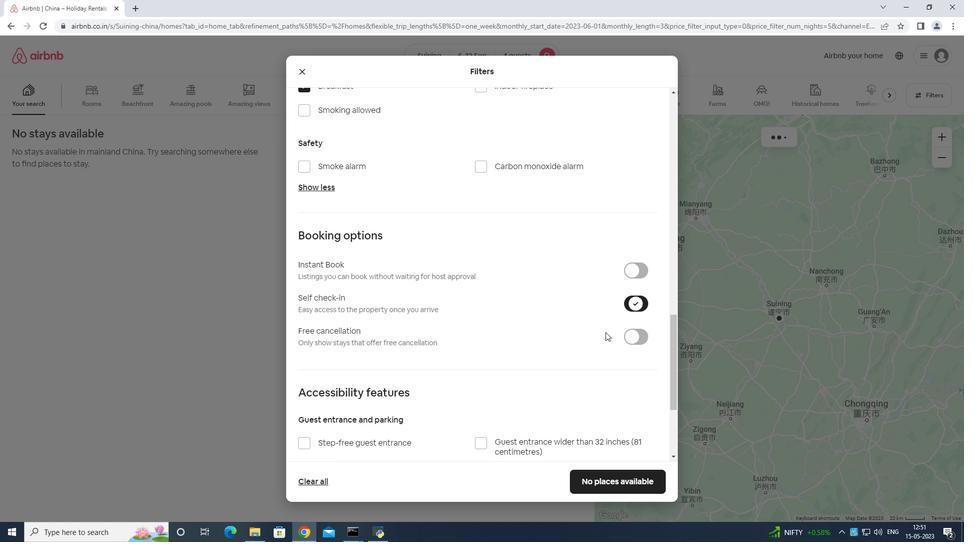 
Action: Mouse scrolled (597, 328) with delta (0, 0)
Screenshot: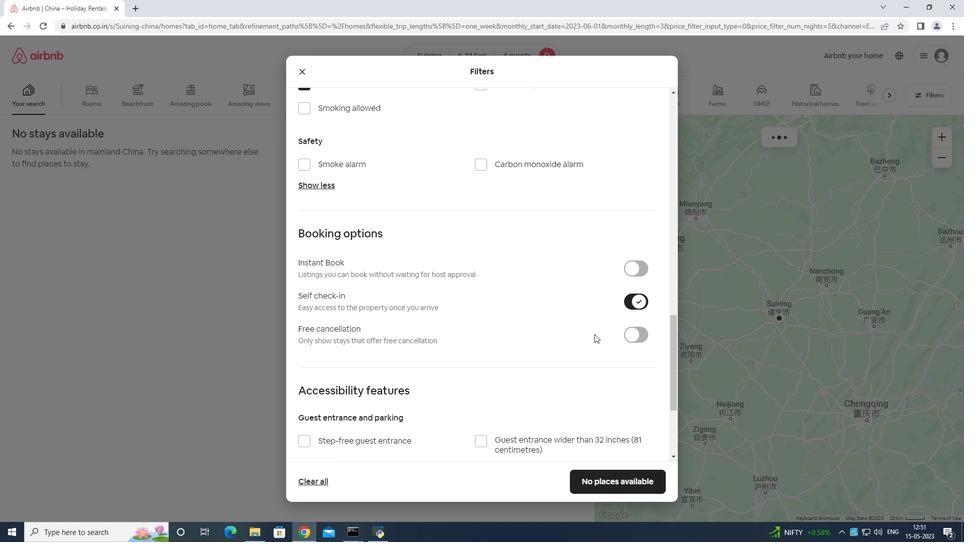
Action: Mouse moved to (597, 329)
Screenshot: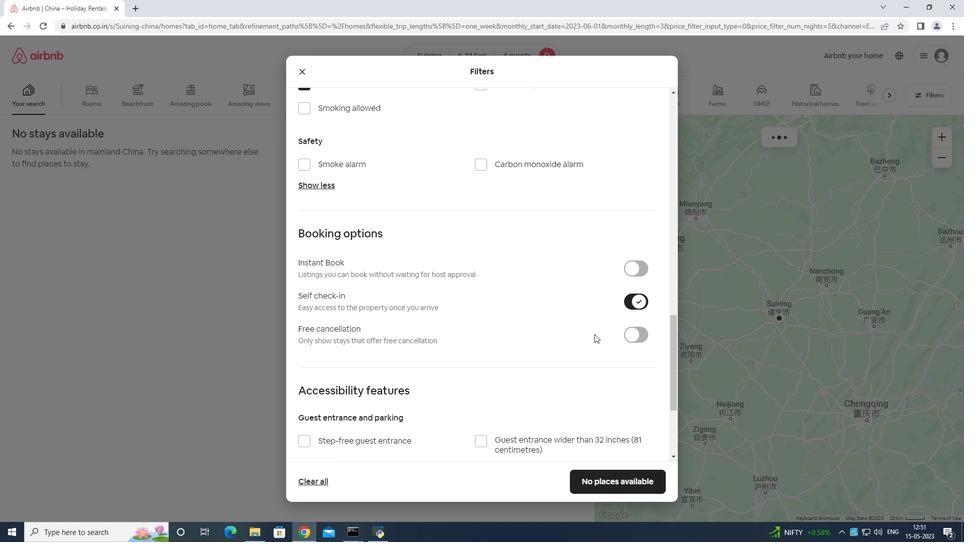 
Action: Mouse scrolled (597, 328) with delta (0, 0)
Screenshot: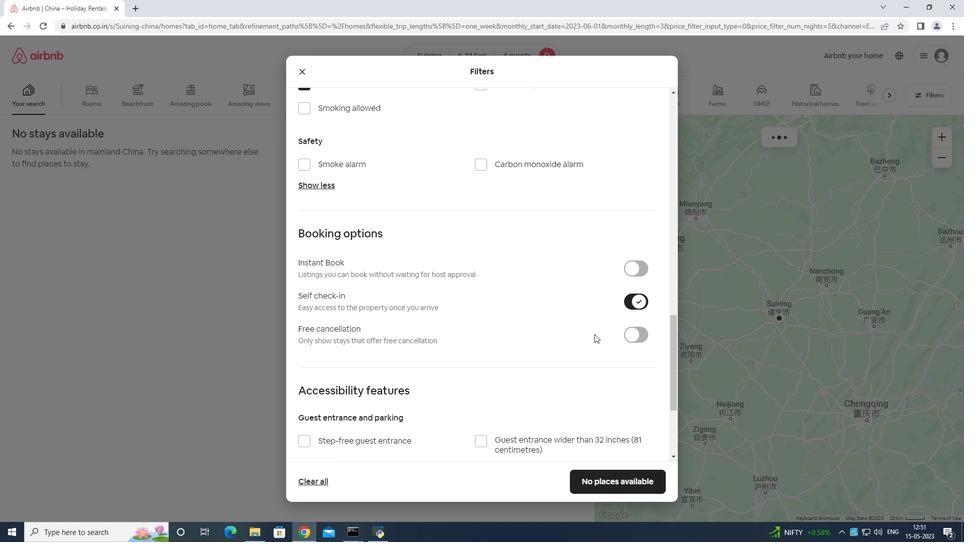 
Action: Mouse moved to (597, 329)
Screenshot: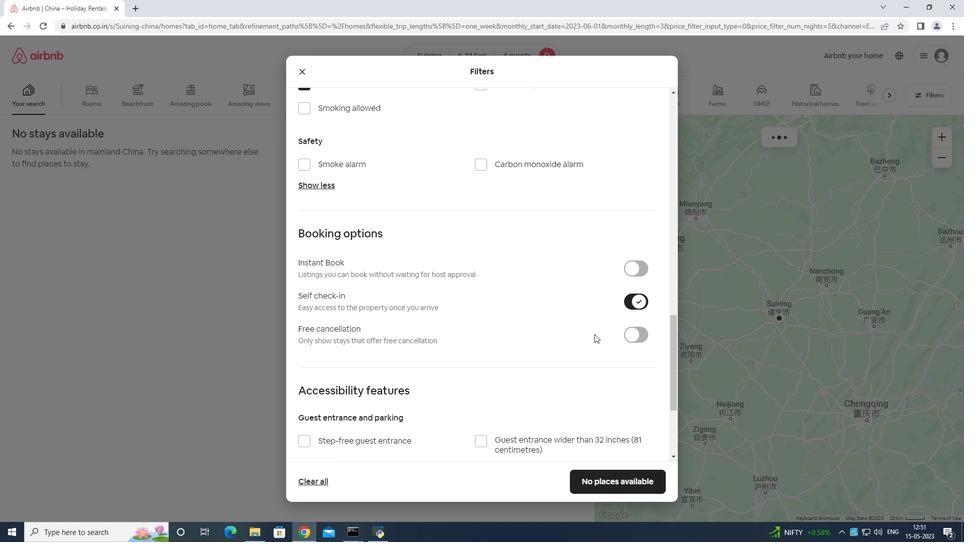 
Action: Mouse scrolled (597, 329) with delta (0, 0)
Screenshot: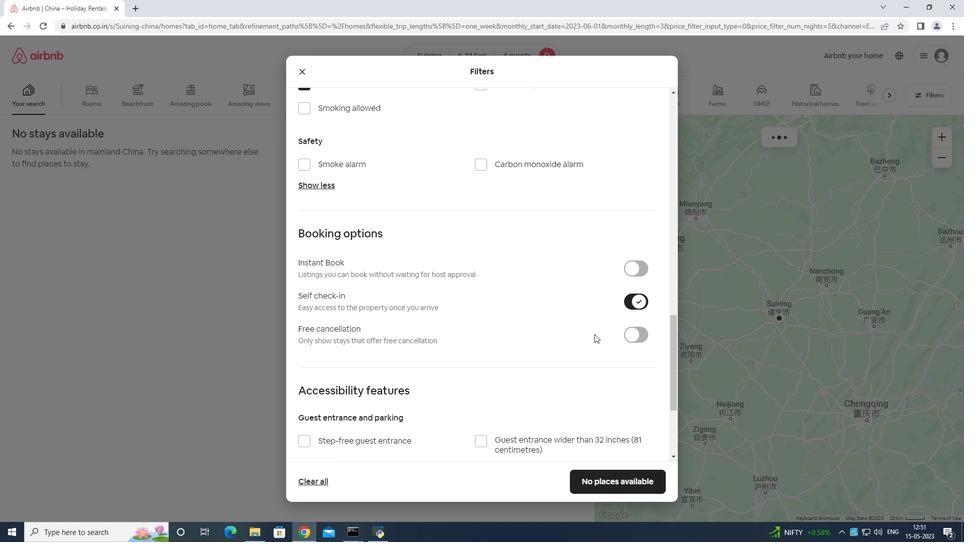 
Action: Mouse moved to (603, 330)
Screenshot: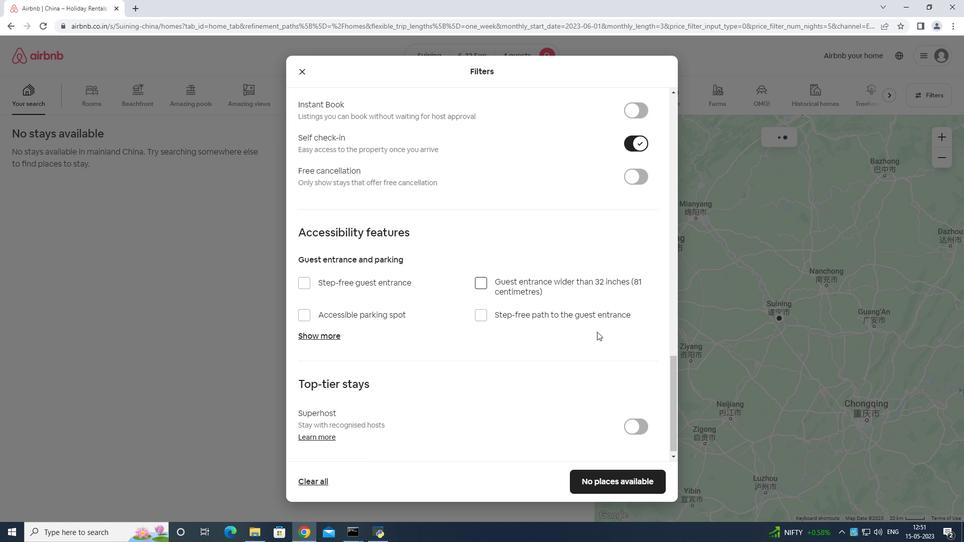 
Action: Mouse scrolled (603, 330) with delta (0, 0)
Screenshot: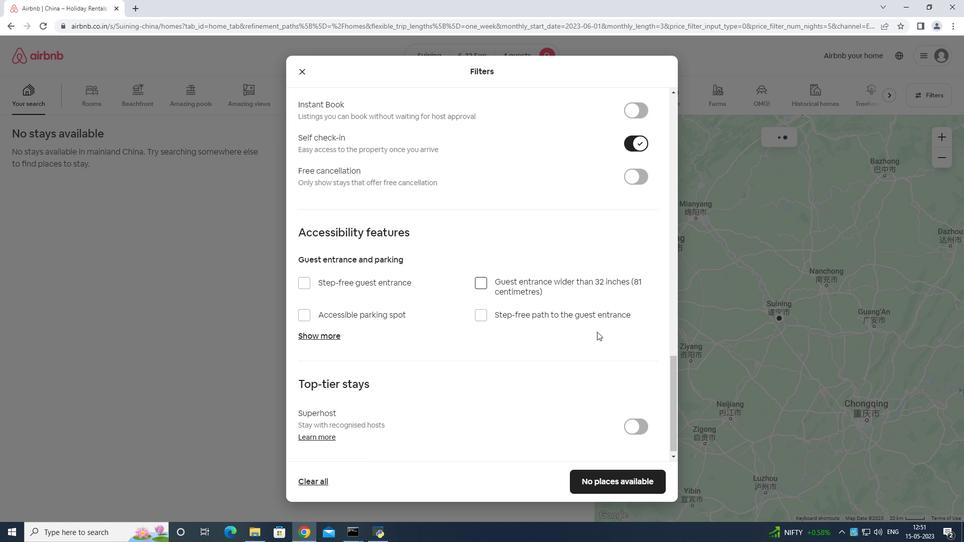 
Action: Mouse moved to (603, 332)
Screenshot: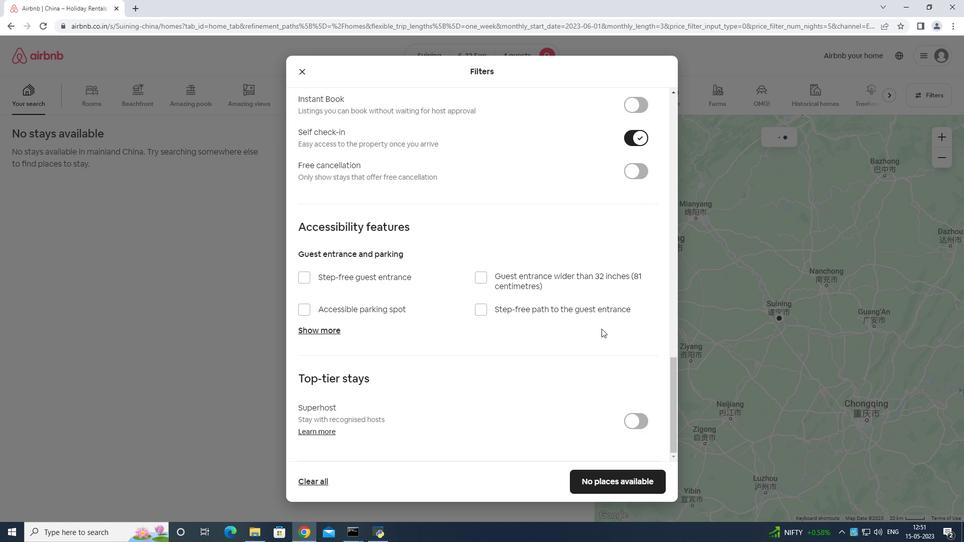 
Action: Mouse scrolled (603, 332) with delta (0, 0)
Screenshot: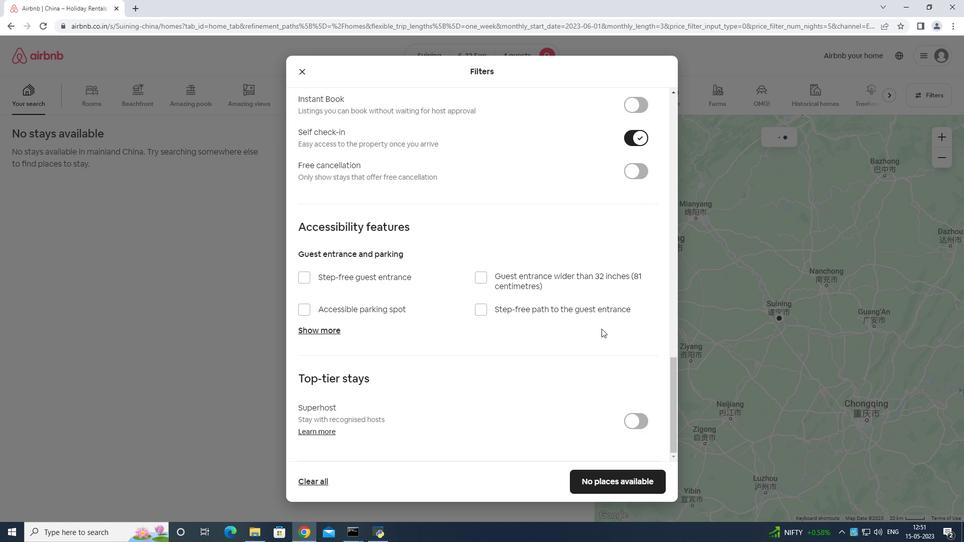 
Action: Mouse scrolled (603, 332) with delta (0, 0)
Screenshot: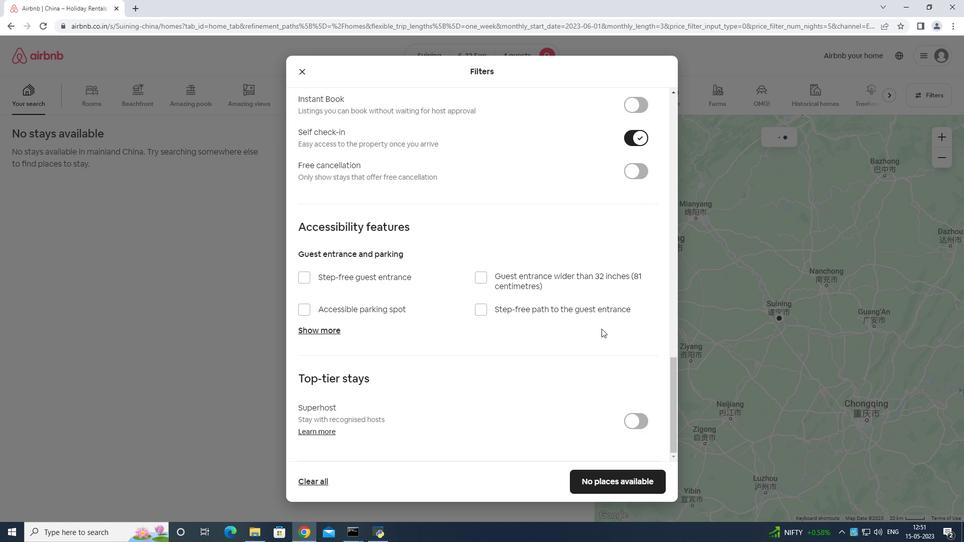 
Action: Mouse scrolled (603, 332) with delta (0, 0)
Screenshot: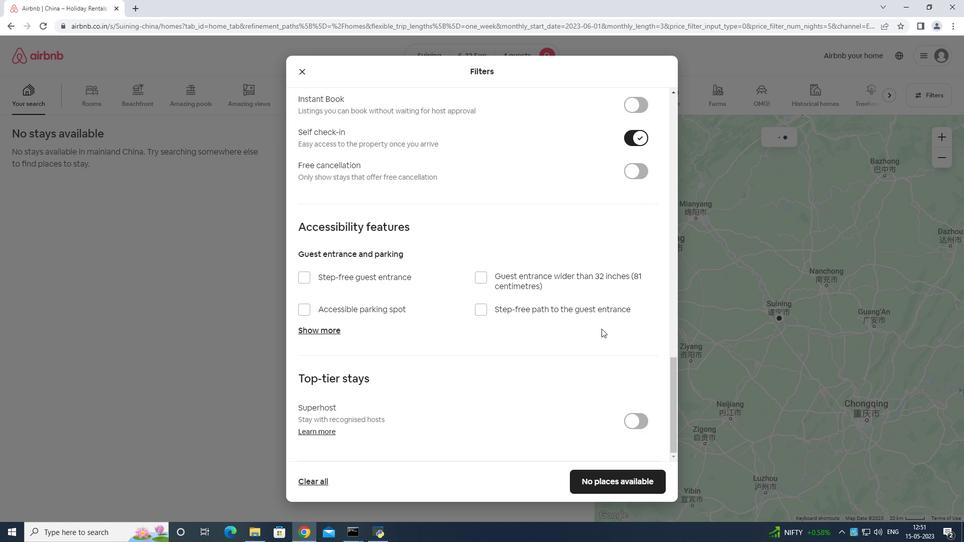 
Action: Mouse moved to (600, 329)
Screenshot: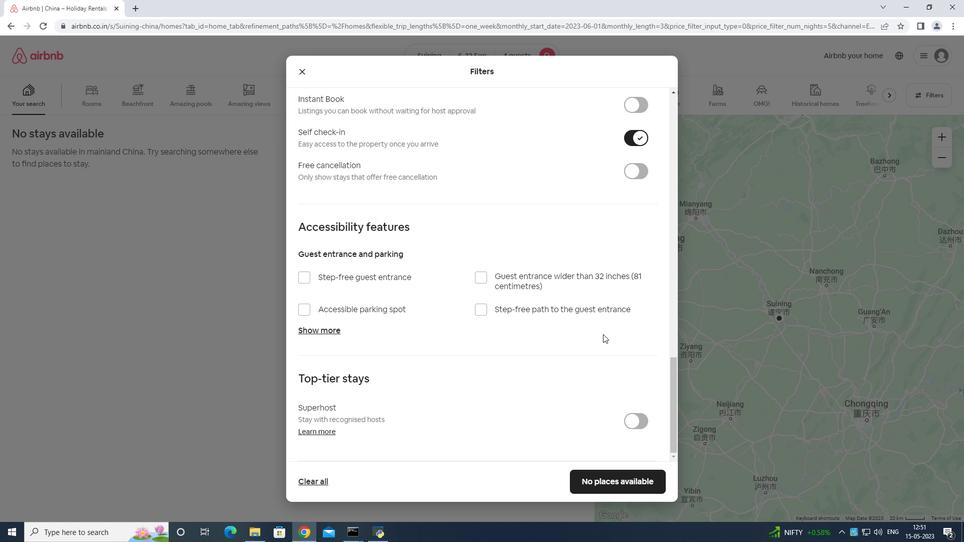 
Action: Mouse scrolled (600, 329) with delta (0, 0)
Screenshot: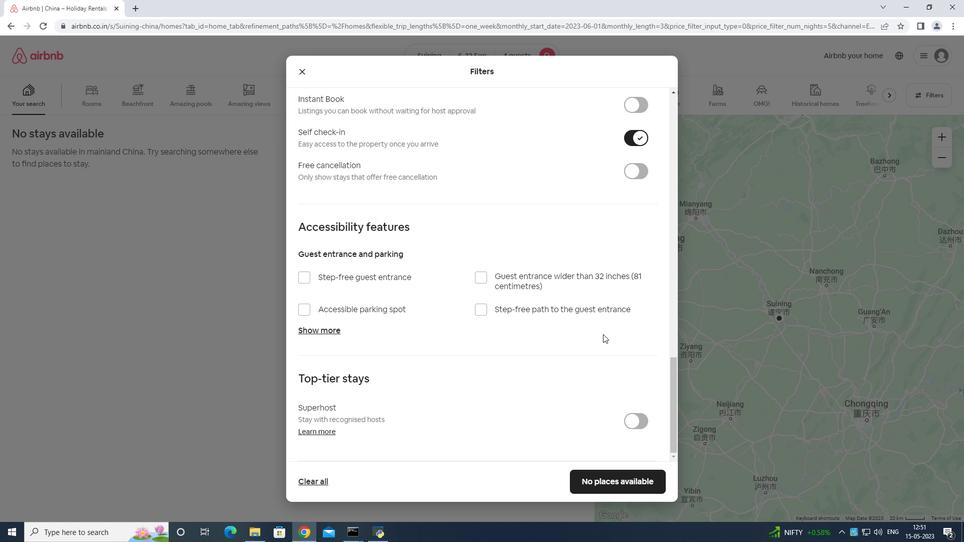 
Action: Mouse moved to (599, 330)
Screenshot: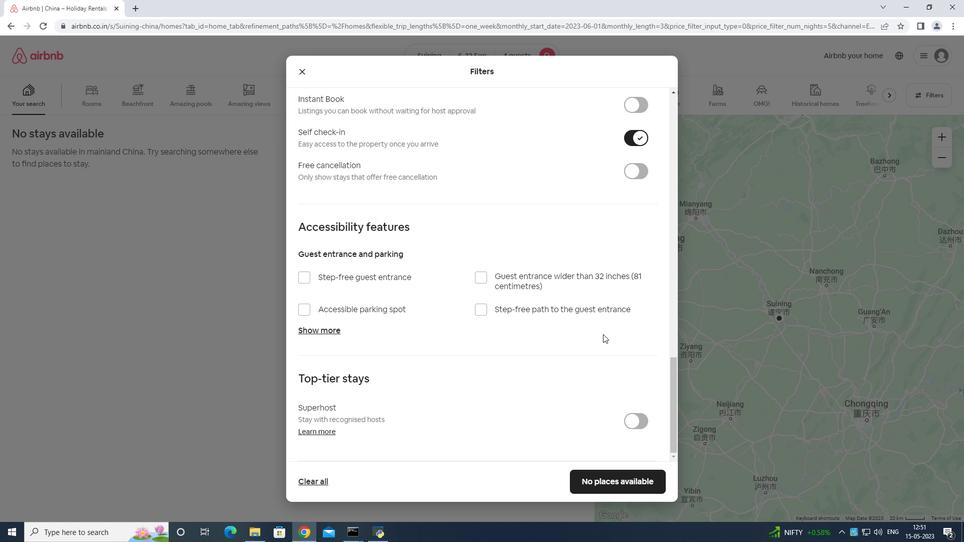 
Action: Mouse scrolled (599, 330) with delta (0, 0)
Screenshot: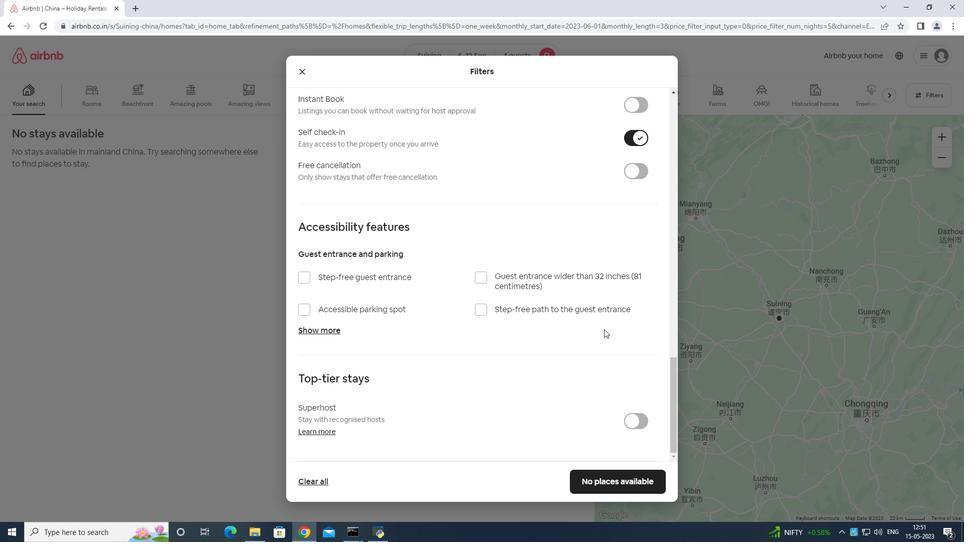 
Action: Mouse moved to (593, 333)
Screenshot: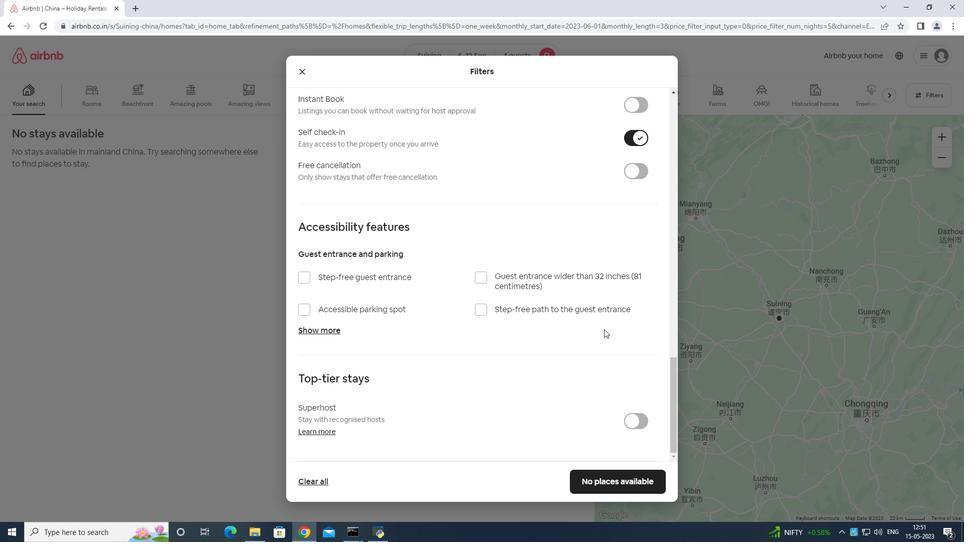 
Action: Mouse scrolled (597, 330) with delta (0, 0)
Screenshot: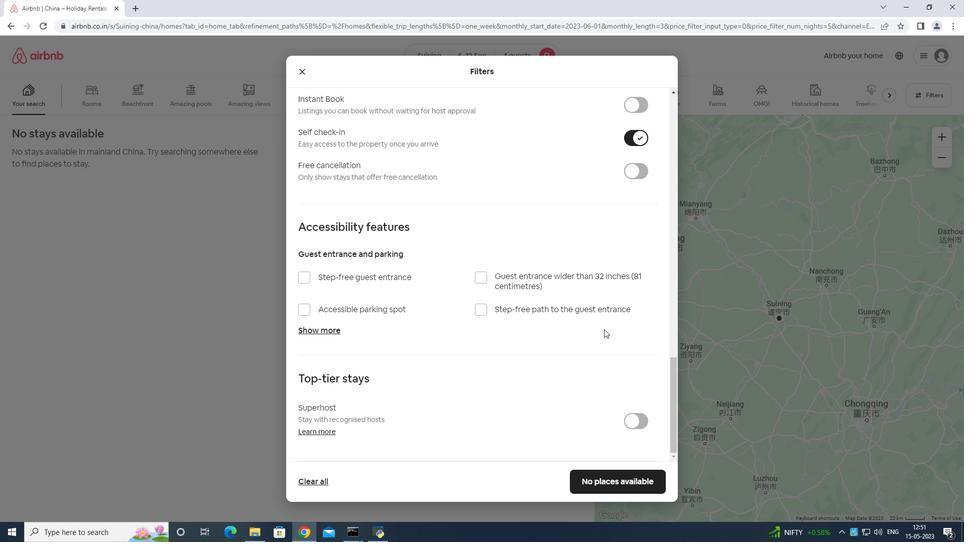 
Action: Mouse moved to (589, 333)
Screenshot: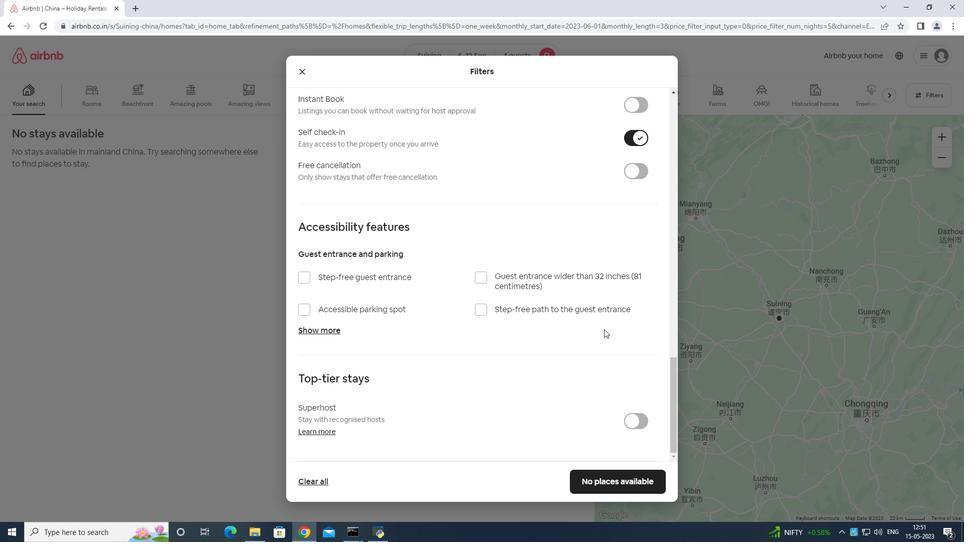 
Action: Mouse scrolled (589, 333) with delta (0, 0)
Screenshot: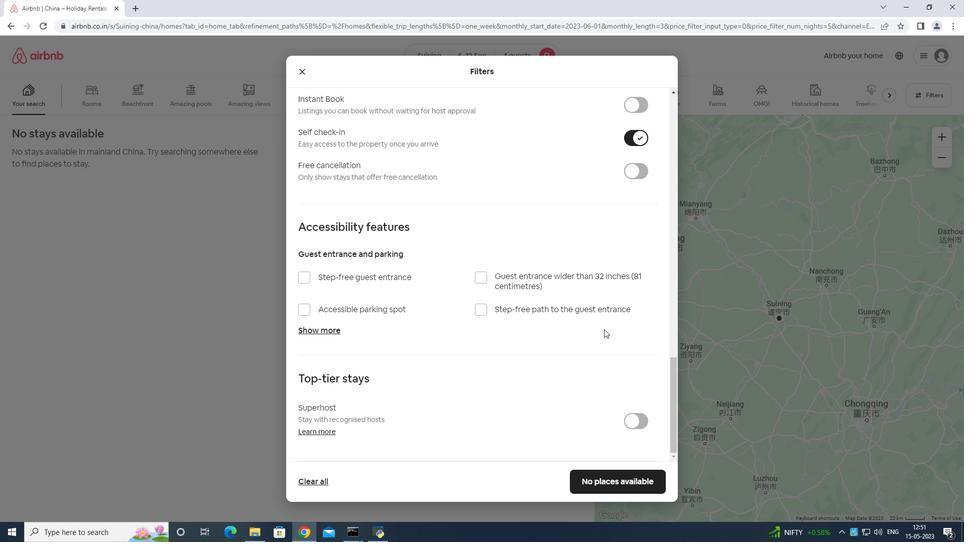 
Action: Mouse moved to (635, 476)
Screenshot: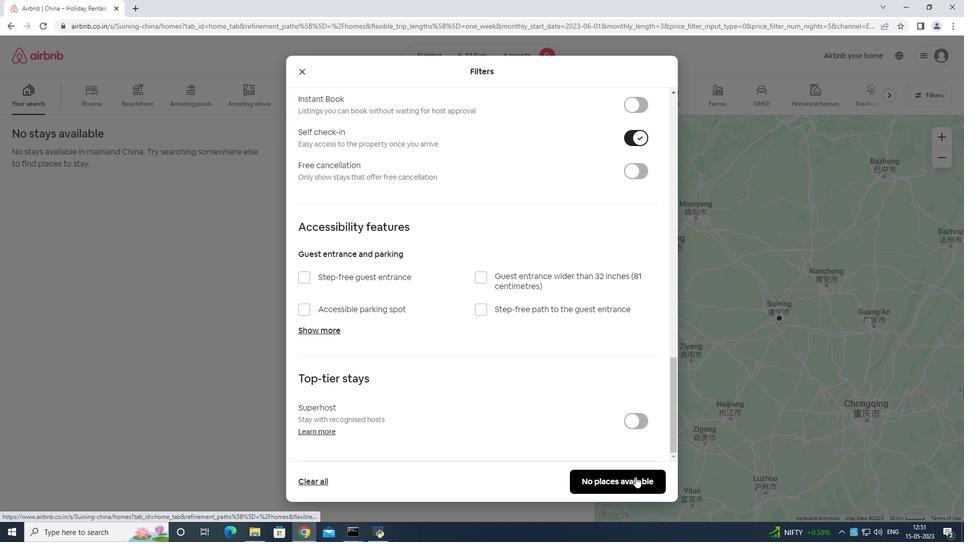 
Action: Mouse pressed left at (635, 476)
Screenshot: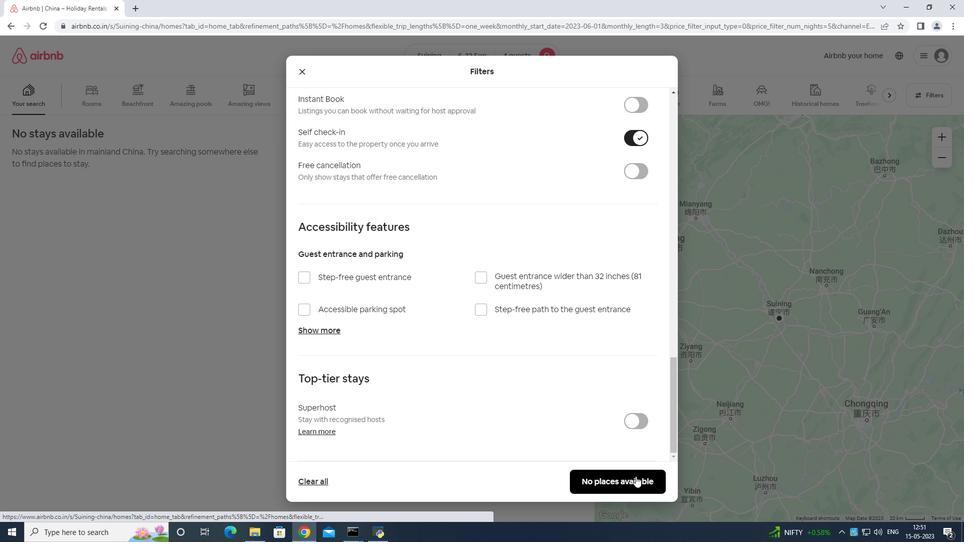 
Action: Mouse moved to (635, 475)
Screenshot: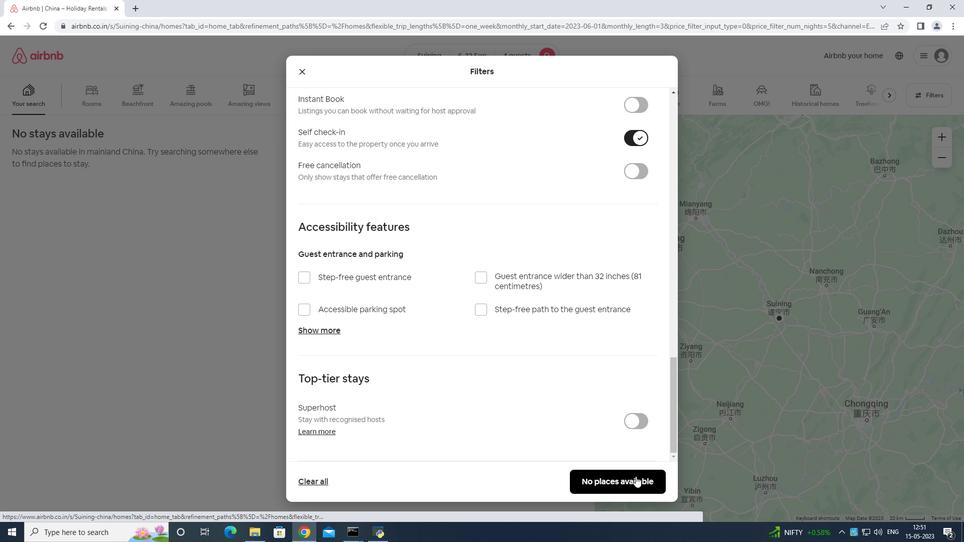 
